 Task: Search one way flight ticket for 3 adults in first from Akron/canton: Akron-canton Regional Airport to Jacksonville: Albert J. Ellis Airport on 5-3-2023. Choice of flights is United. Number of bags: 2 checked bags. Price is upto 35000. Outbound departure time preference is 22:15.
Action: Mouse moved to (397, 153)
Screenshot: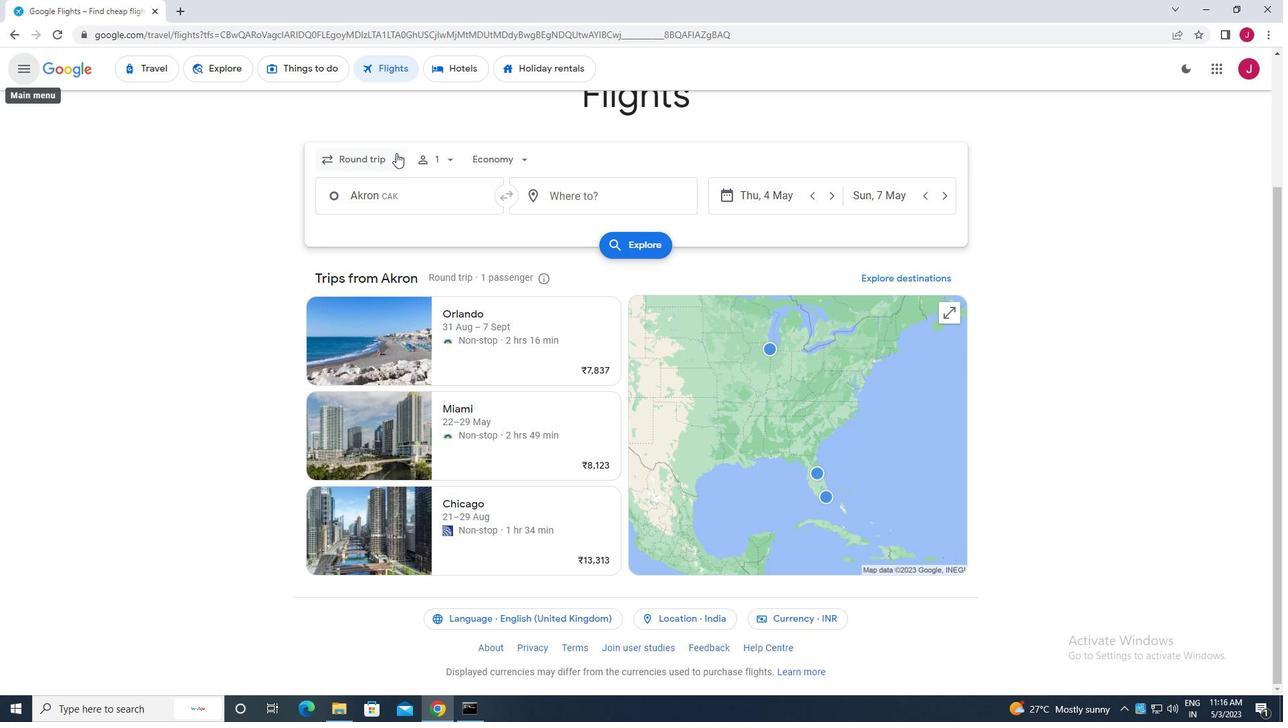 
Action: Mouse pressed left at (397, 153)
Screenshot: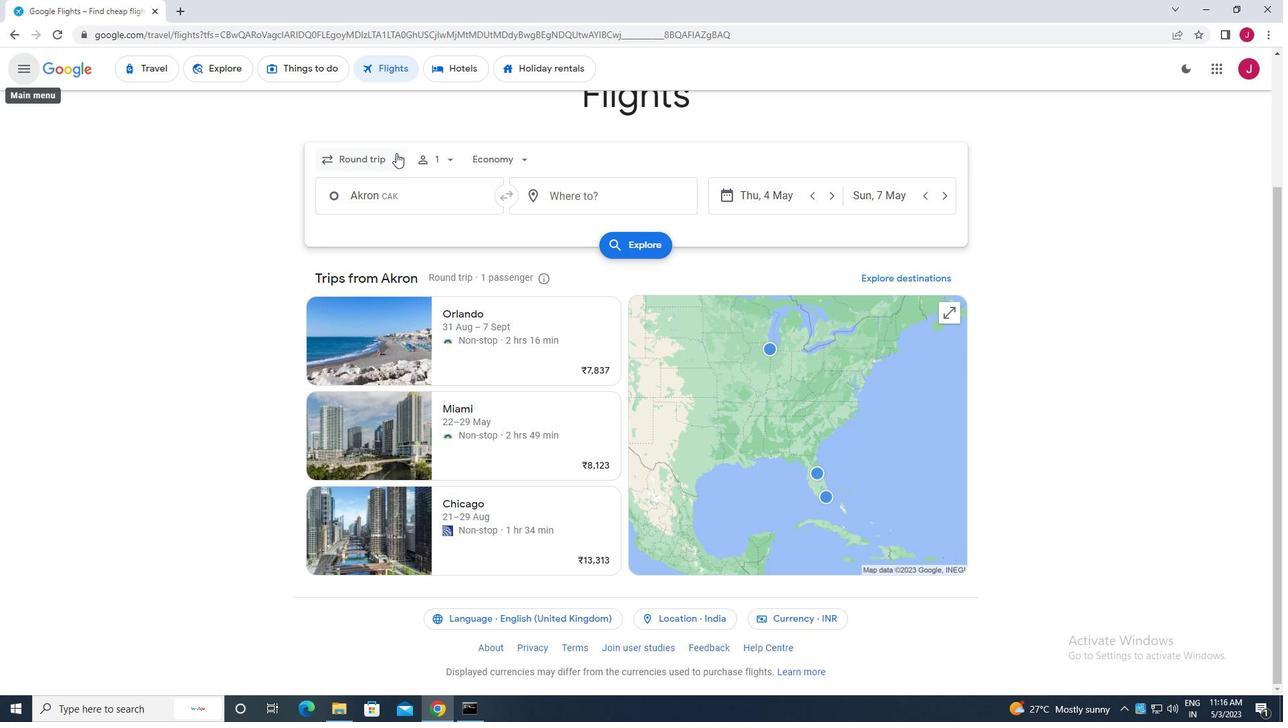 
Action: Mouse moved to (388, 223)
Screenshot: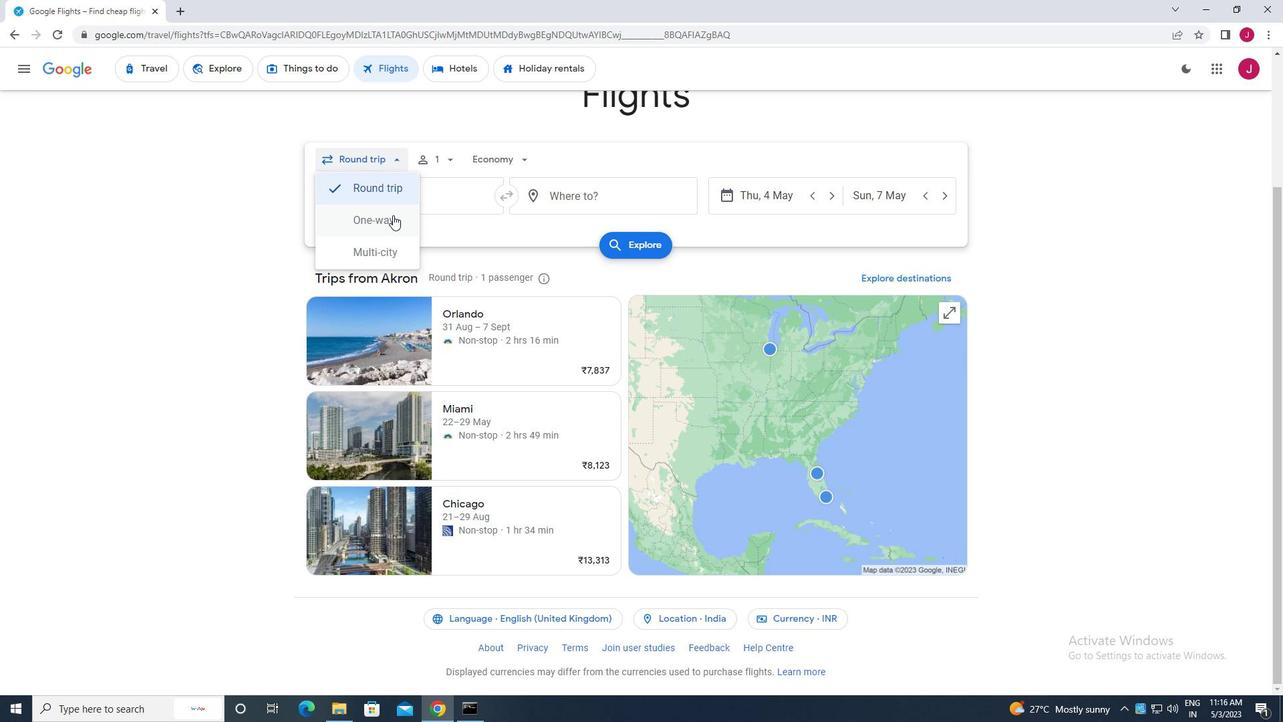 
Action: Mouse pressed left at (388, 223)
Screenshot: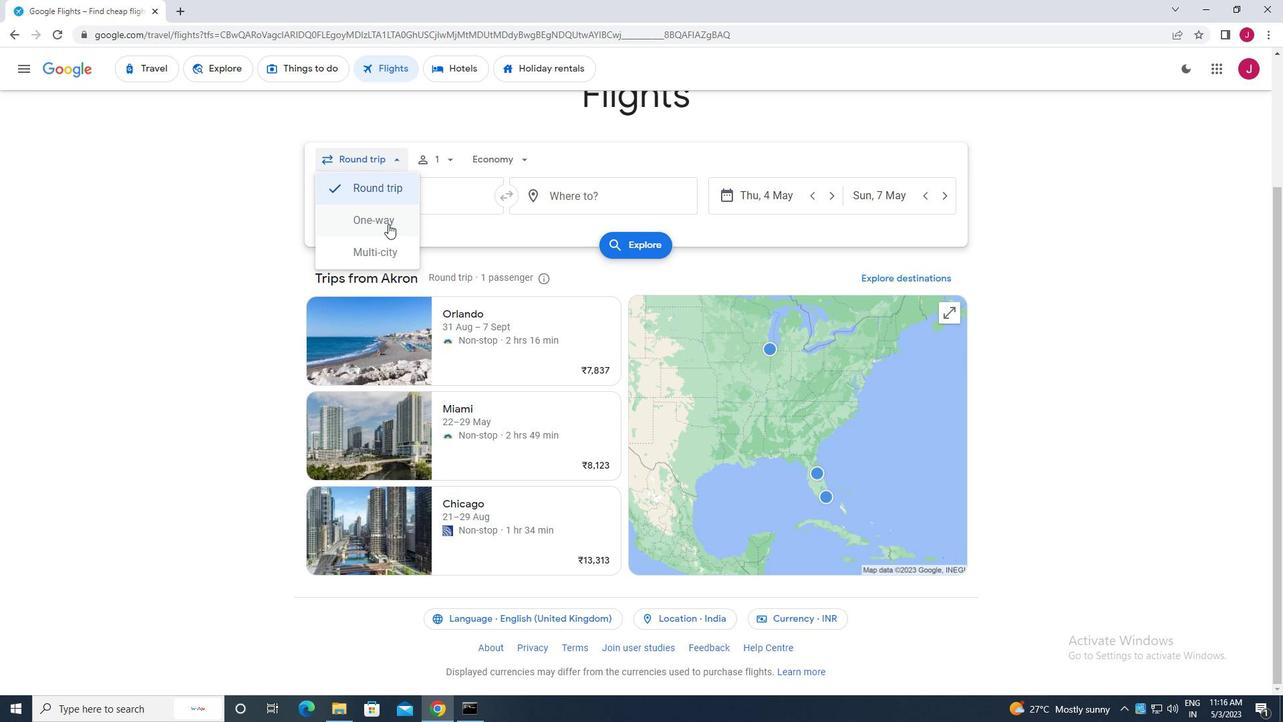 
Action: Mouse moved to (441, 158)
Screenshot: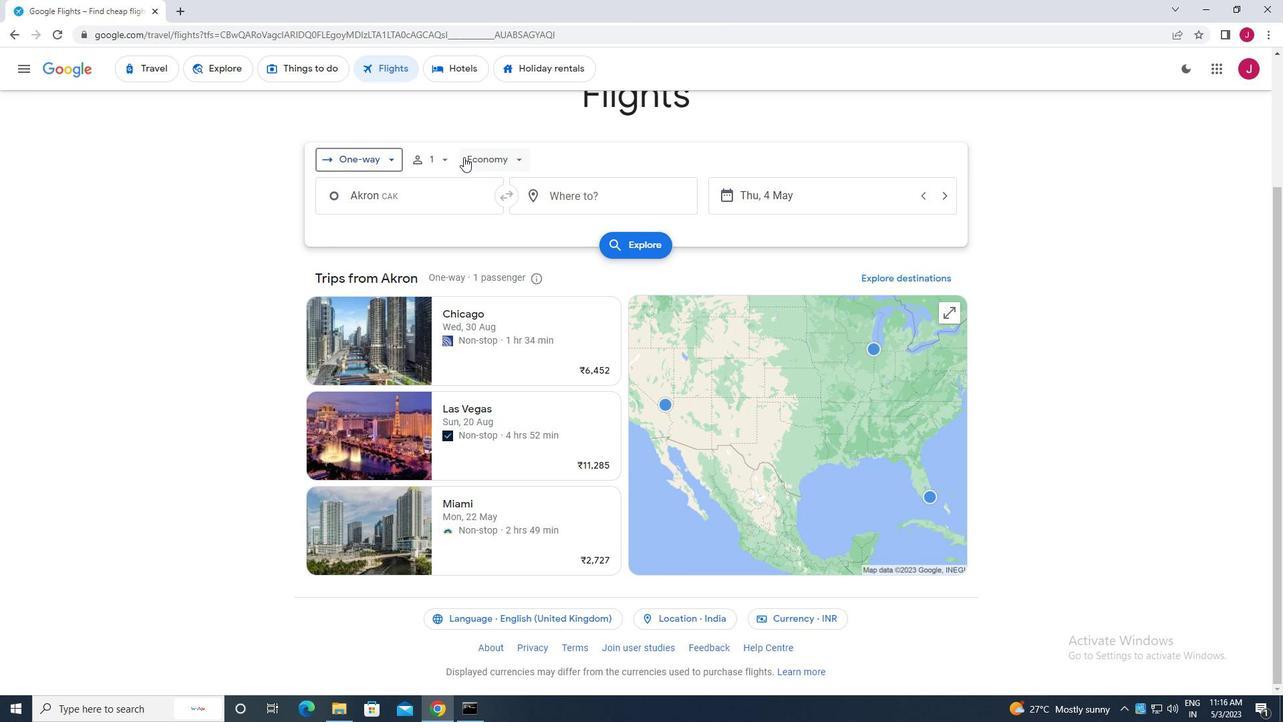 
Action: Mouse pressed left at (441, 158)
Screenshot: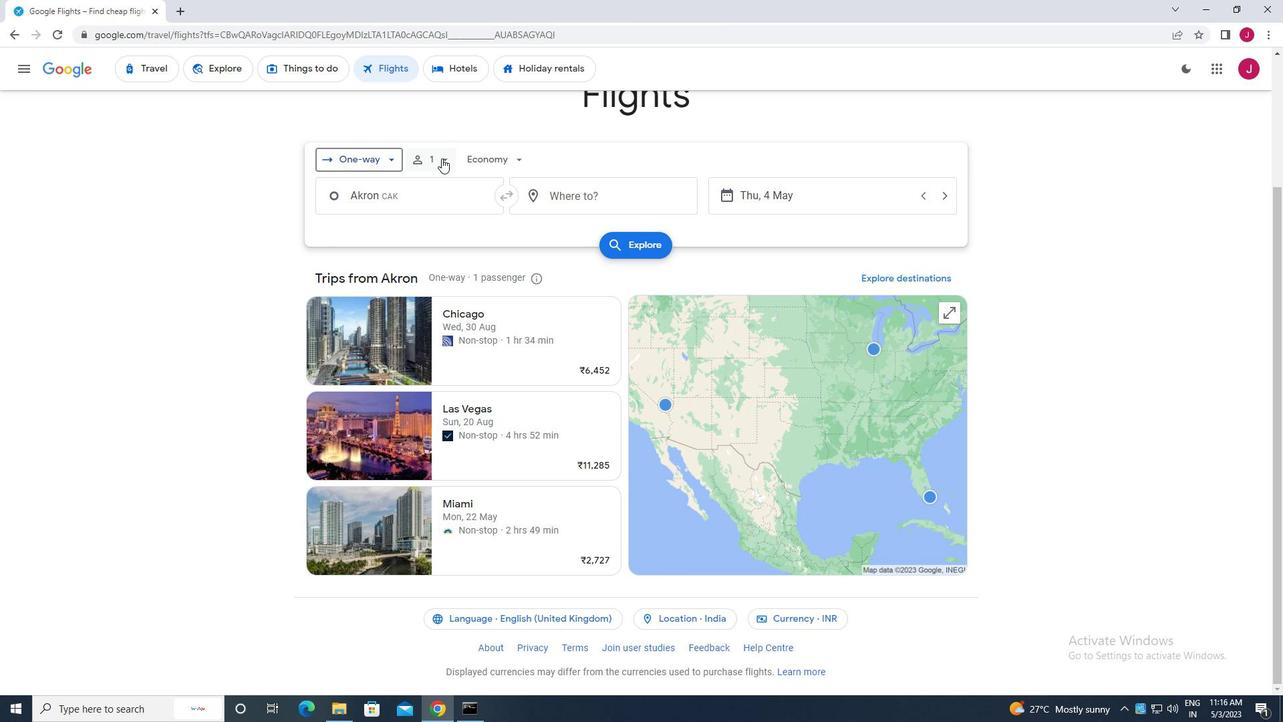 
Action: Mouse moved to (541, 195)
Screenshot: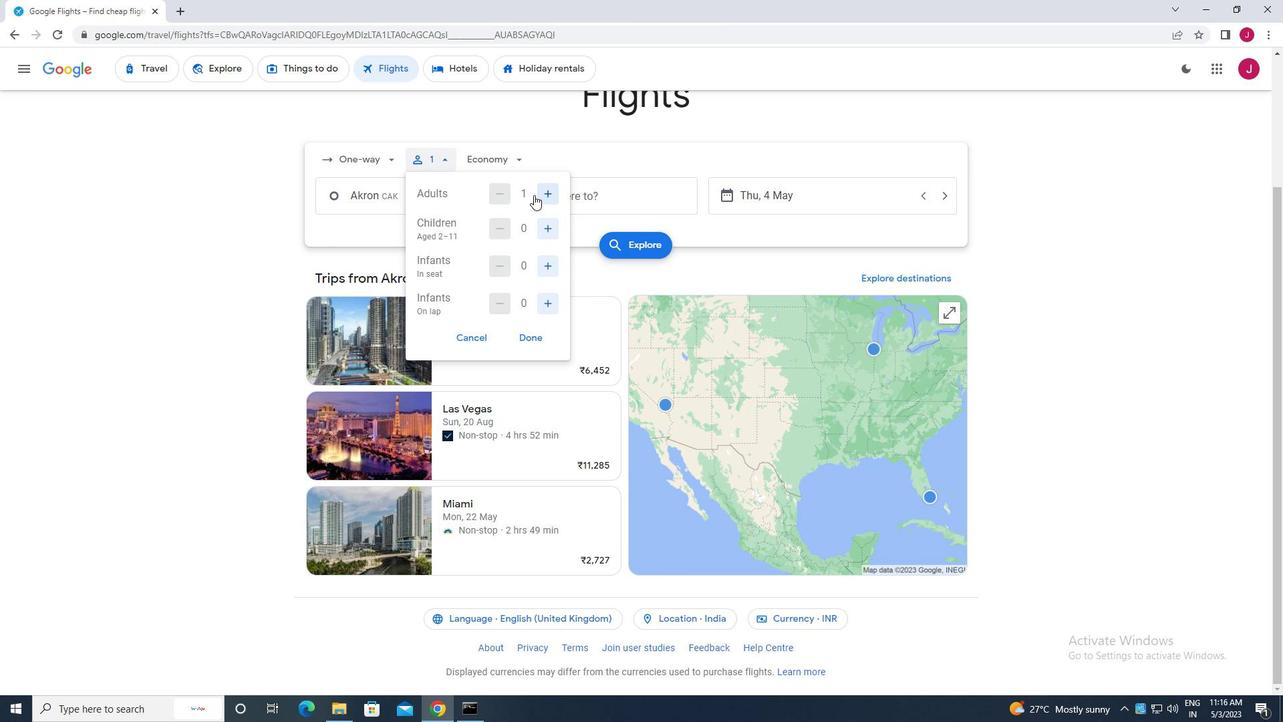 
Action: Mouse pressed left at (541, 195)
Screenshot: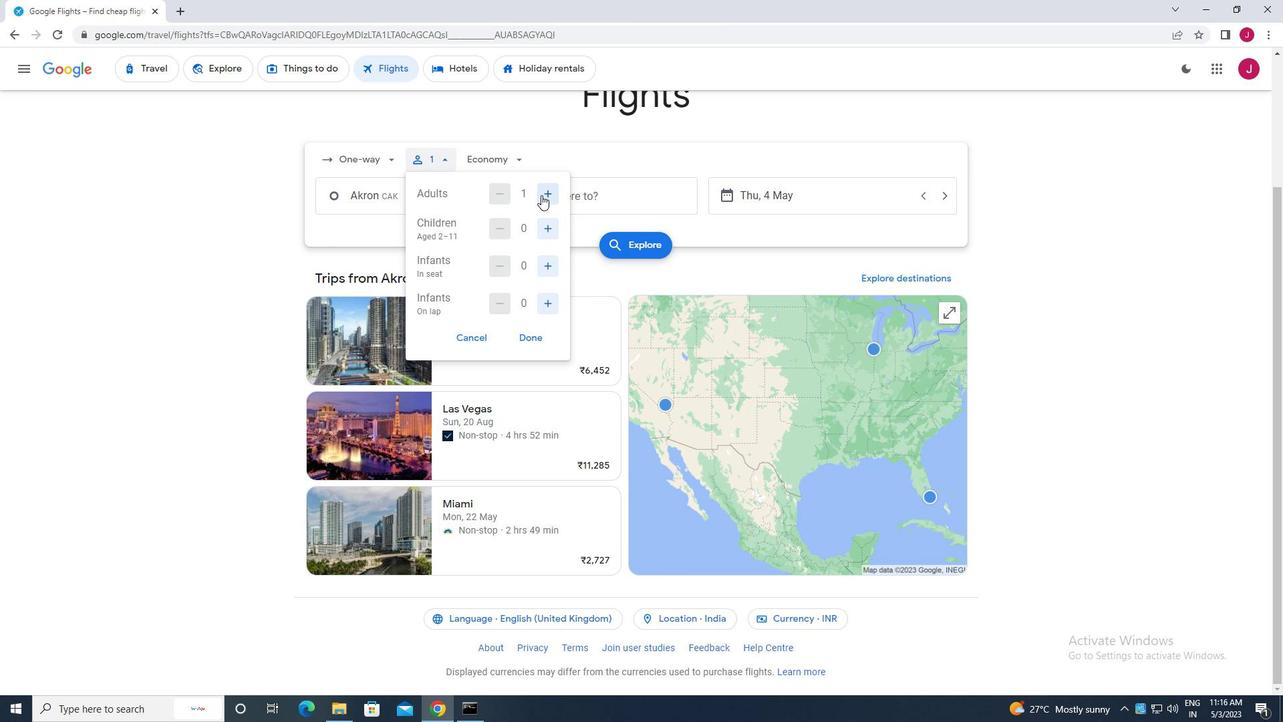 
Action: Mouse pressed left at (541, 195)
Screenshot: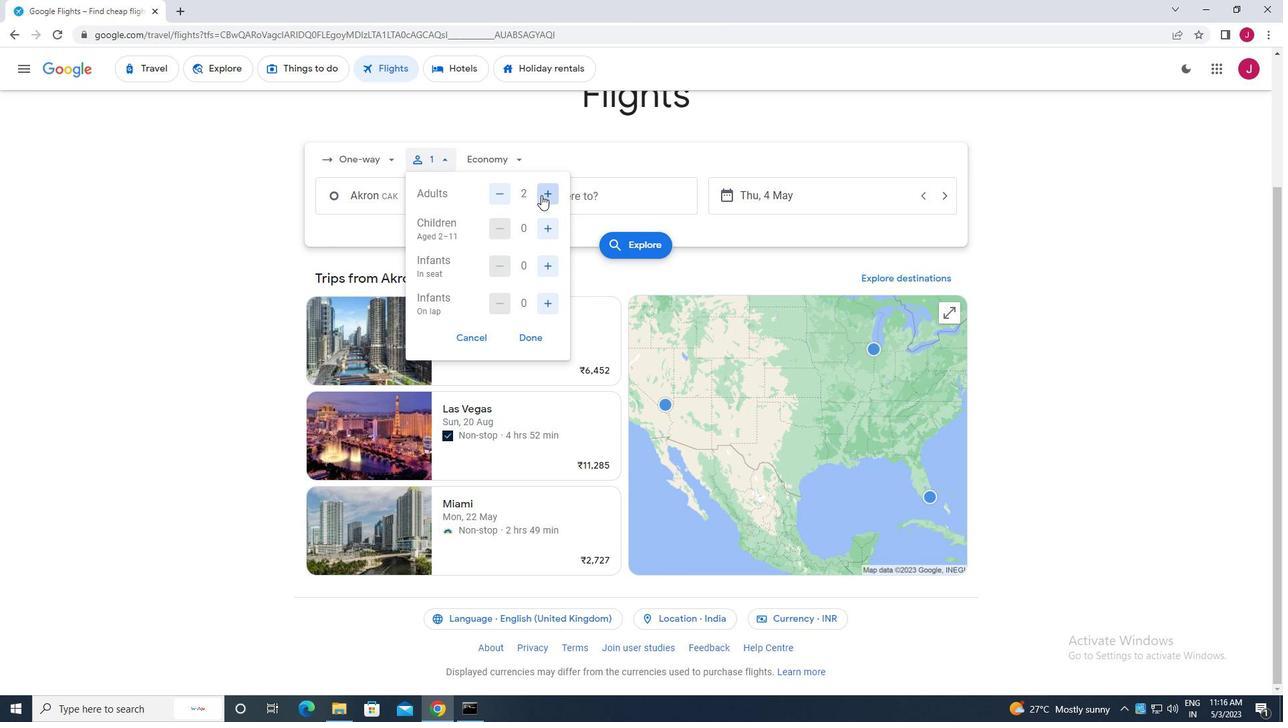 
Action: Mouse moved to (528, 332)
Screenshot: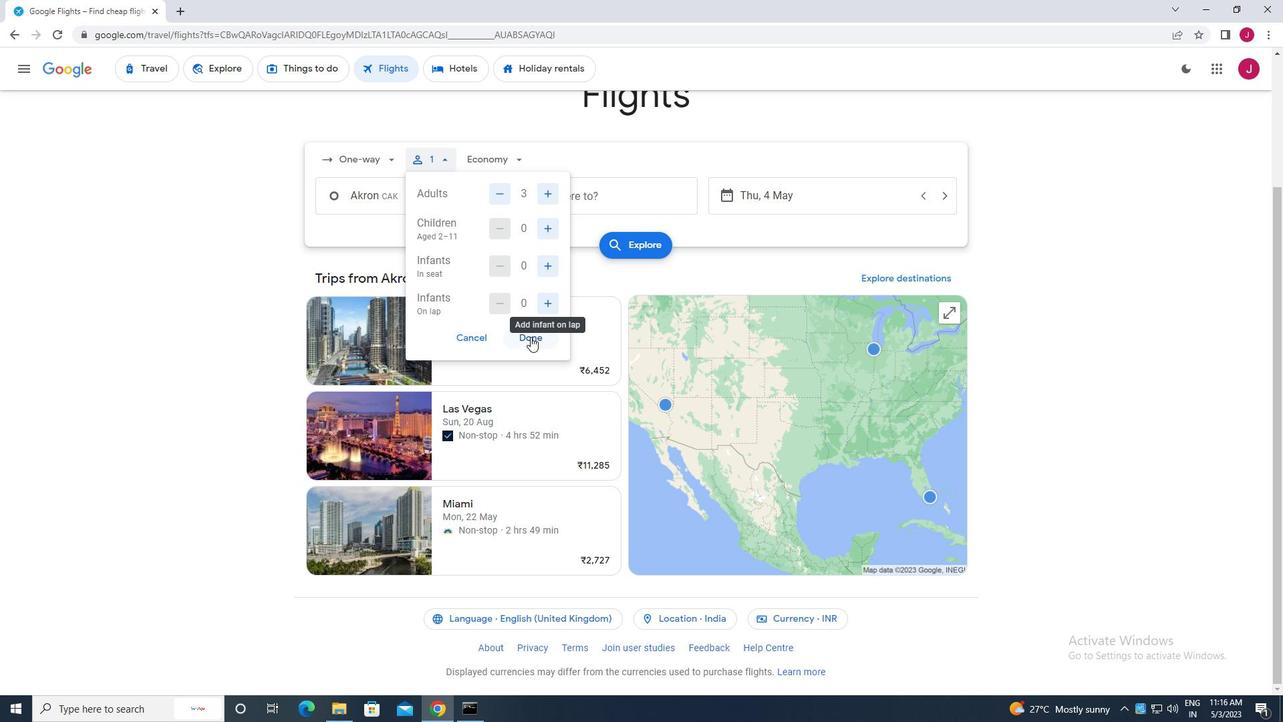 
Action: Mouse pressed left at (528, 332)
Screenshot: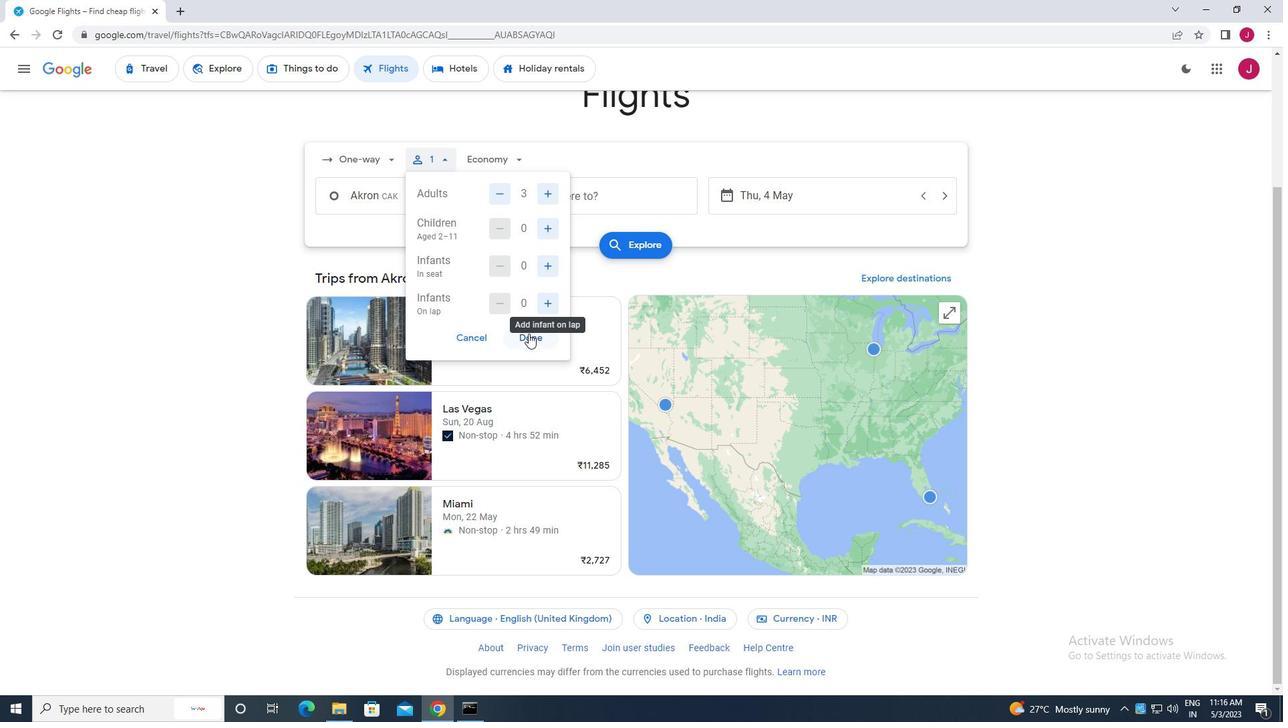 
Action: Mouse moved to (495, 162)
Screenshot: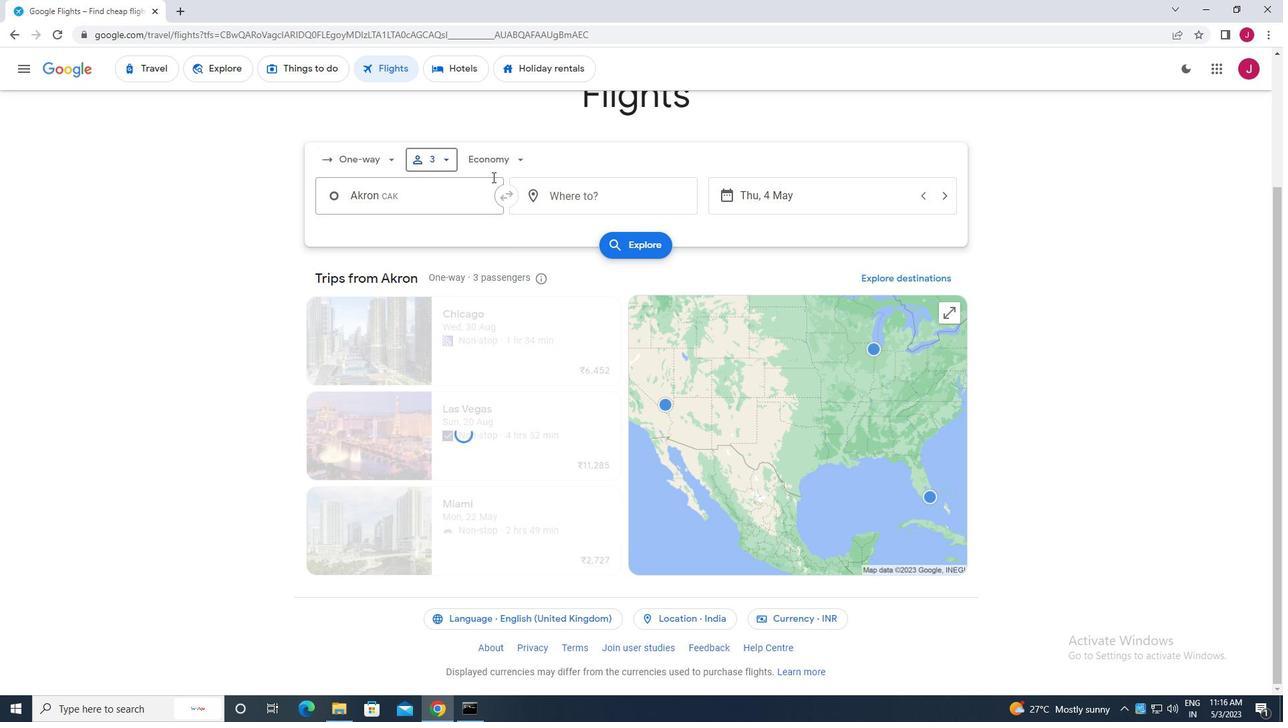 
Action: Mouse pressed left at (495, 162)
Screenshot: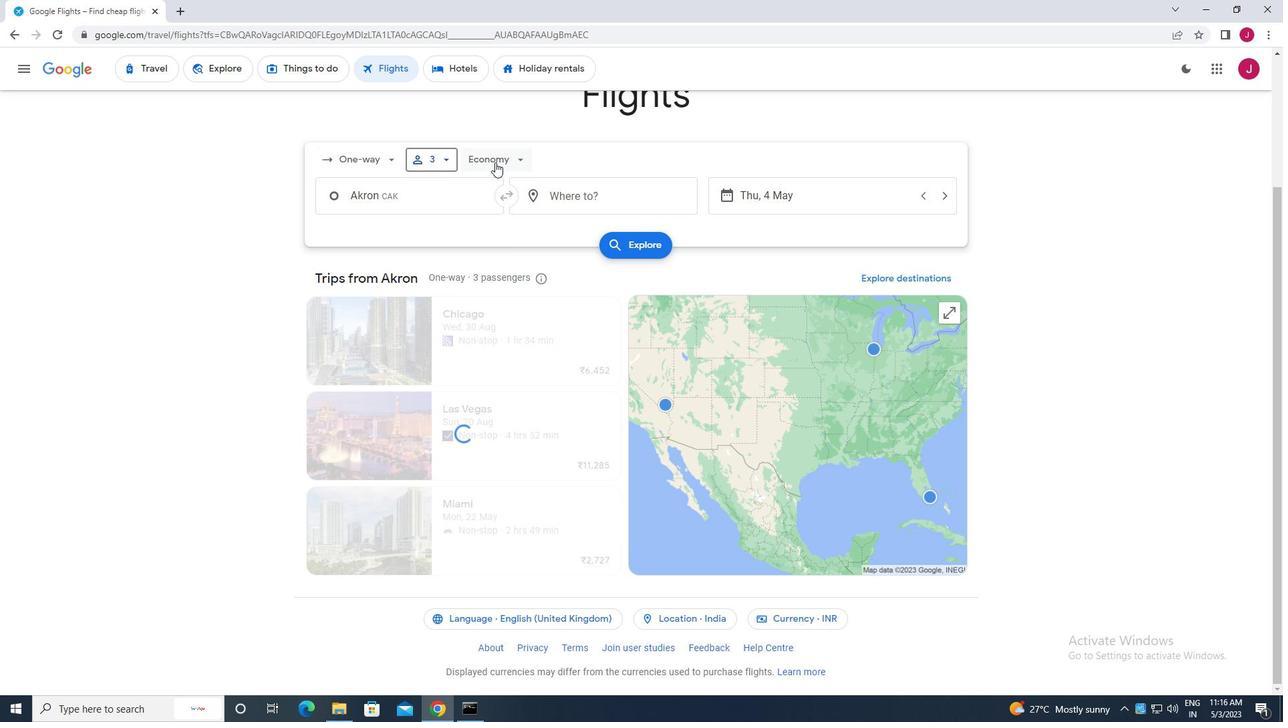 
Action: Mouse moved to (507, 286)
Screenshot: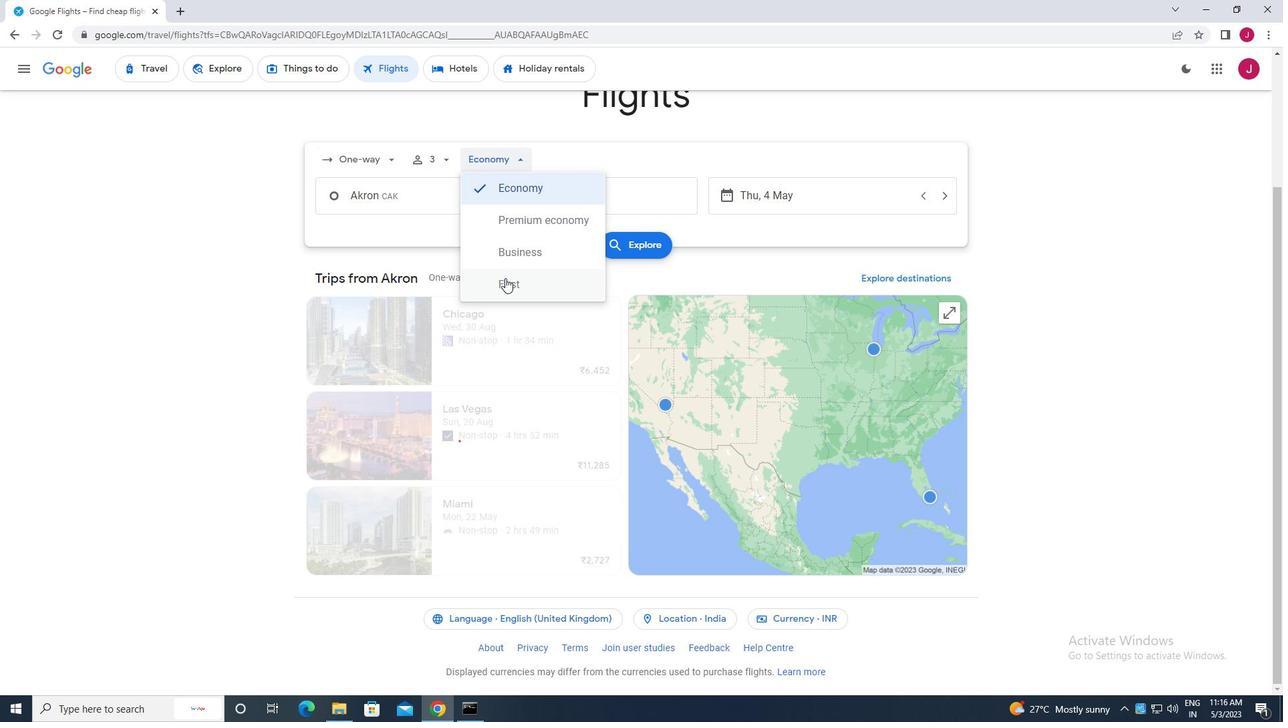 
Action: Mouse pressed left at (507, 286)
Screenshot: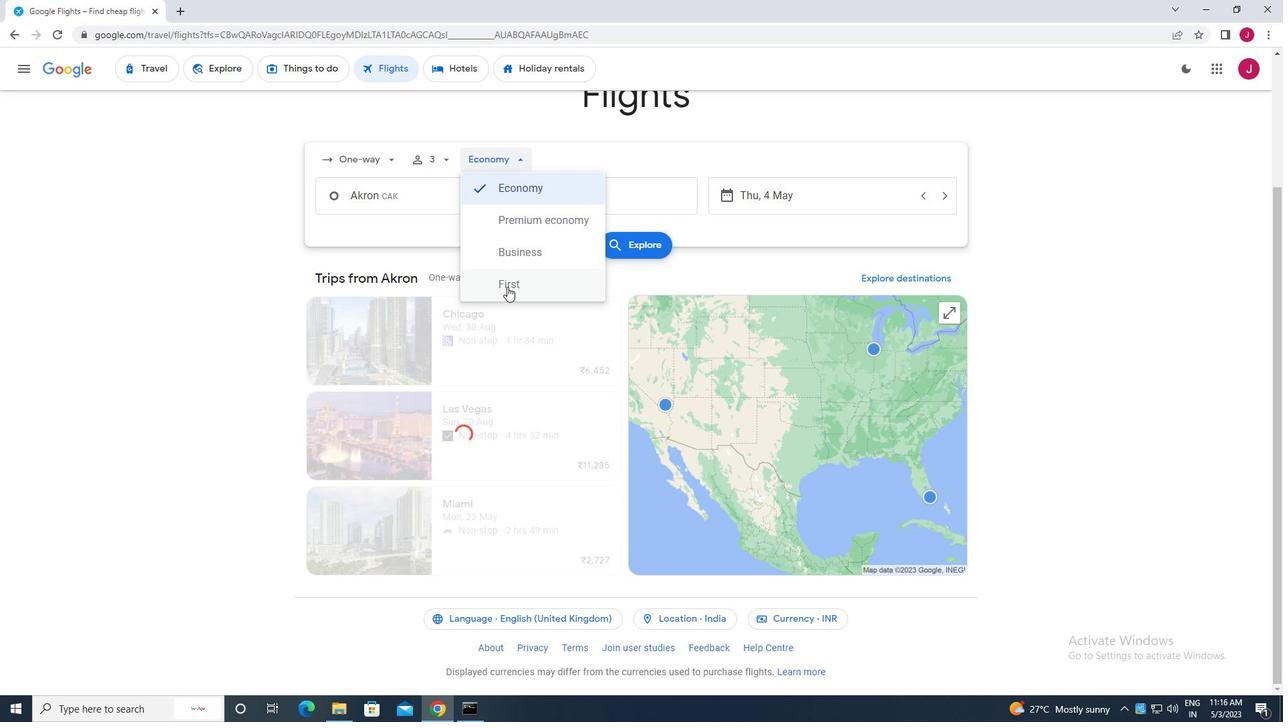 
Action: Mouse moved to (441, 199)
Screenshot: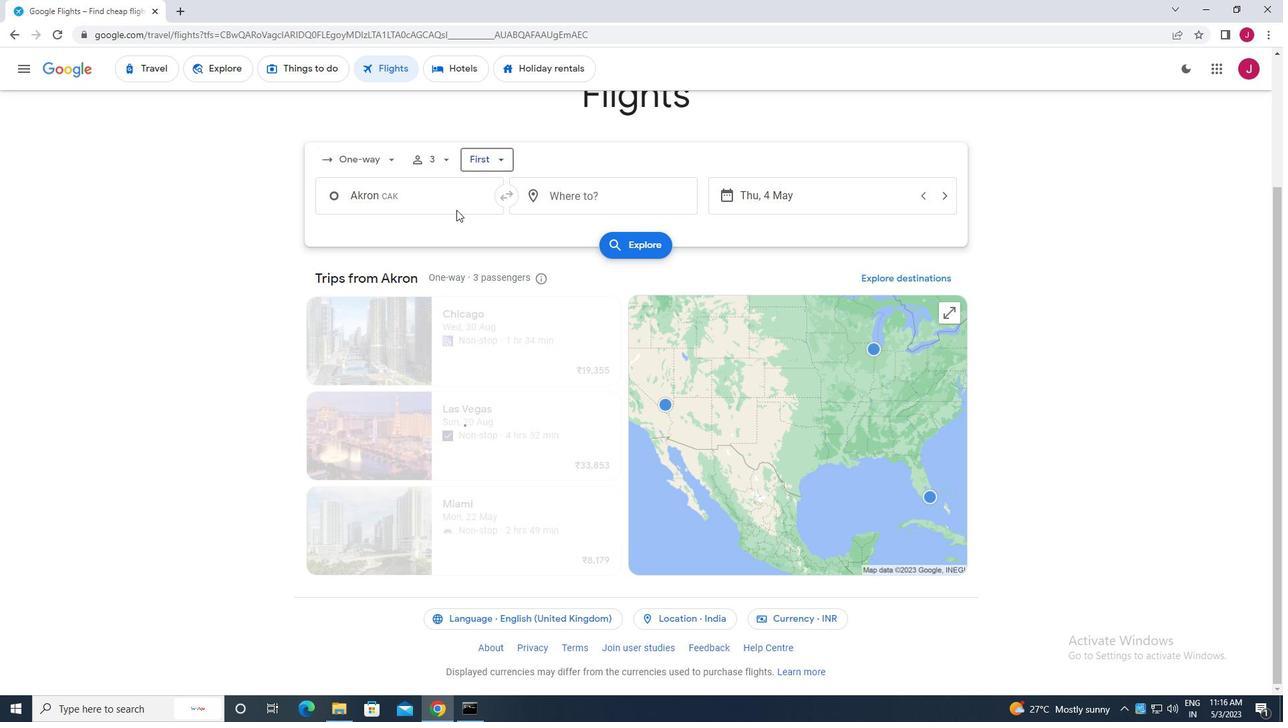 
Action: Mouse pressed left at (441, 199)
Screenshot: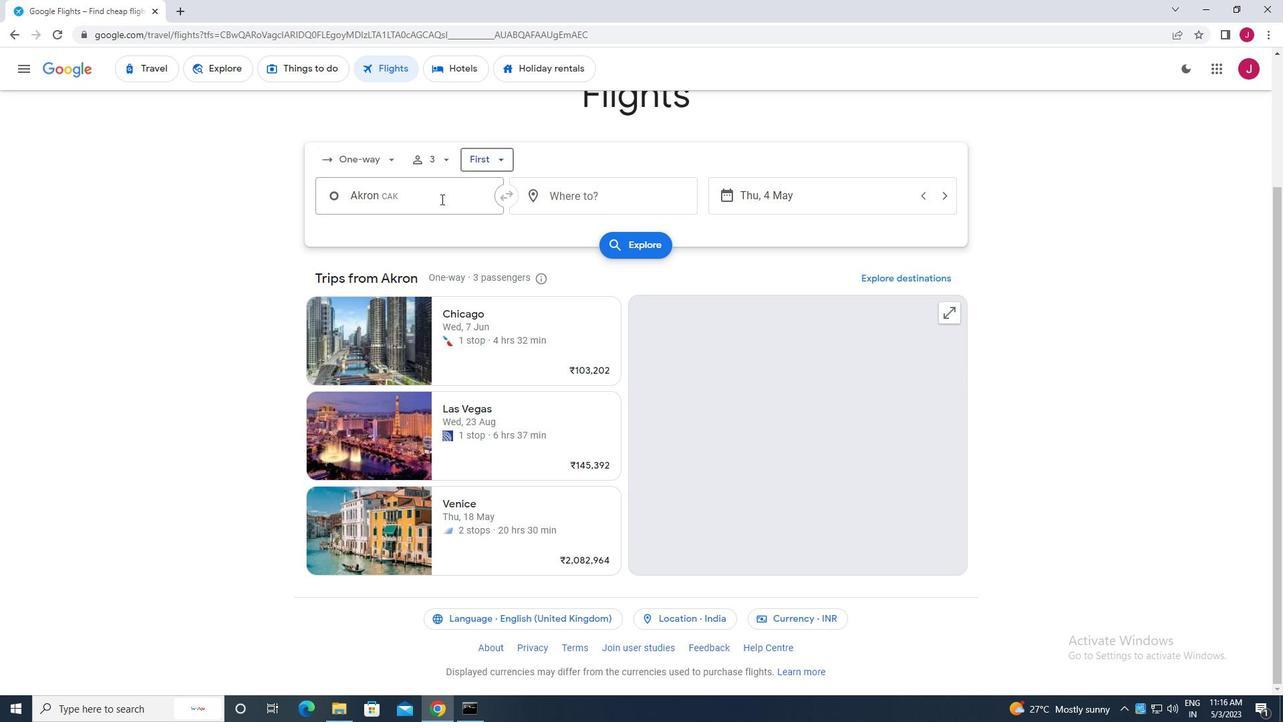 
Action: Mouse moved to (444, 196)
Screenshot: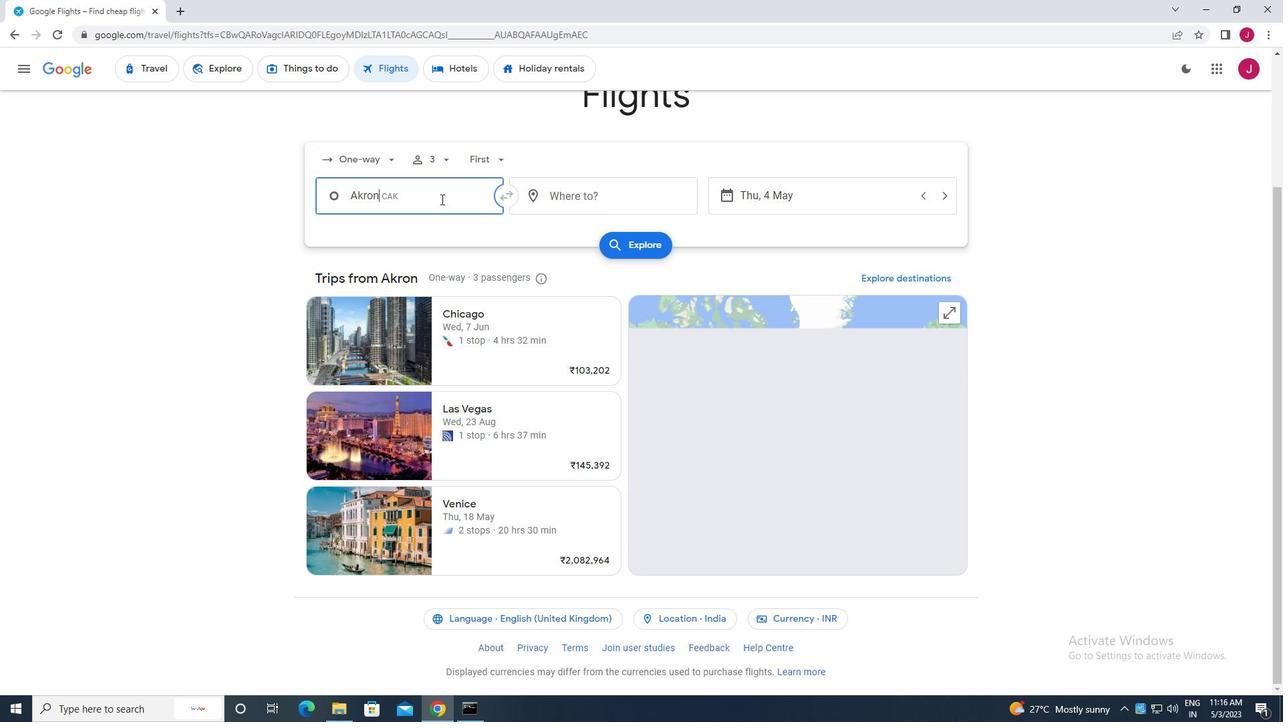 
Action: Key pressed akron
Screenshot: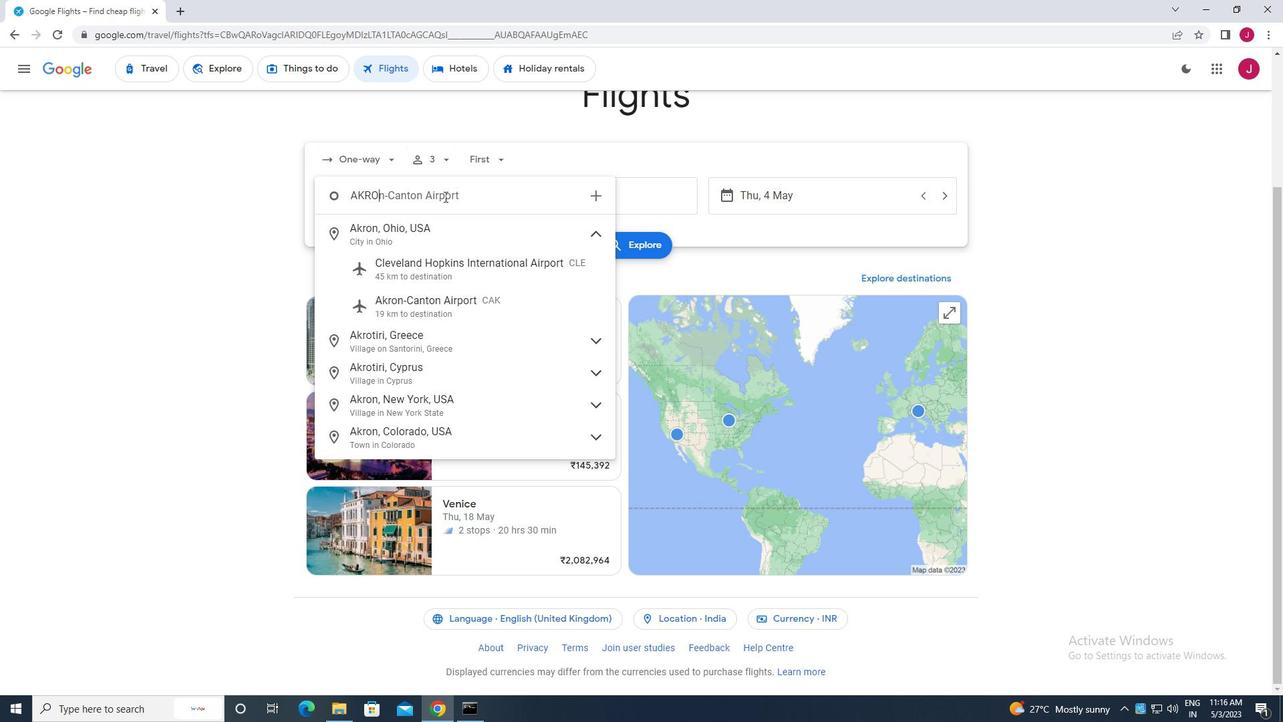 
Action: Mouse moved to (433, 296)
Screenshot: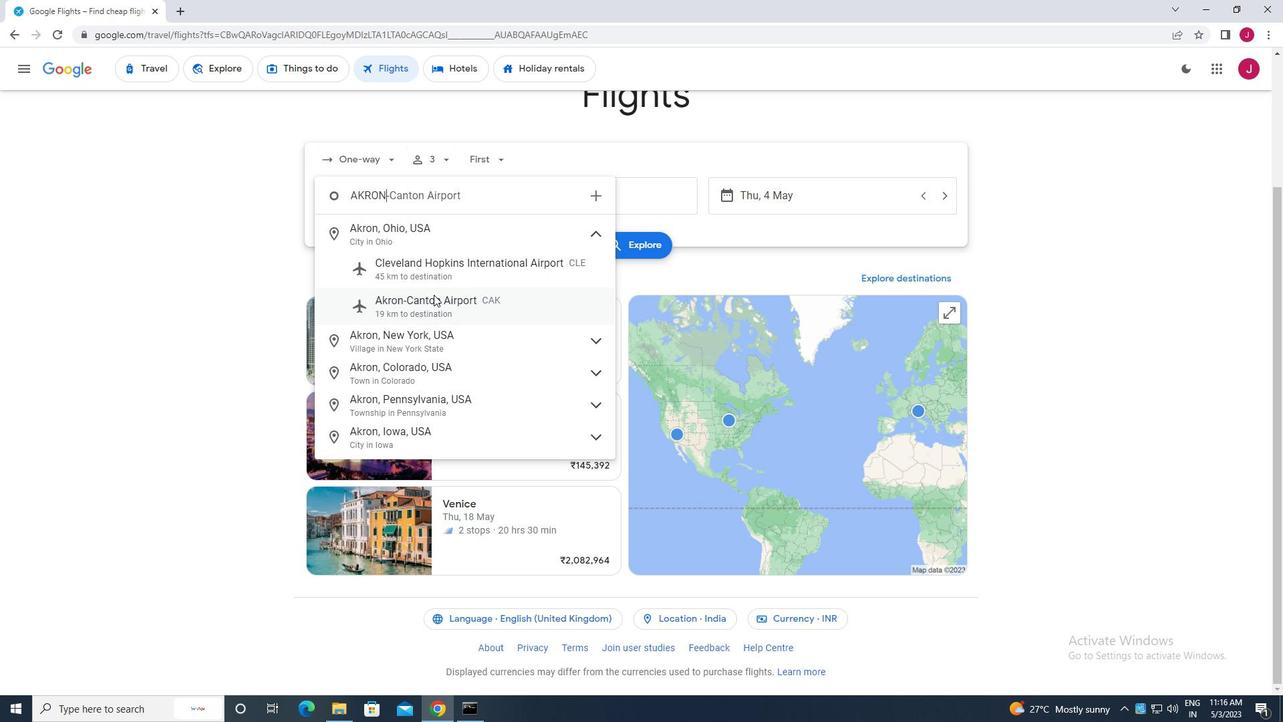 
Action: Mouse pressed left at (433, 296)
Screenshot: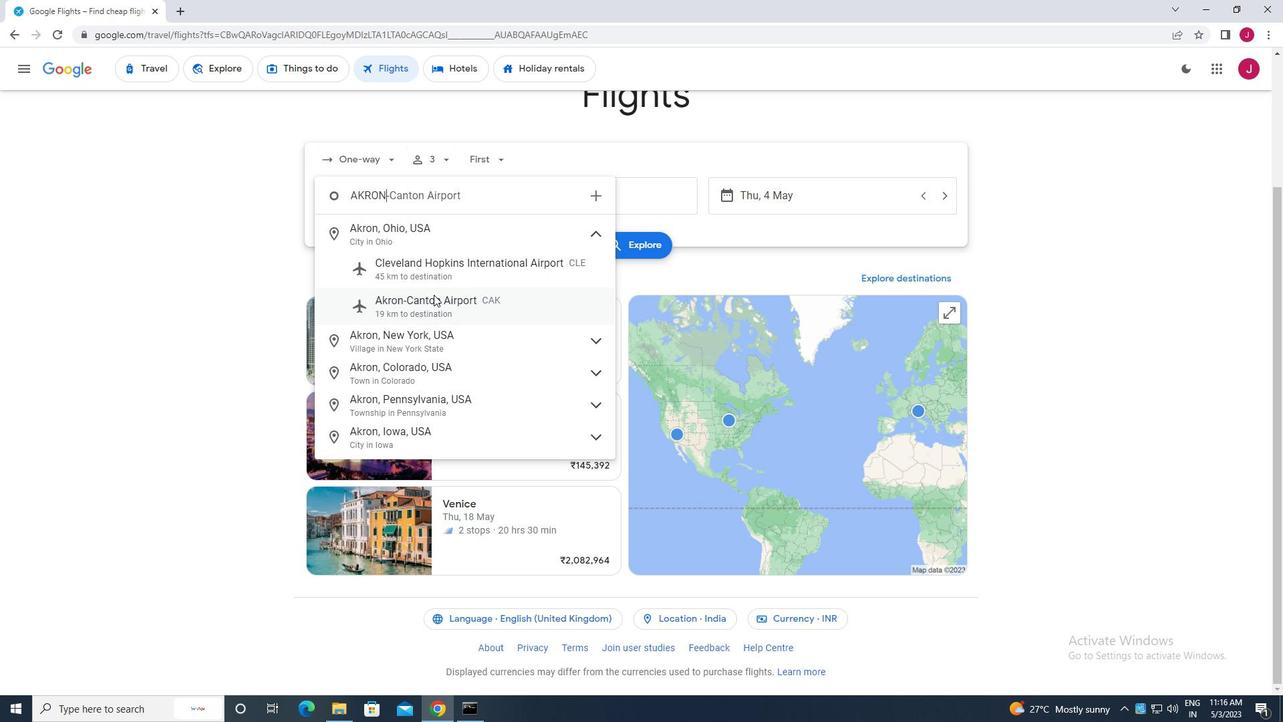 
Action: Mouse moved to (610, 197)
Screenshot: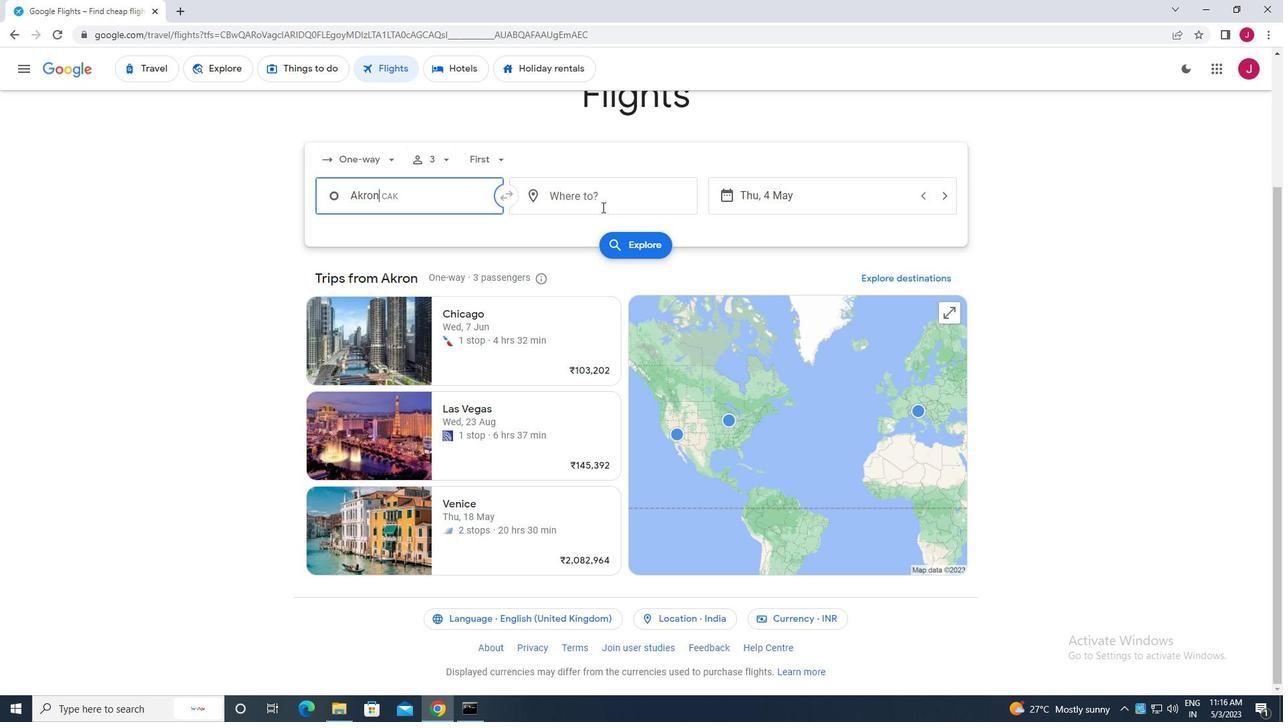 
Action: Mouse pressed left at (610, 197)
Screenshot: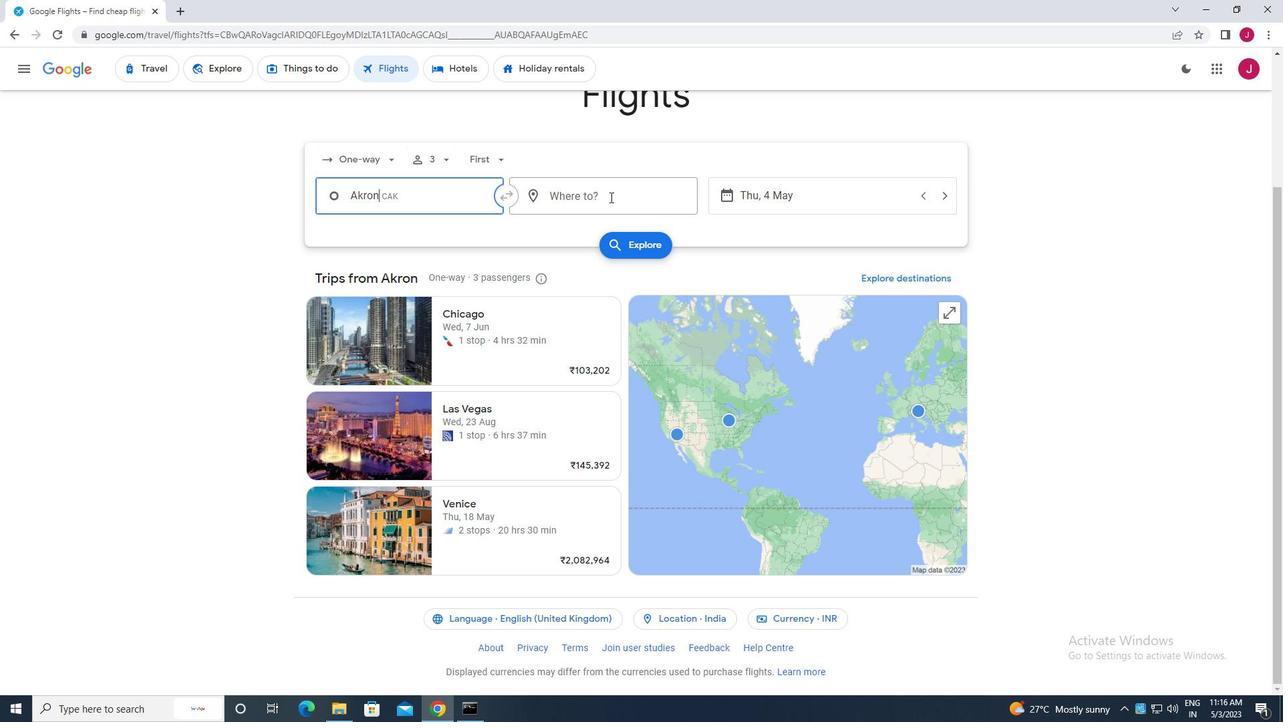 
Action: Mouse moved to (609, 197)
Screenshot: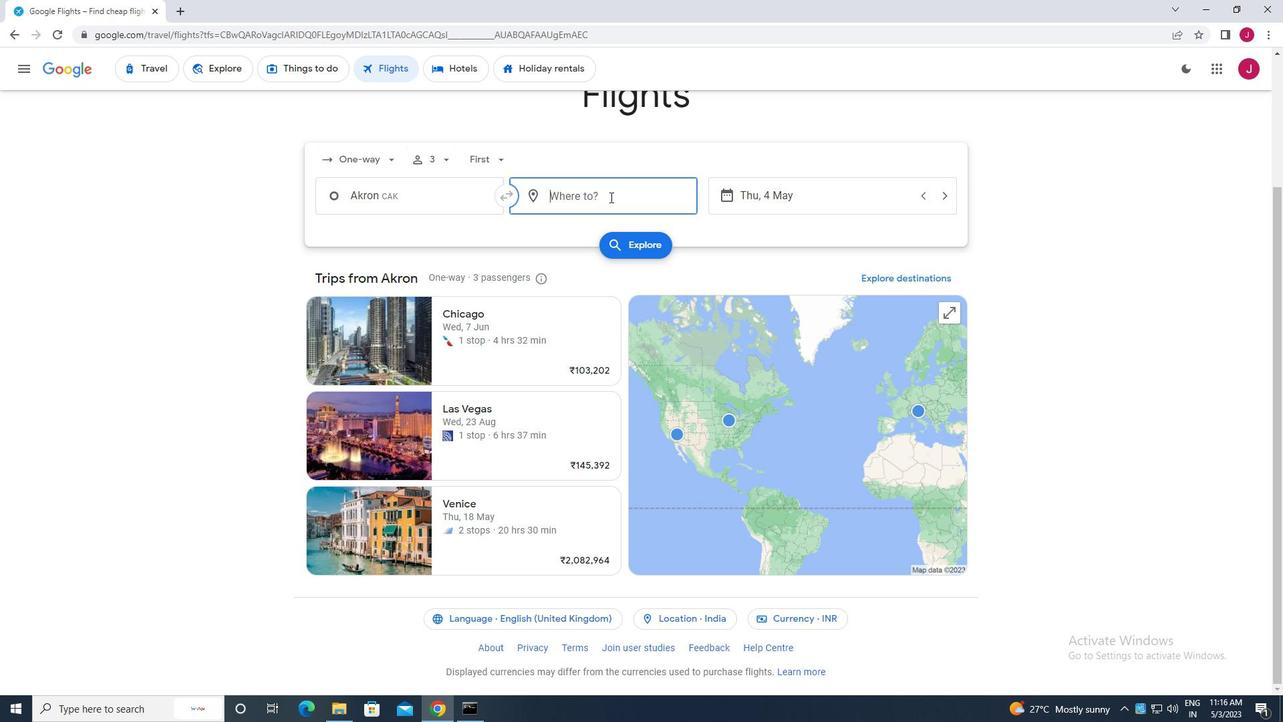 
Action: Key pressed albert<Key.space>j
Screenshot: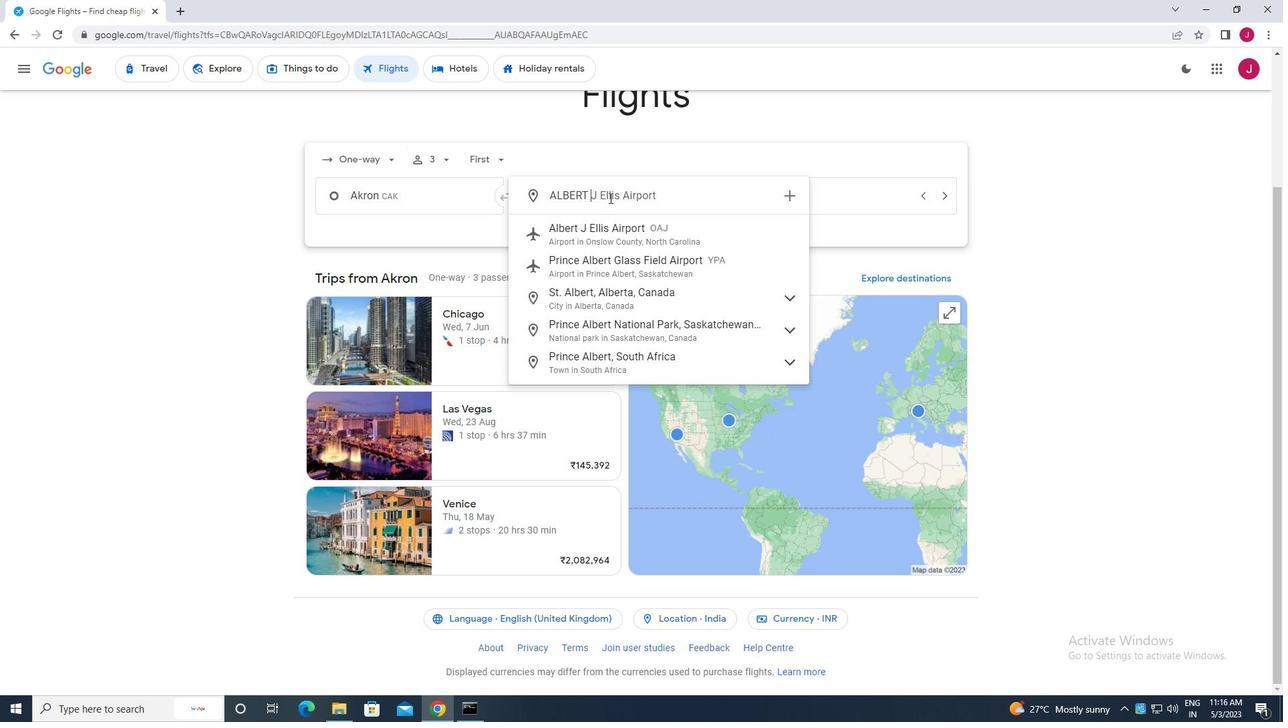 
Action: Mouse moved to (624, 235)
Screenshot: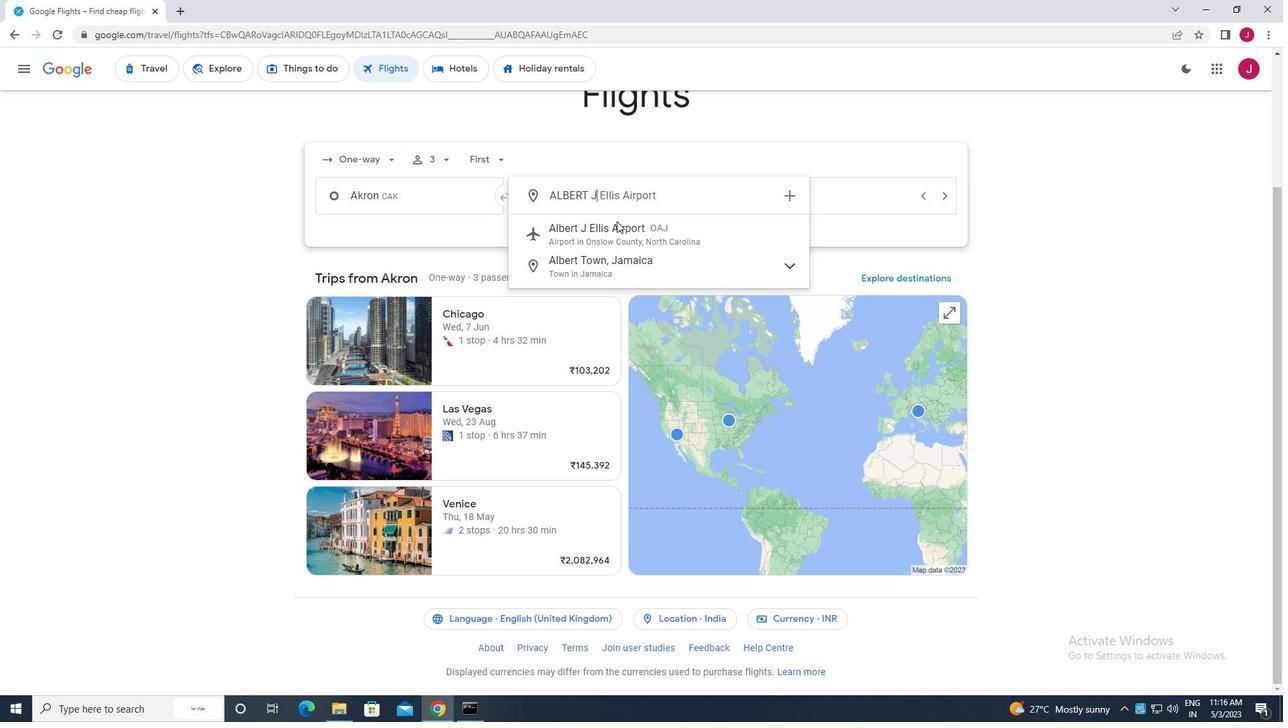 
Action: Mouse pressed left at (624, 235)
Screenshot: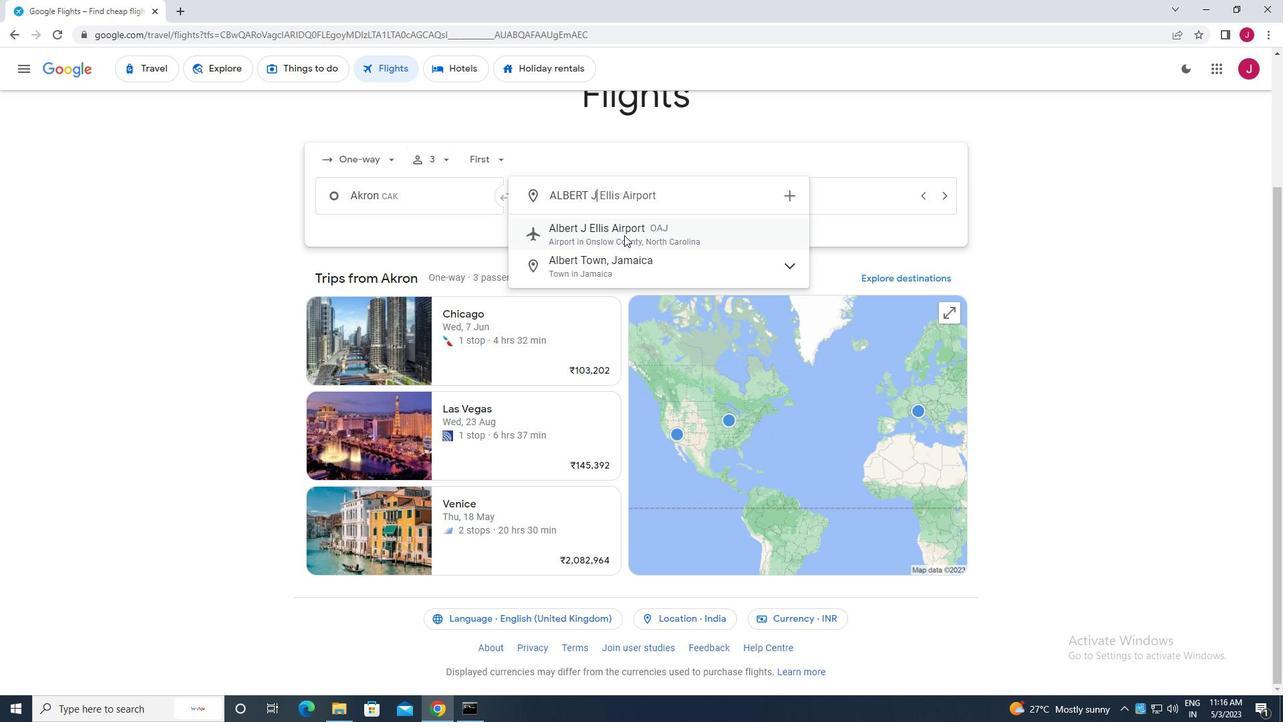 
Action: Mouse moved to (788, 195)
Screenshot: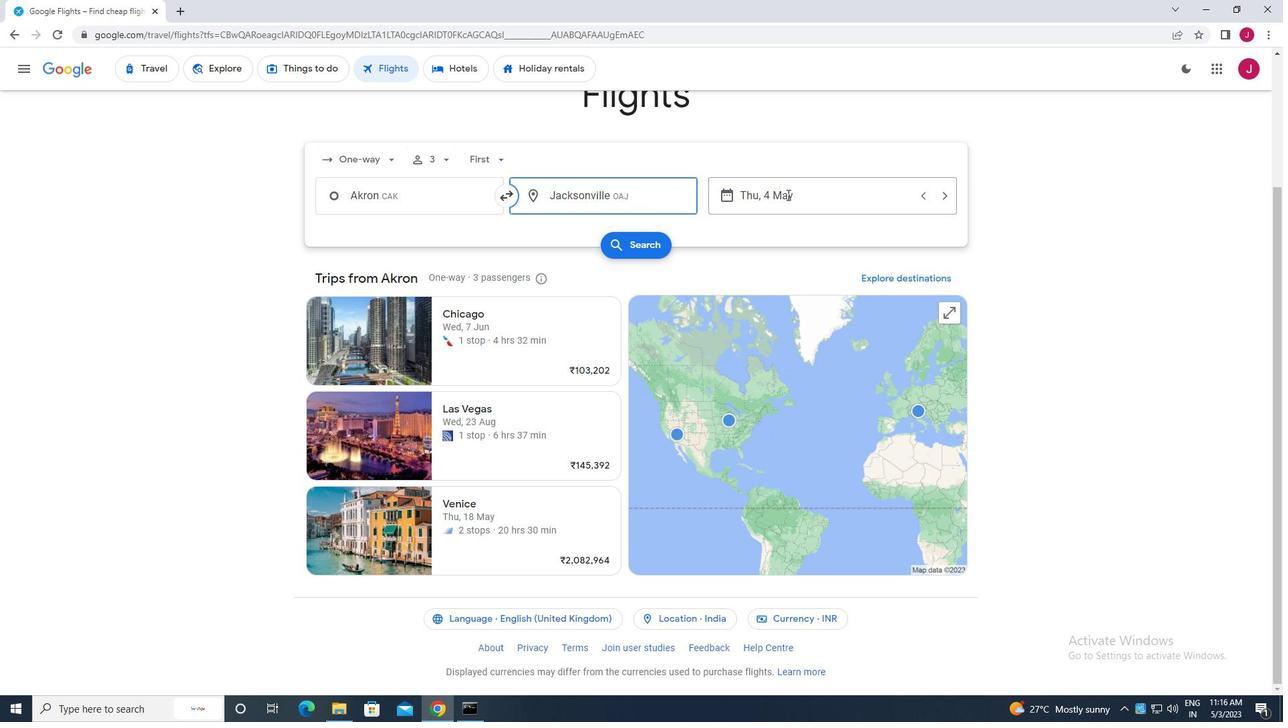 
Action: Mouse pressed left at (788, 195)
Screenshot: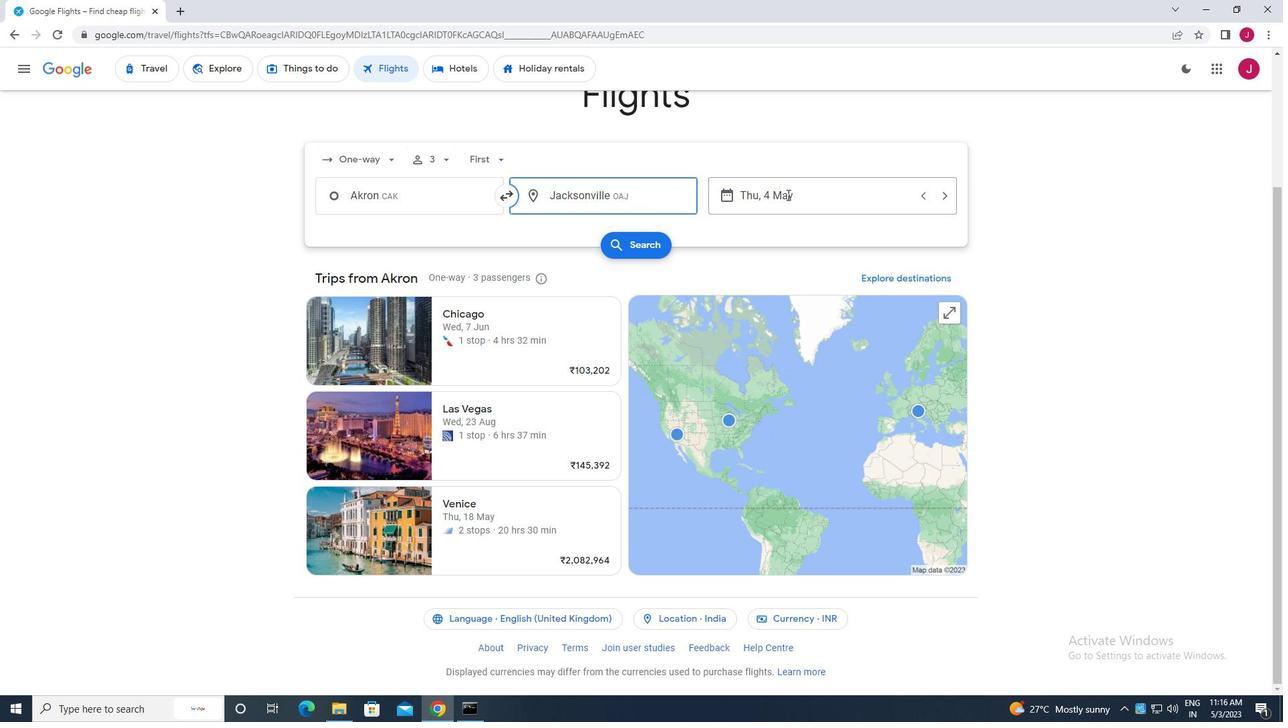 
Action: Mouse moved to (581, 301)
Screenshot: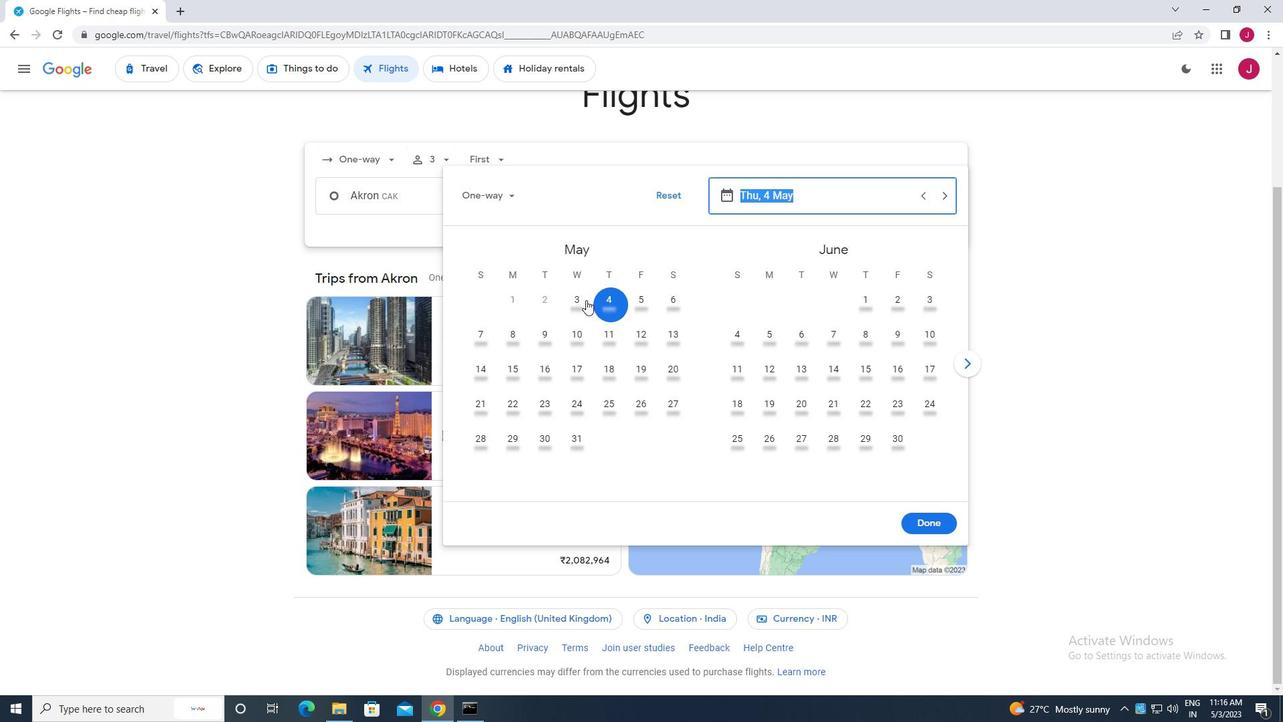 
Action: Mouse pressed left at (581, 301)
Screenshot: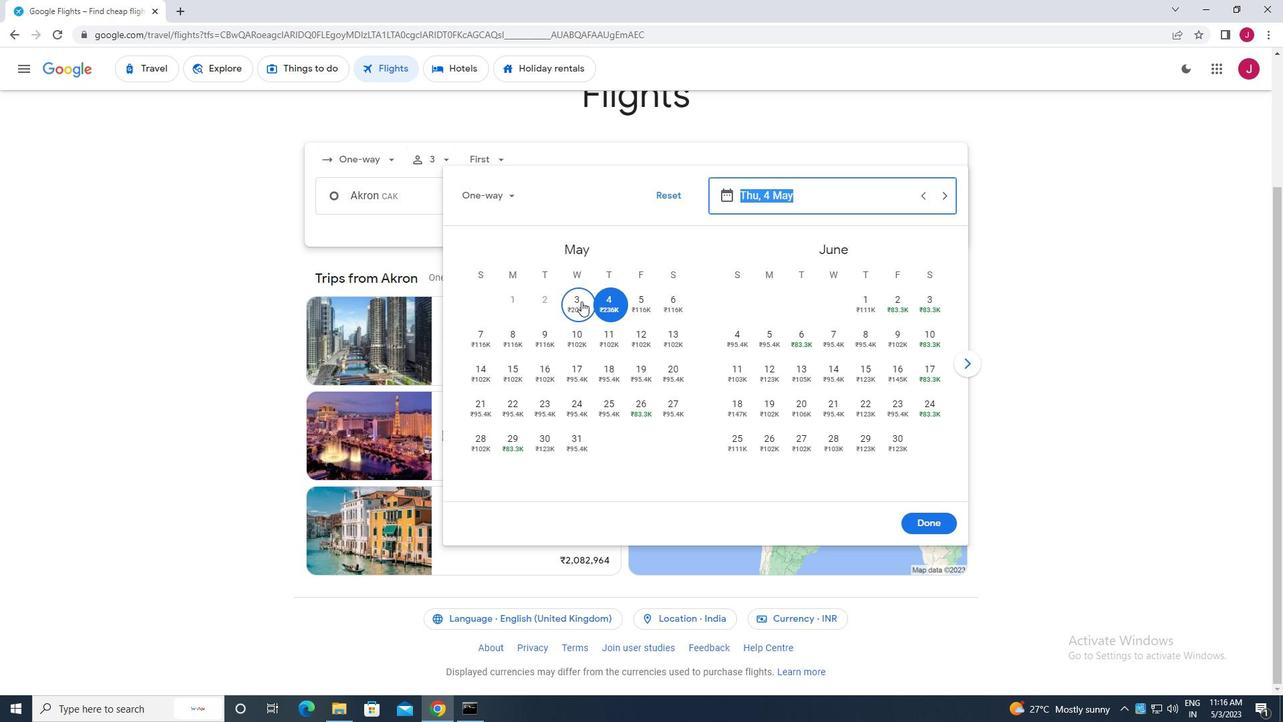 
Action: Mouse moved to (936, 524)
Screenshot: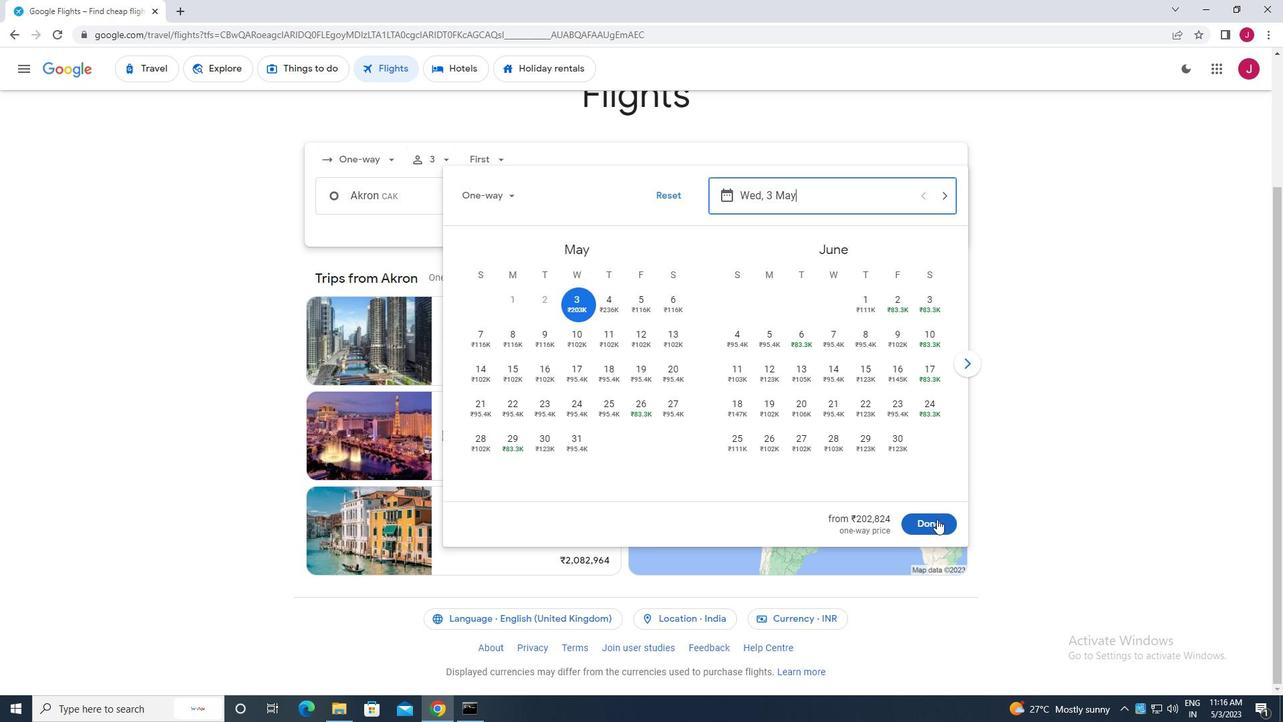 
Action: Mouse pressed left at (936, 524)
Screenshot: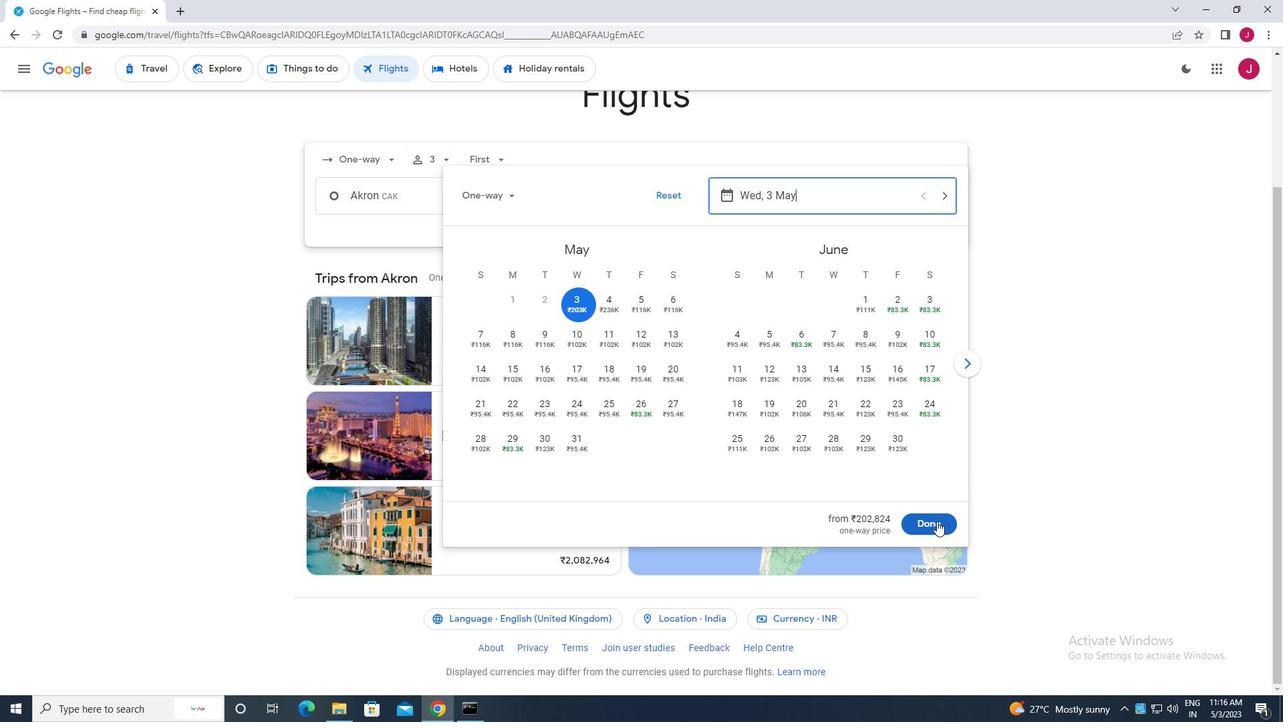 
Action: Mouse moved to (648, 239)
Screenshot: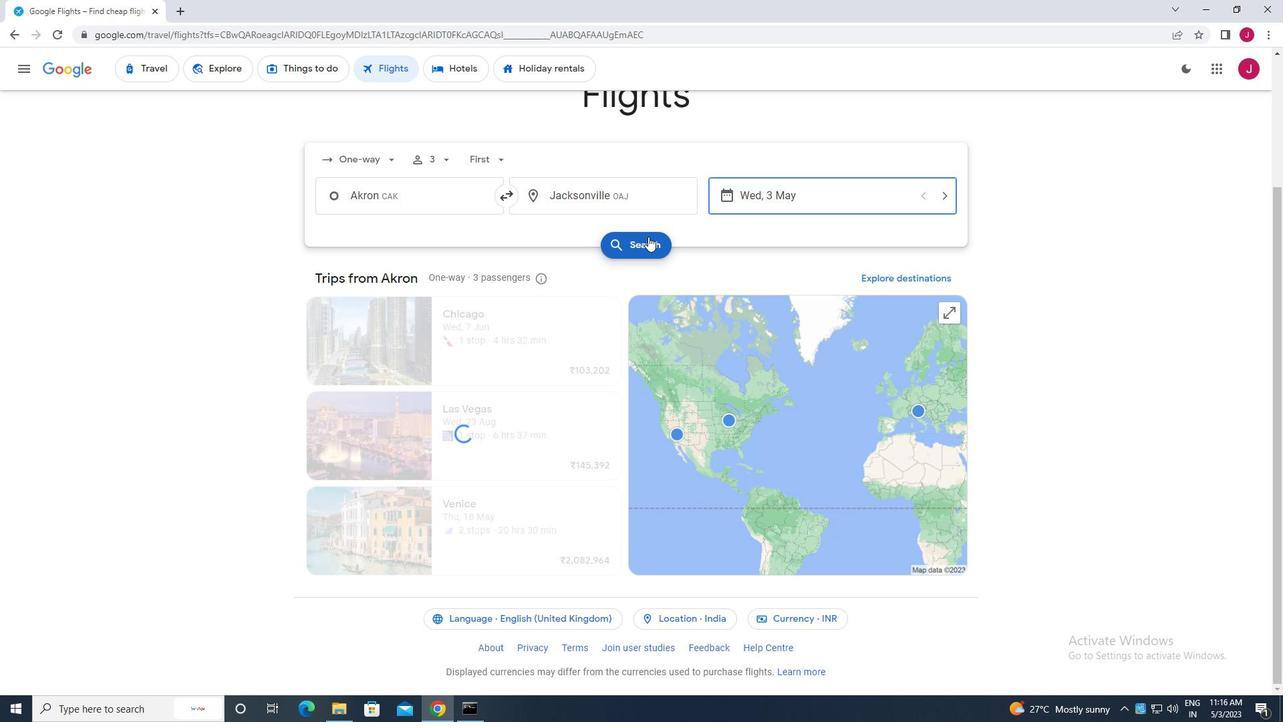 
Action: Mouse pressed left at (648, 239)
Screenshot: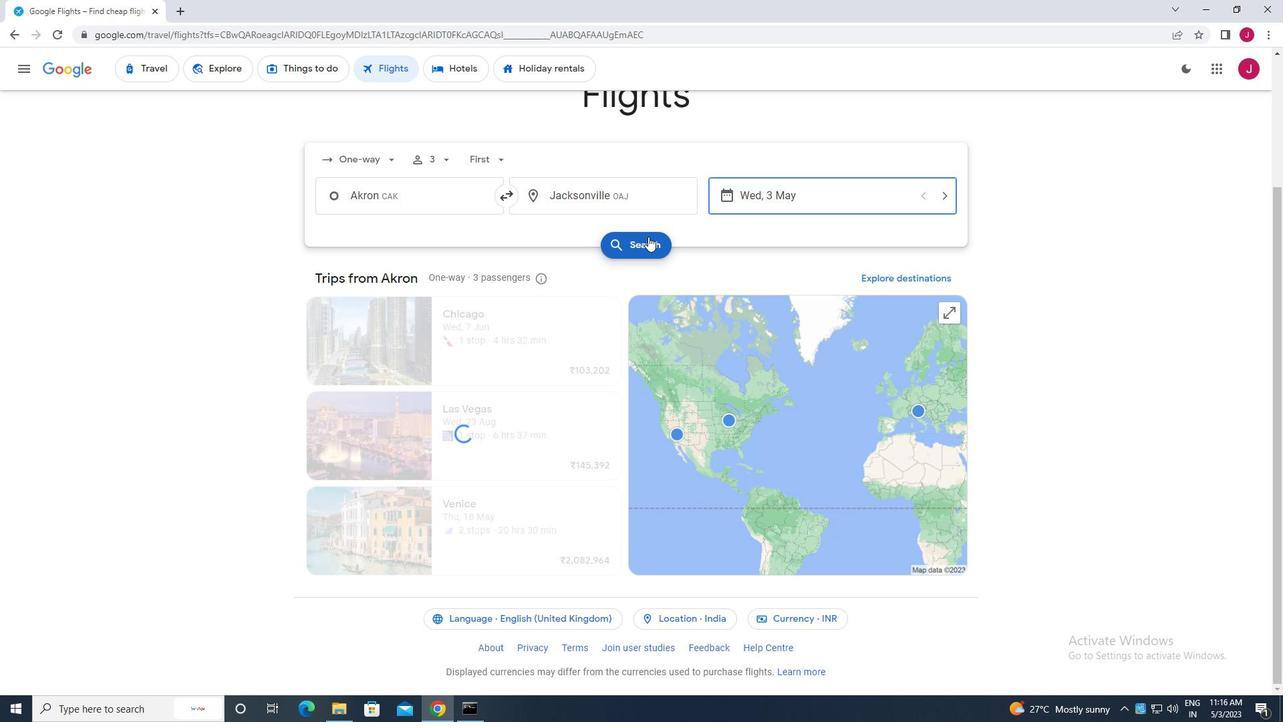 
Action: Mouse moved to (353, 193)
Screenshot: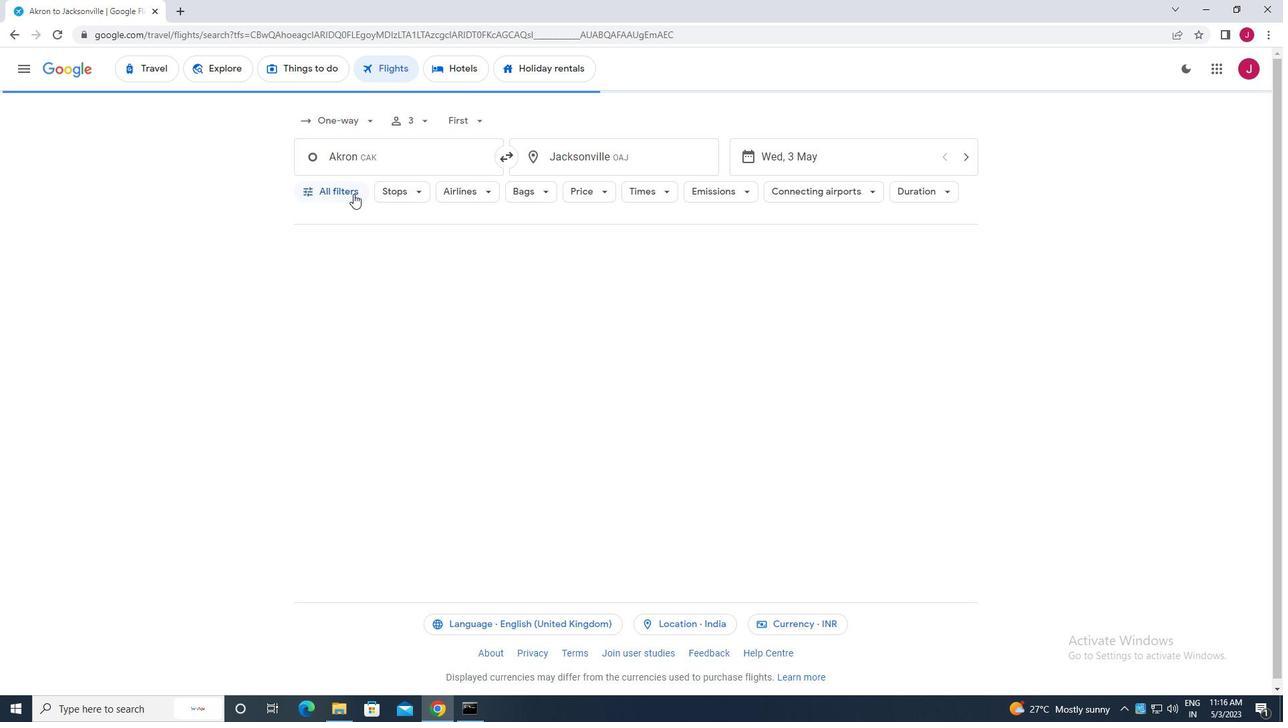 
Action: Mouse pressed left at (353, 193)
Screenshot: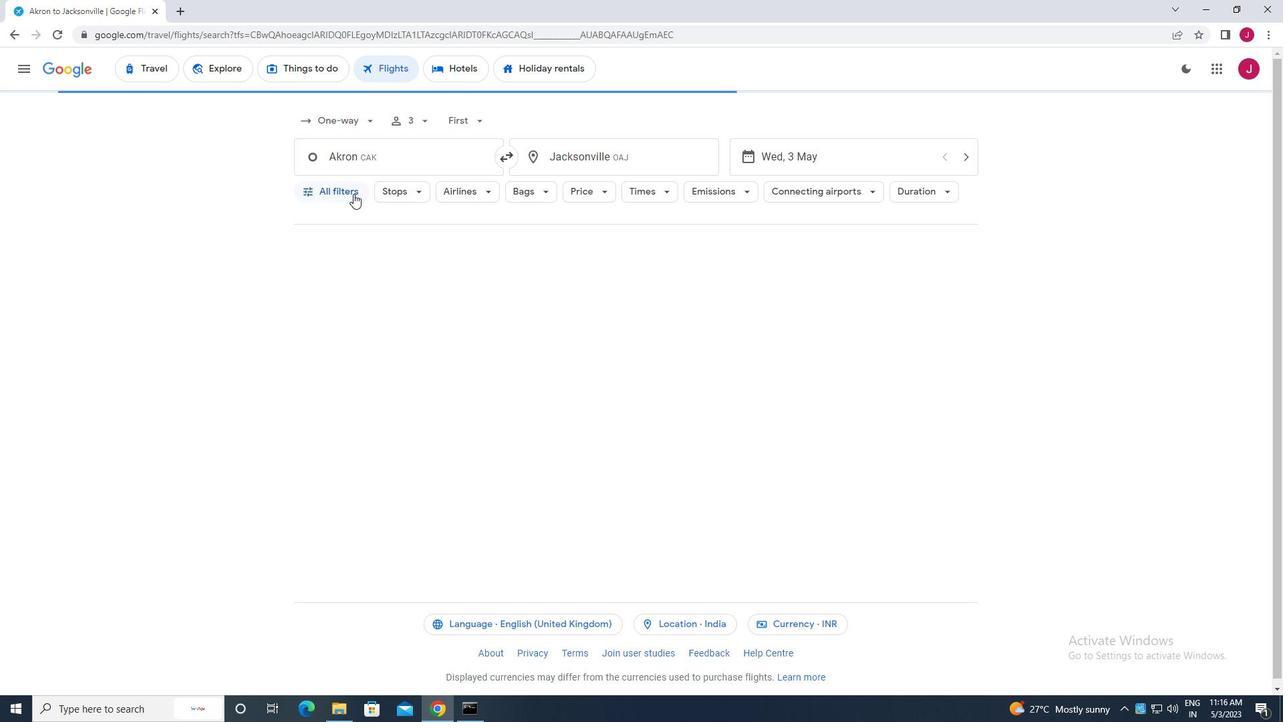 
Action: Mouse moved to (385, 286)
Screenshot: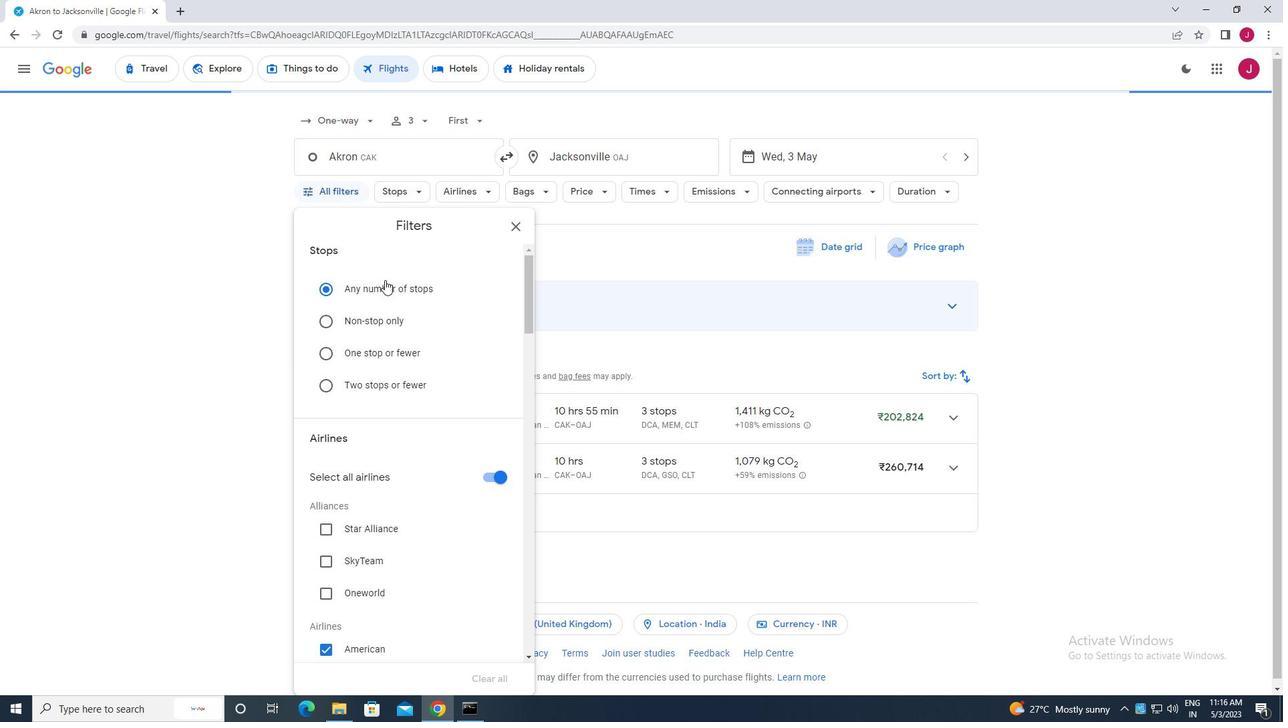
Action: Mouse scrolled (385, 286) with delta (0, 0)
Screenshot: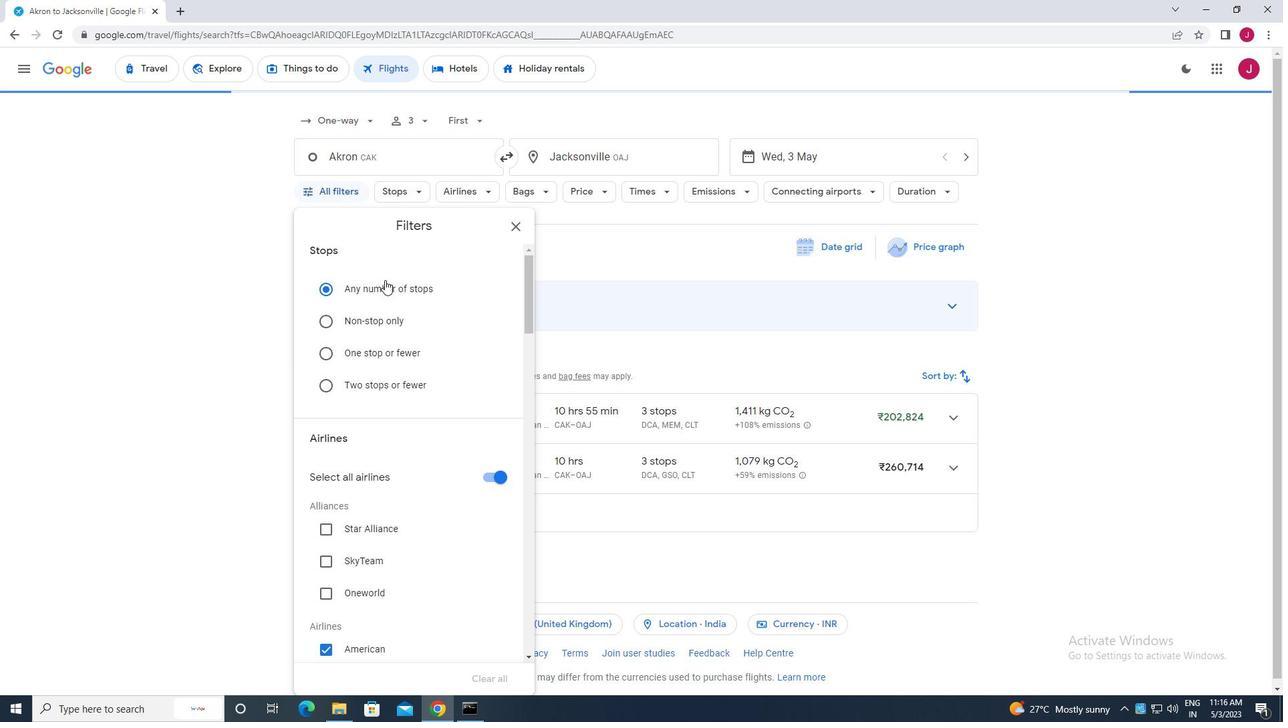 
Action: Mouse moved to (385, 290)
Screenshot: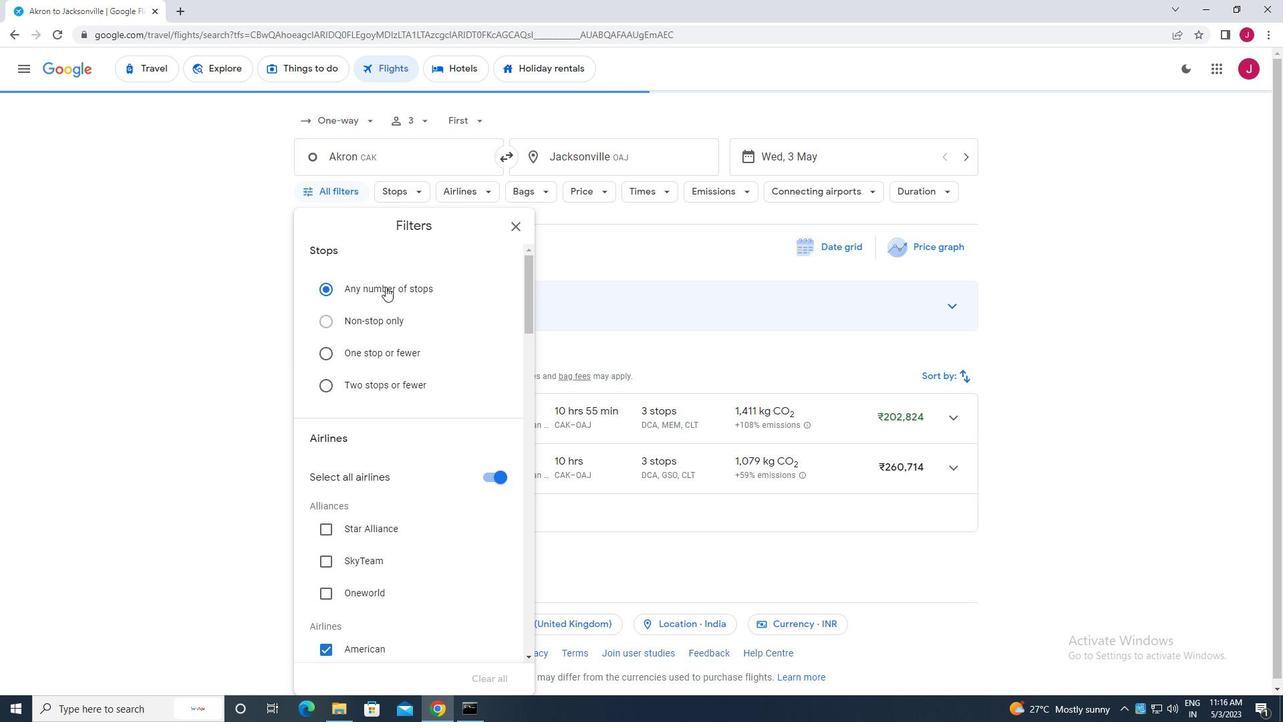 
Action: Mouse scrolled (385, 289) with delta (0, 0)
Screenshot: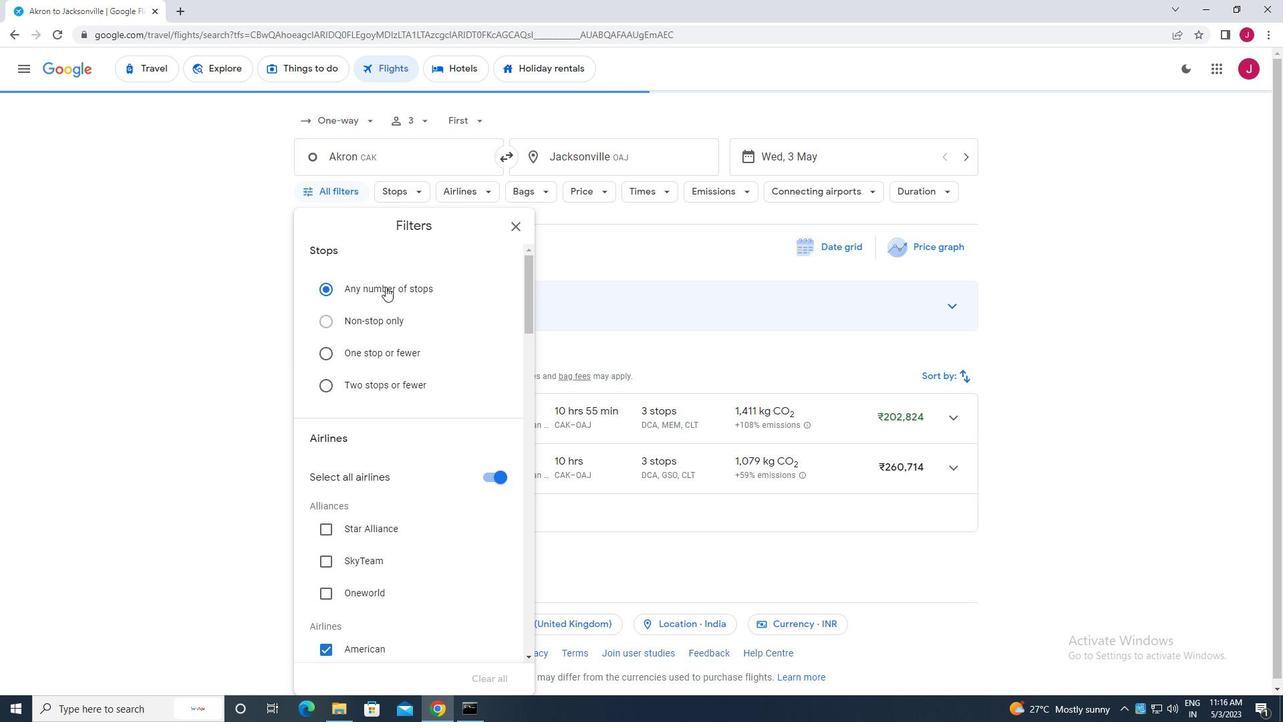 
Action: Mouse moved to (386, 290)
Screenshot: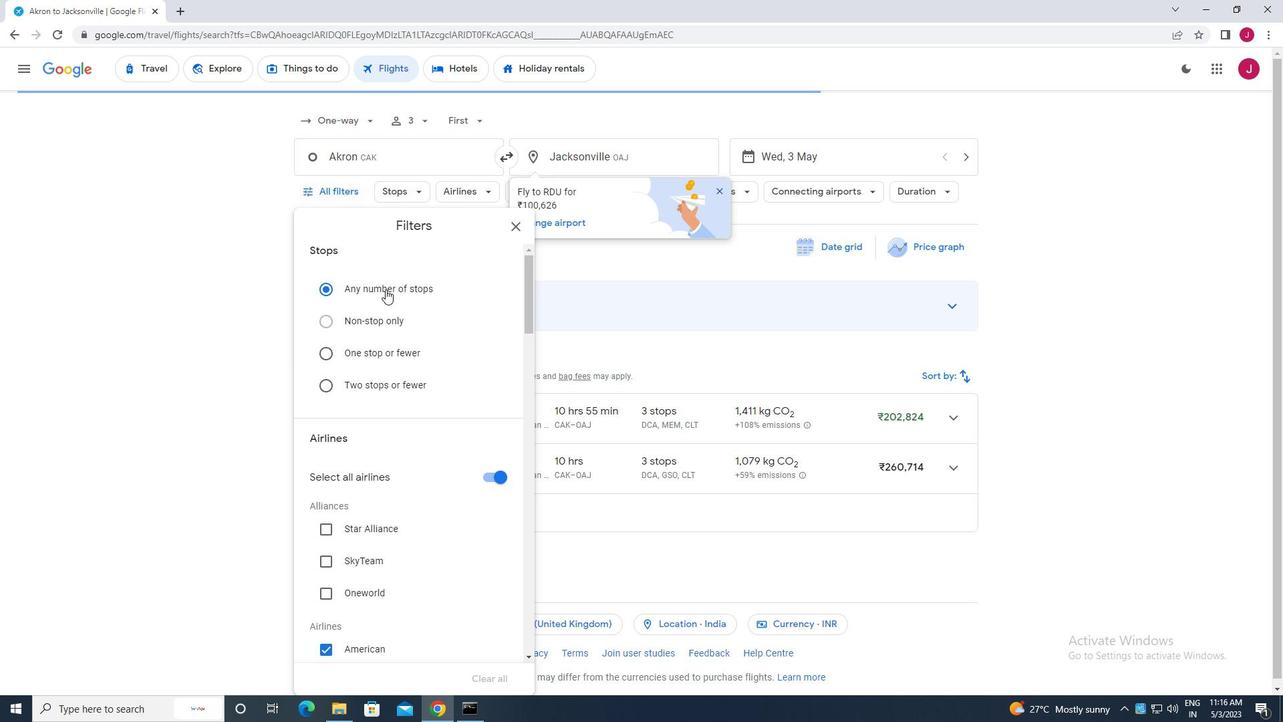 
Action: Mouse scrolled (386, 290) with delta (0, 0)
Screenshot: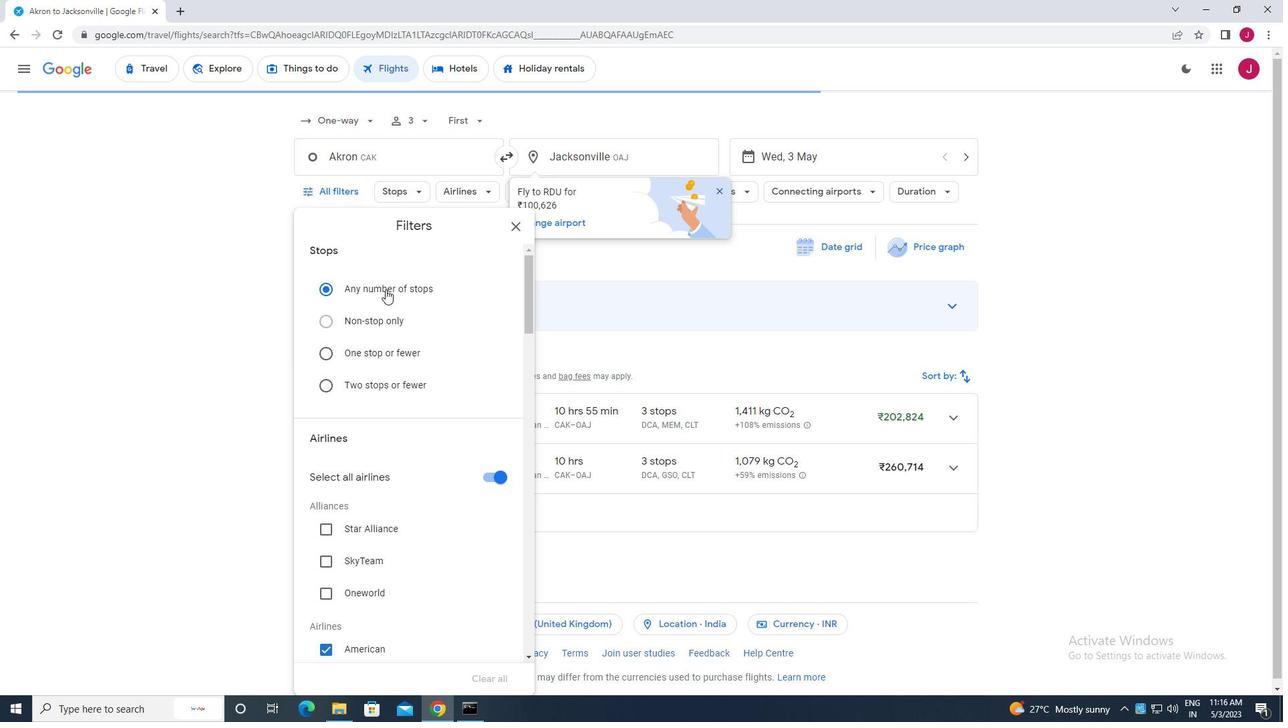 
Action: Mouse moved to (490, 277)
Screenshot: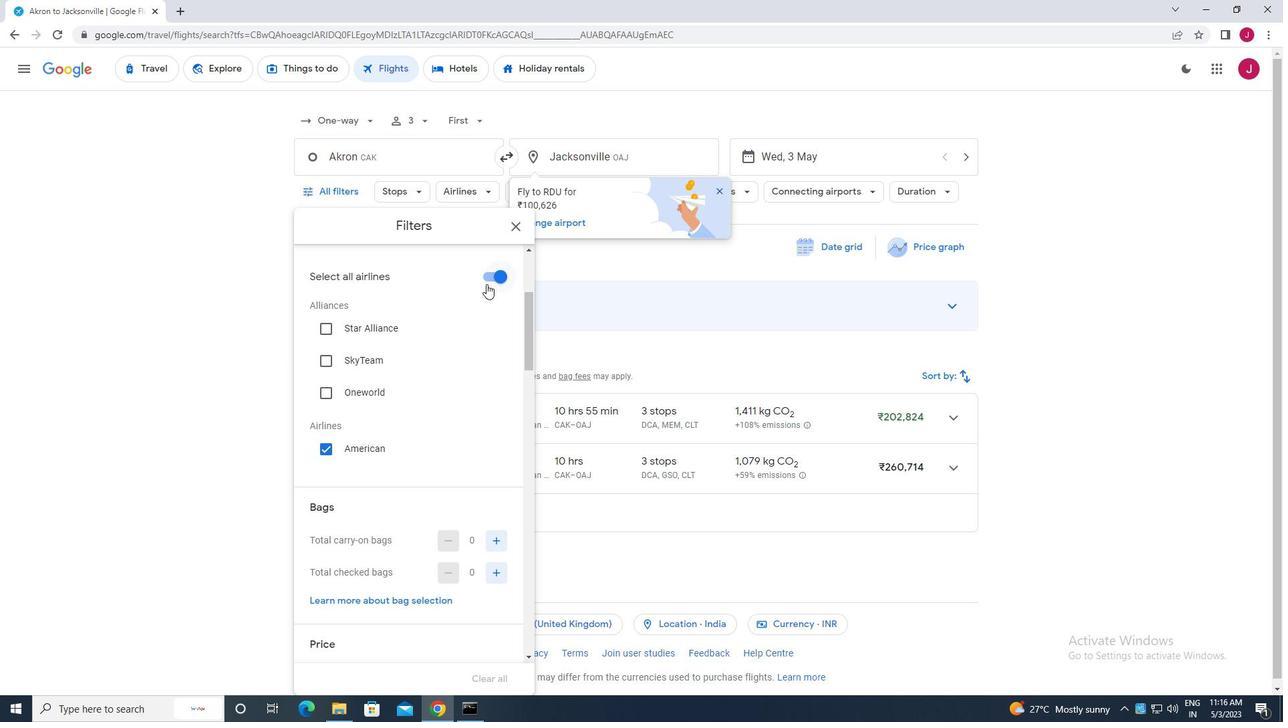 
Action: Mouse pressed left at (490, 277)
Screenshot: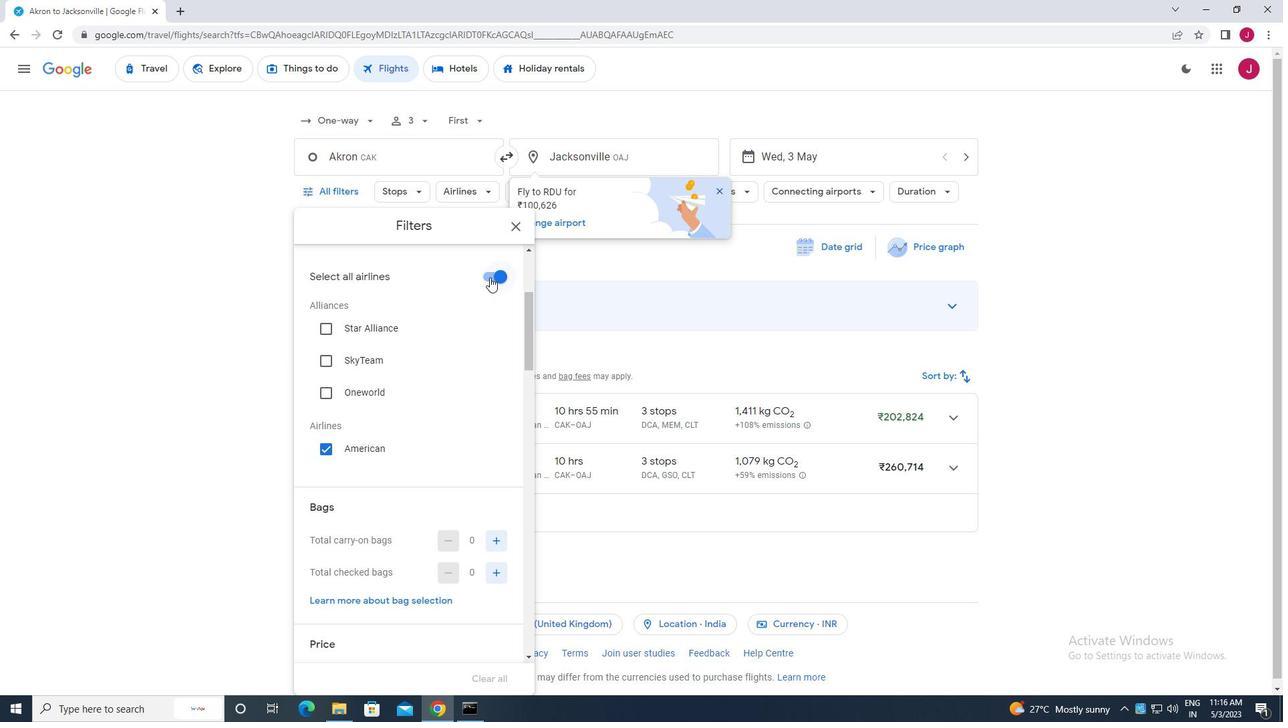 
Action: Mouse moved to (437, 385)
Screenshot: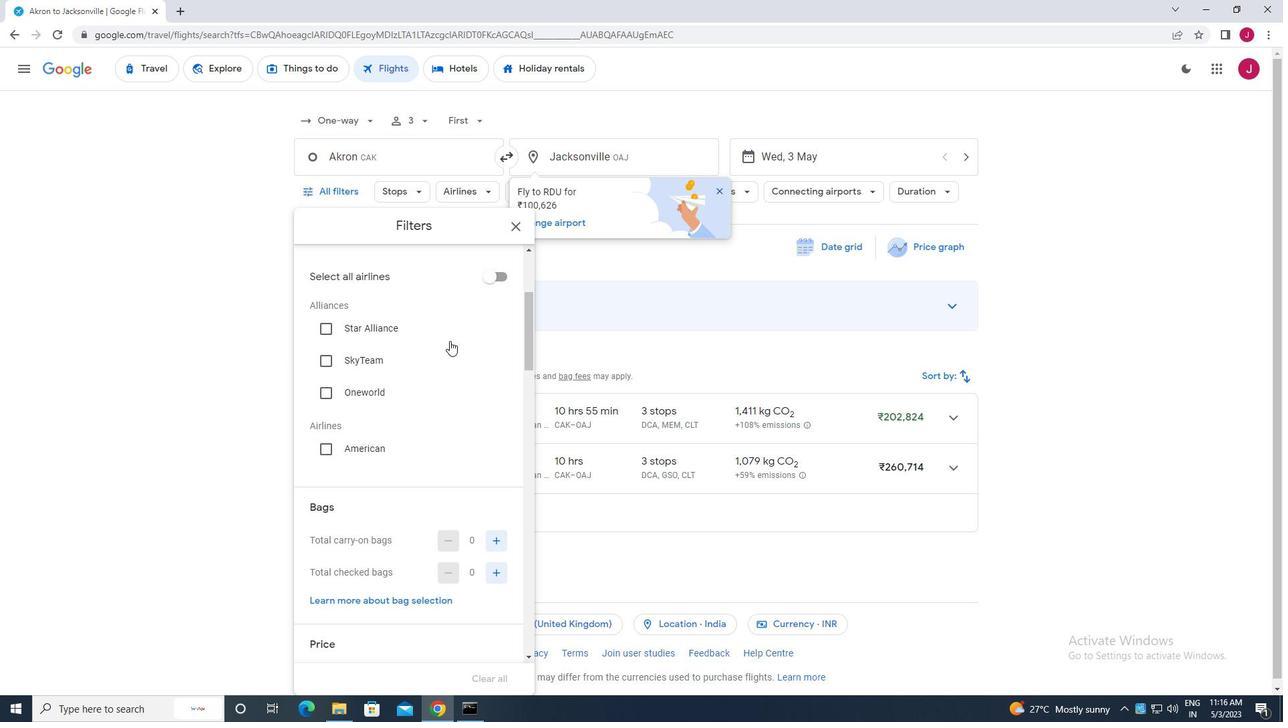 
Action: Mouse scrolled (437, 384) with delta (0, 0)
Screenshot: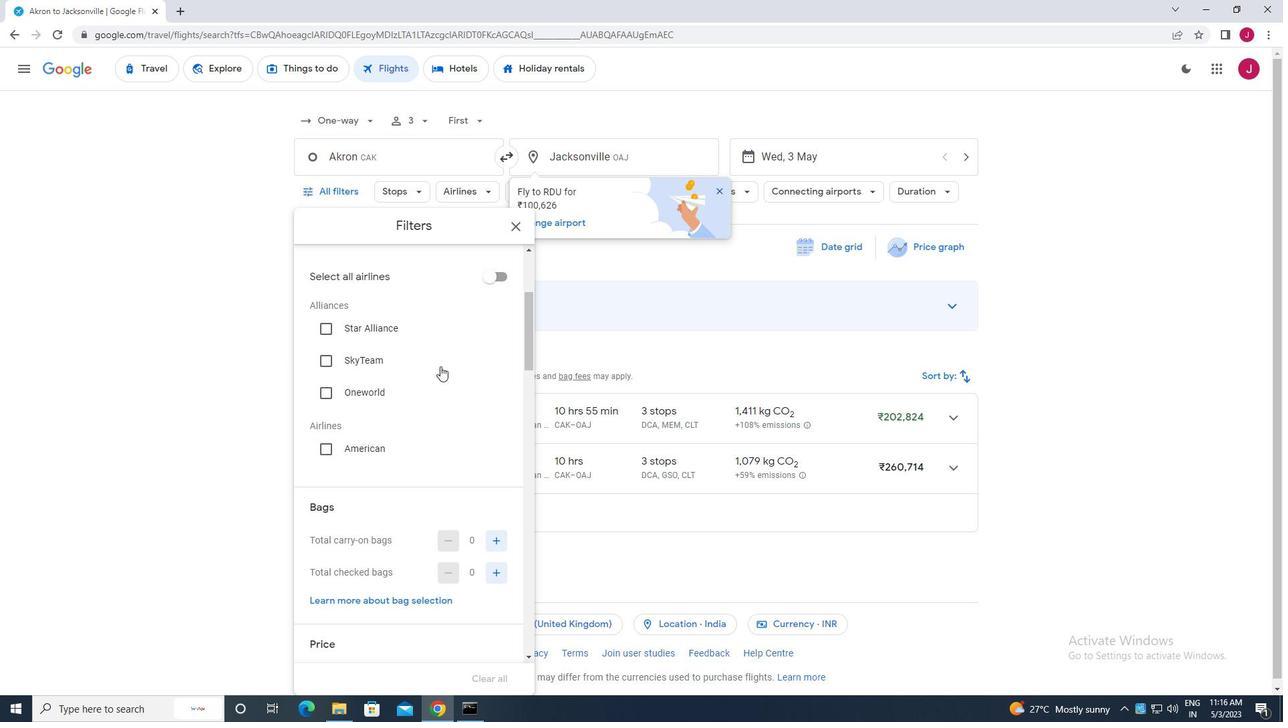 
Action: Mouse moved to (436, 389)
Screenshot: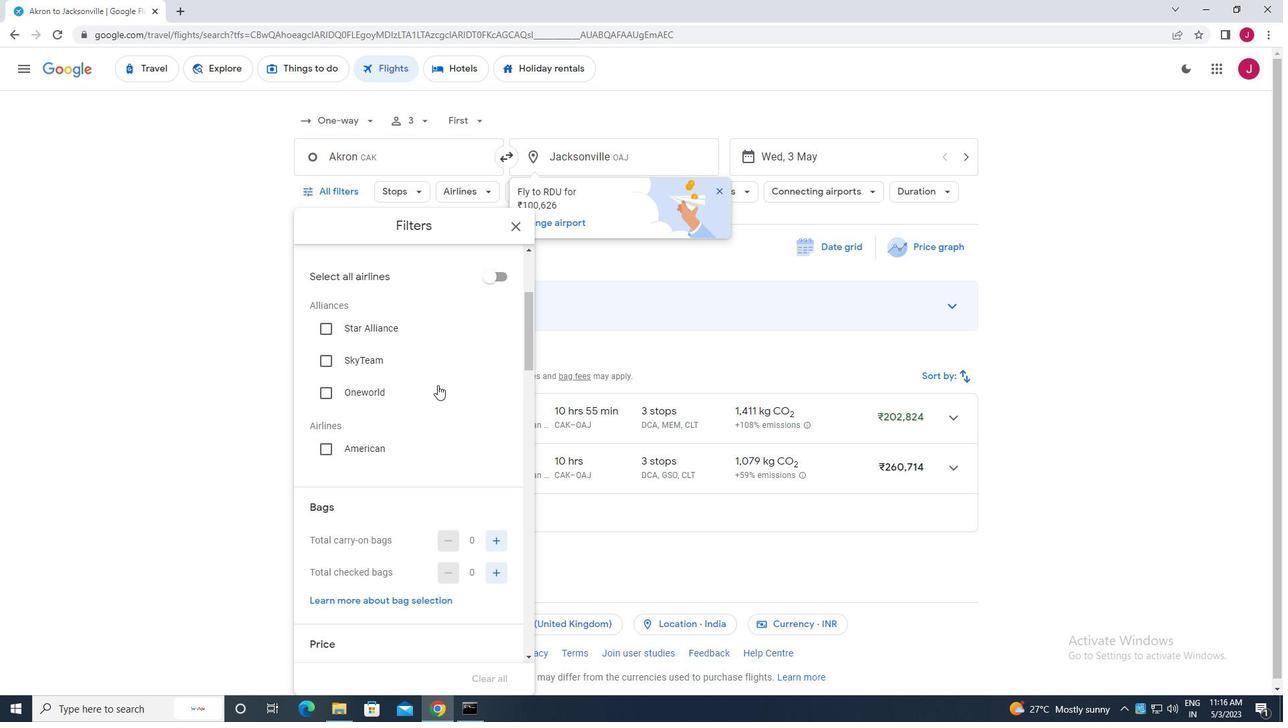 
Action: Mouse scrolled (436, 388) with delta (0, 0)
Screenshot: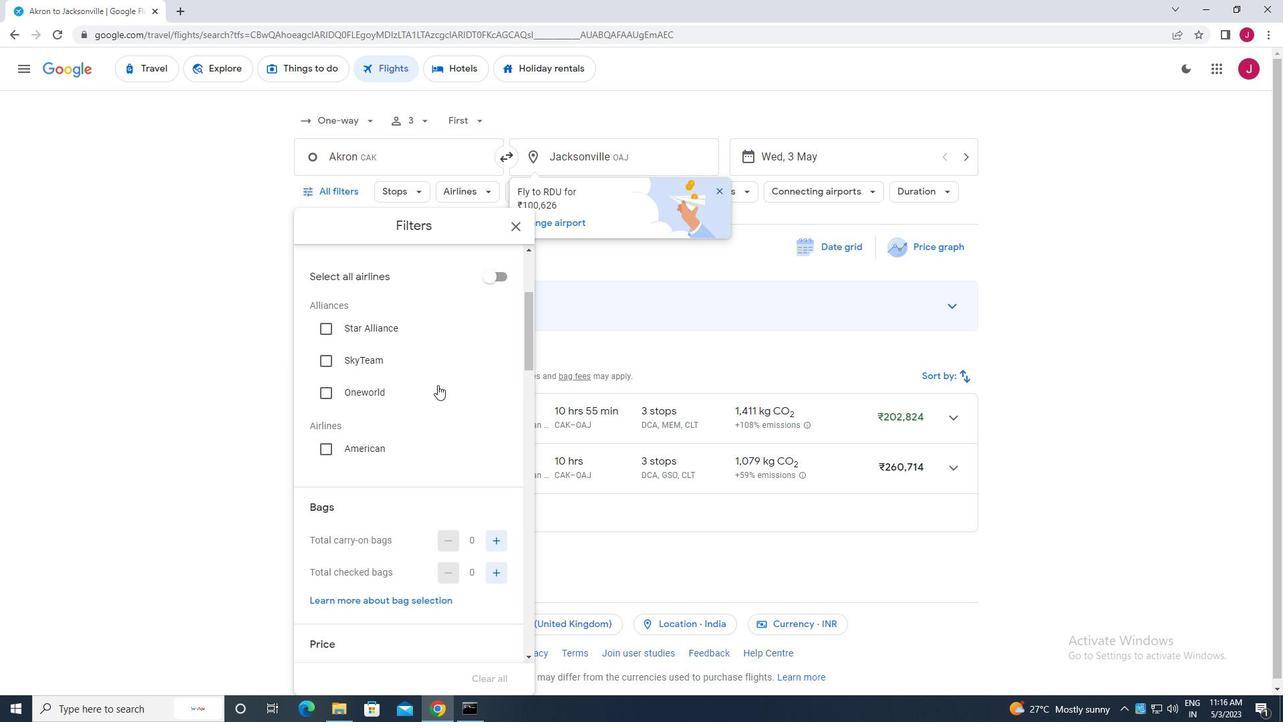 
Action: Mouse moved to (424, 377)
Screenshot: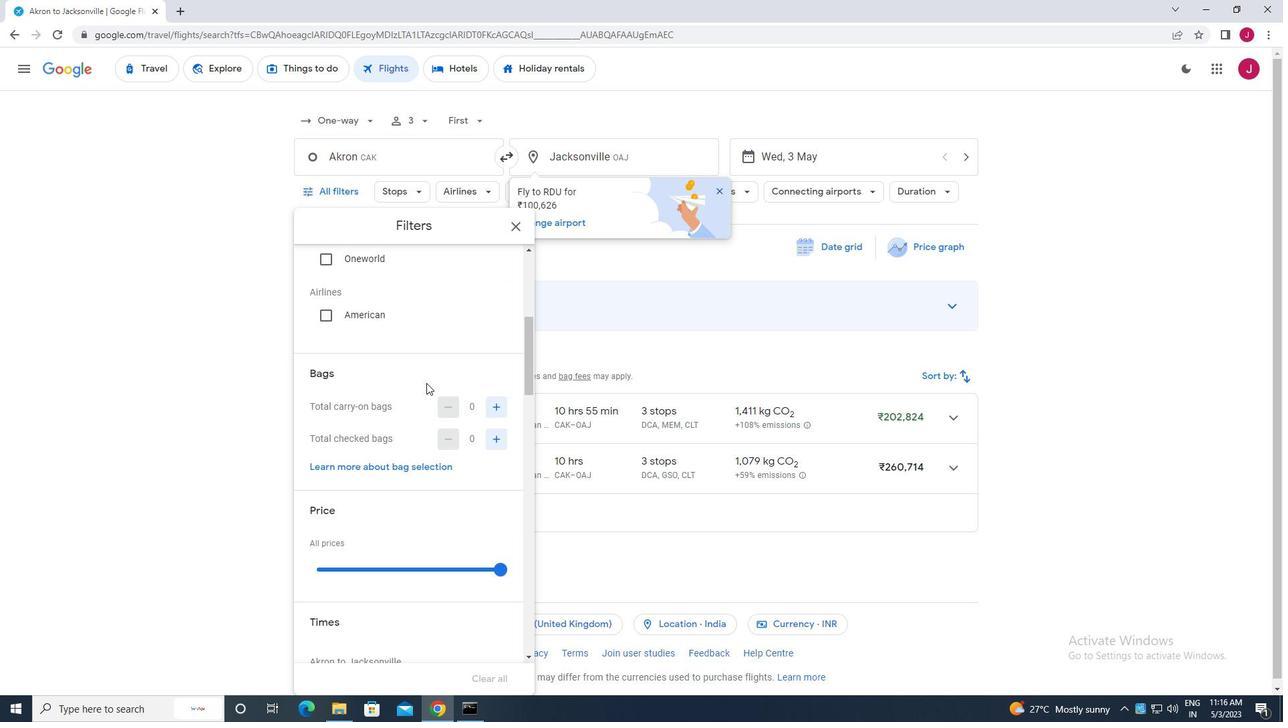 
Action: Mouse scrolled (424, 378) with delta (0, 0)
Screenshot: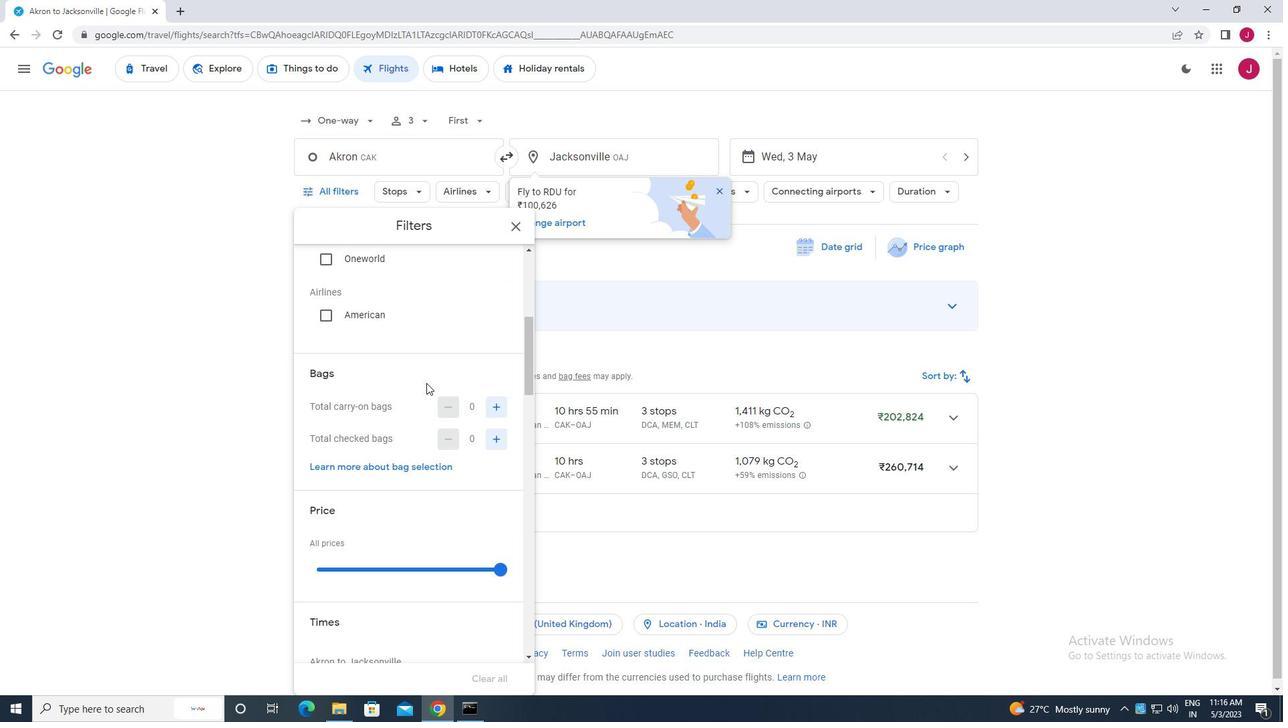 
Action: Mouse moved to (389, 282)
Screenshot: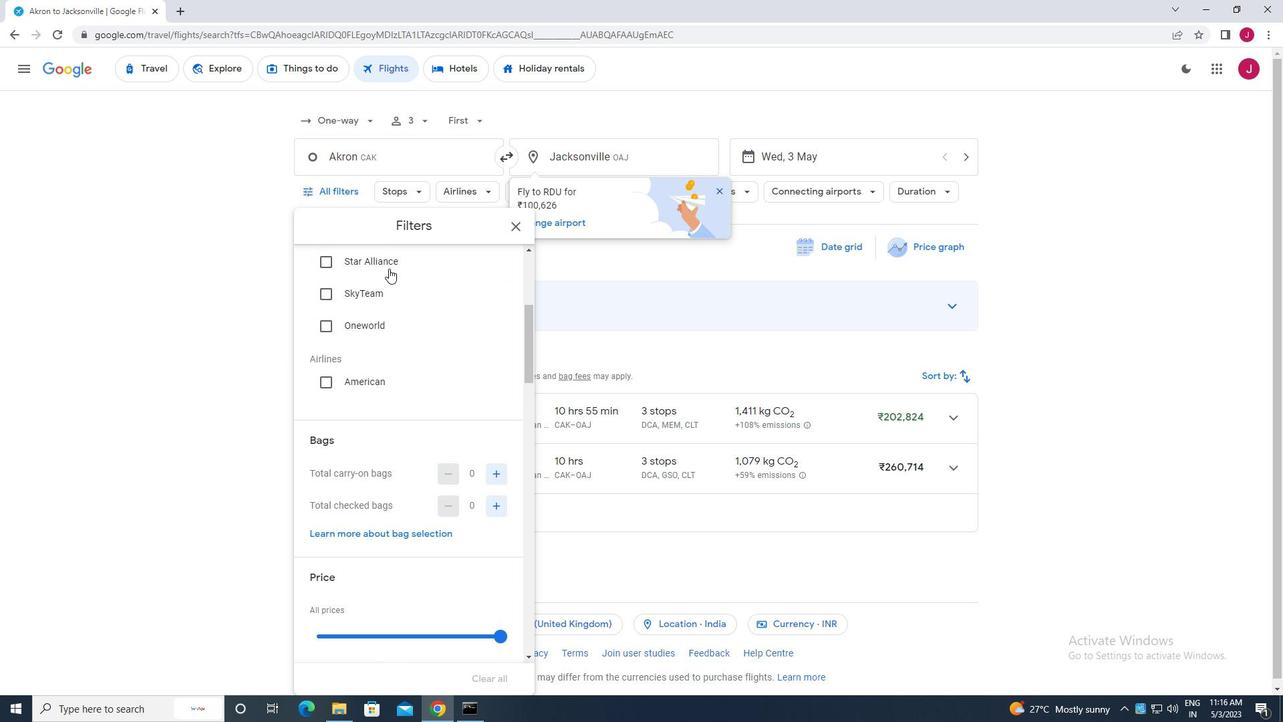 
Action: Mouse scrolled (389, 283) with delta (0, 0)
Screenshot: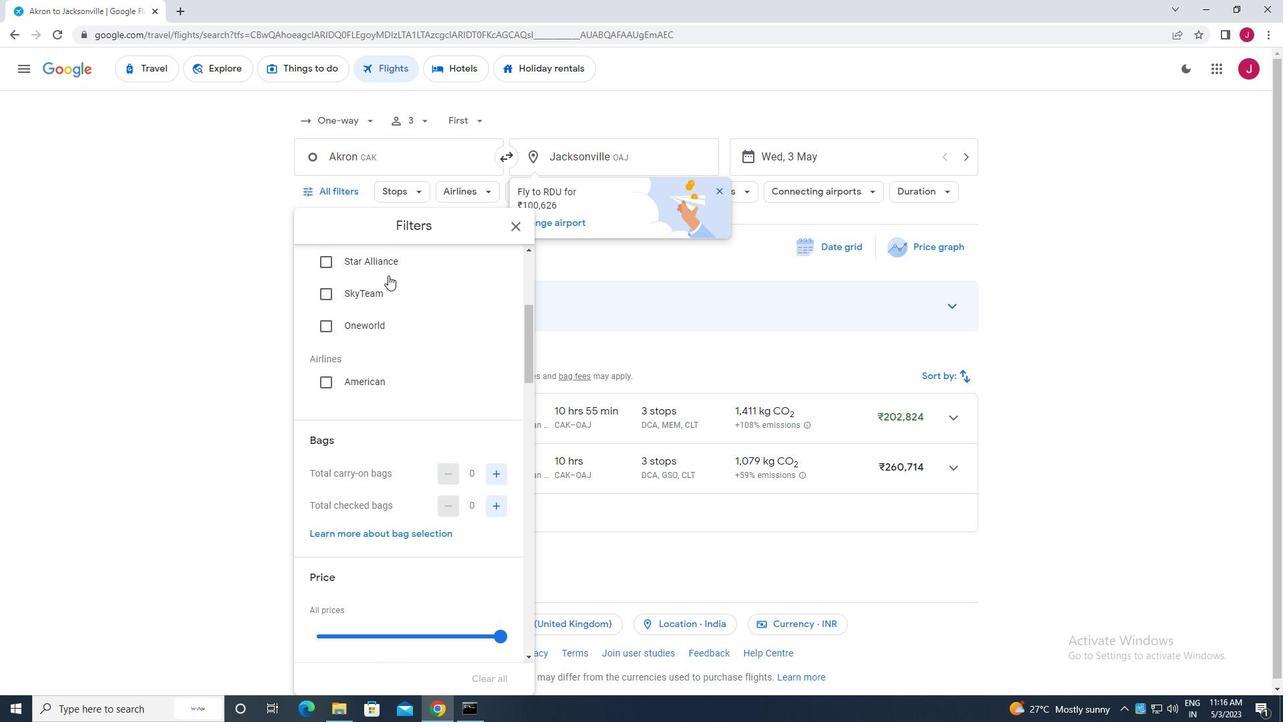 
Action: Mouse moved to (389, 286)
Screenshot: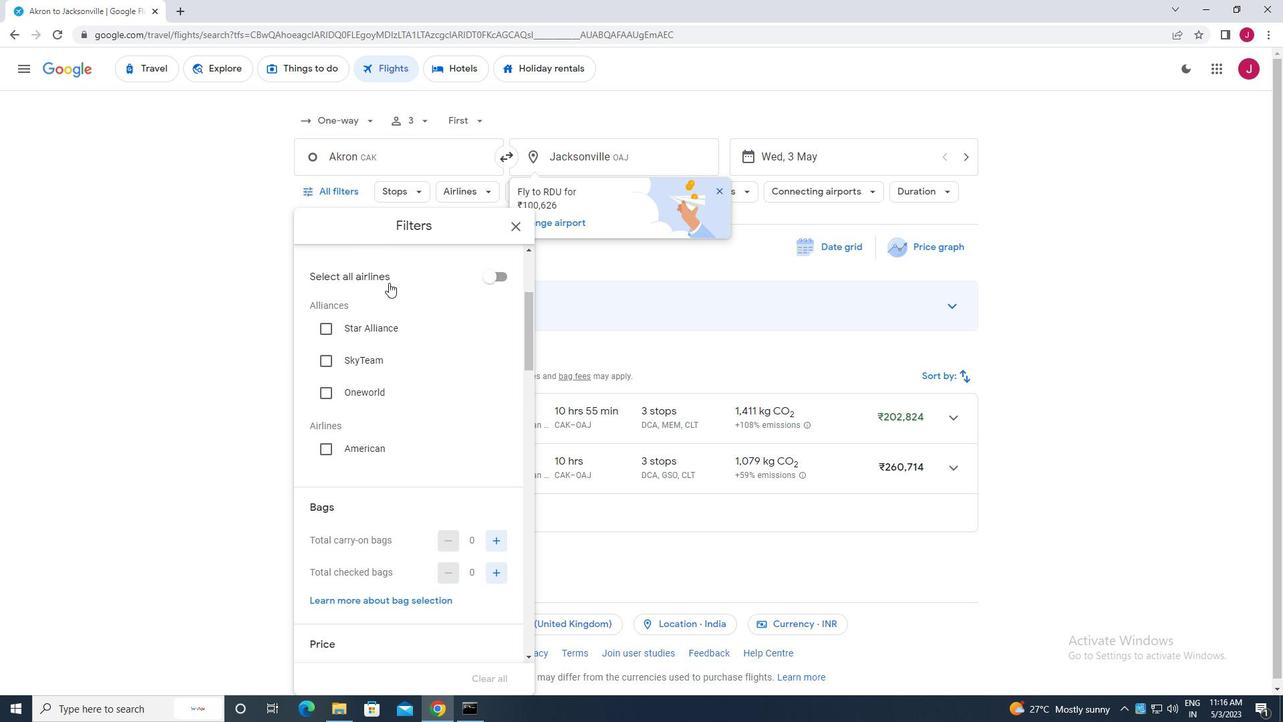 
Action: Mouse scrolled (389, 286) with delta (0, 0)
Screenshot: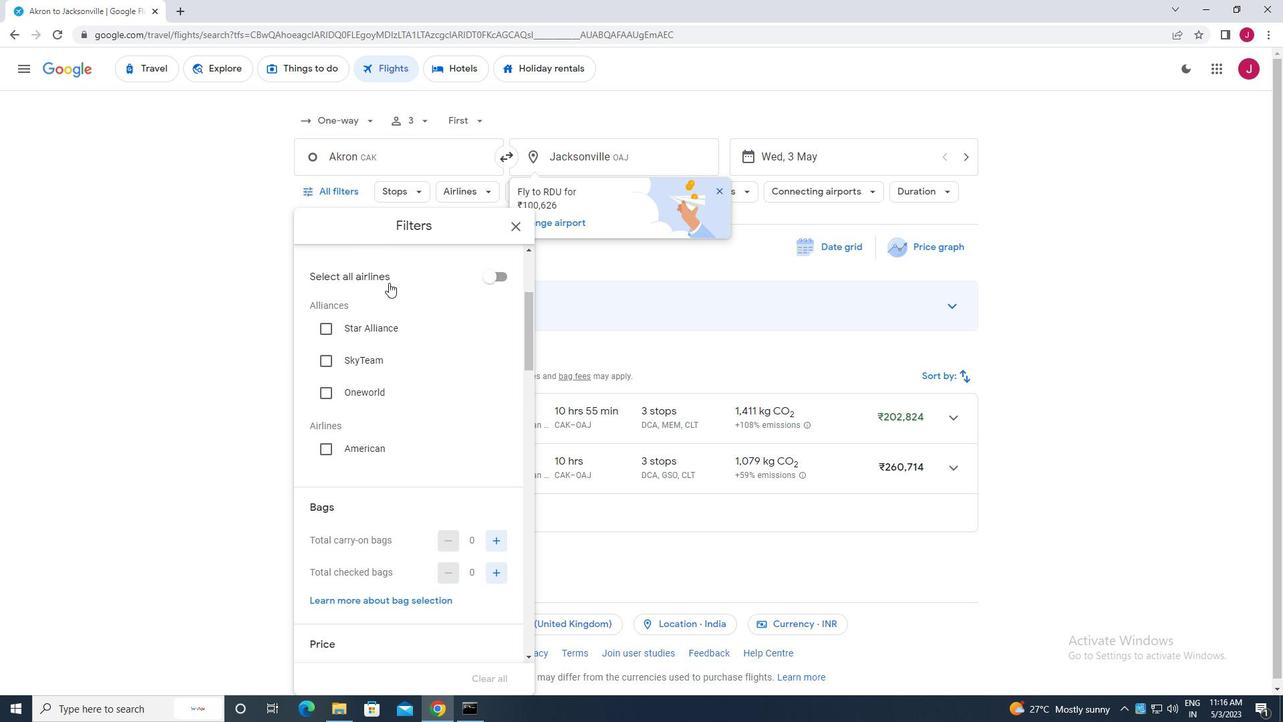 
Action: Mouse moved to (391, 293)
Screenshot: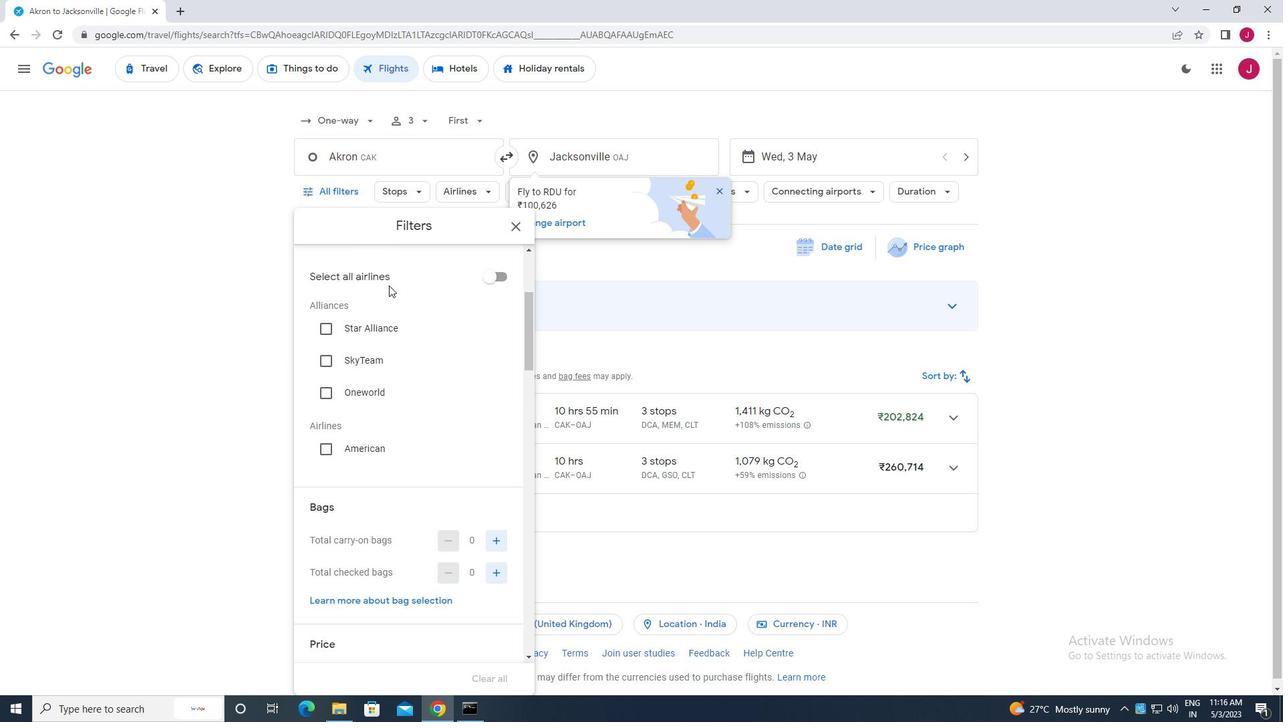 
Action: Mouse scrolled (391, 292) with delta (0, 0)
Screenshot: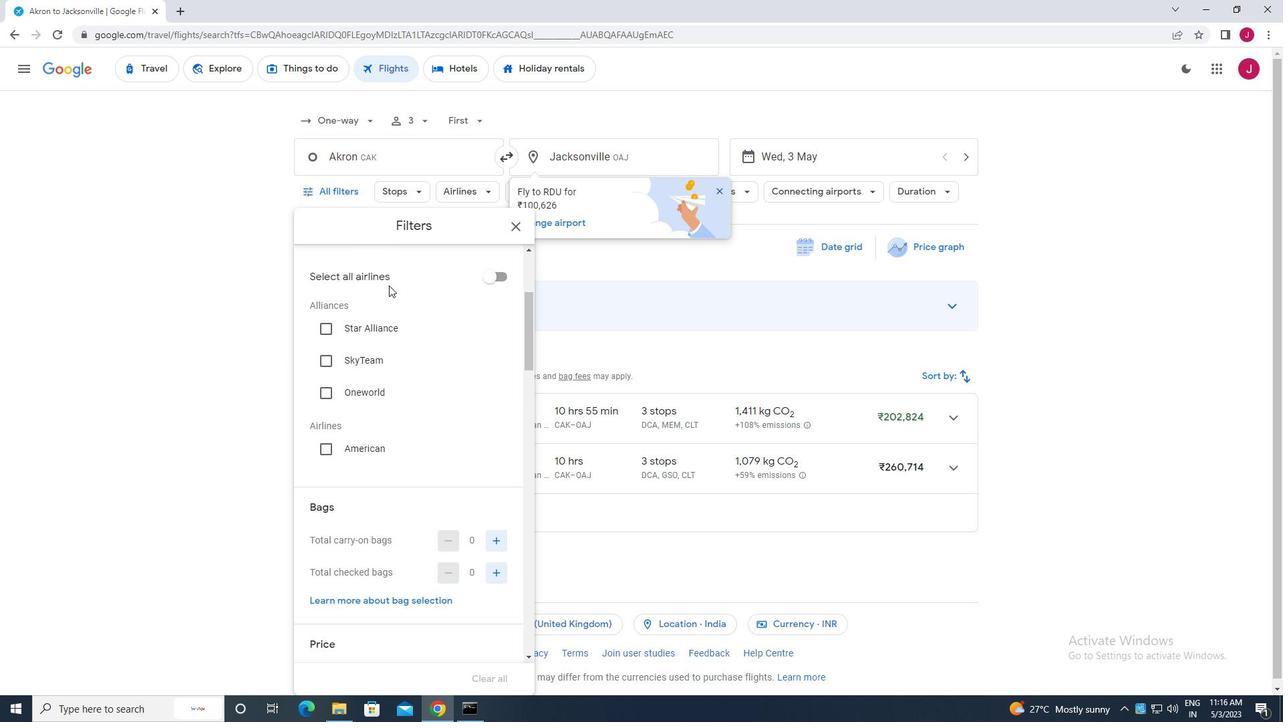 
Action: Mouse moved to (393, 296)
Screenshot: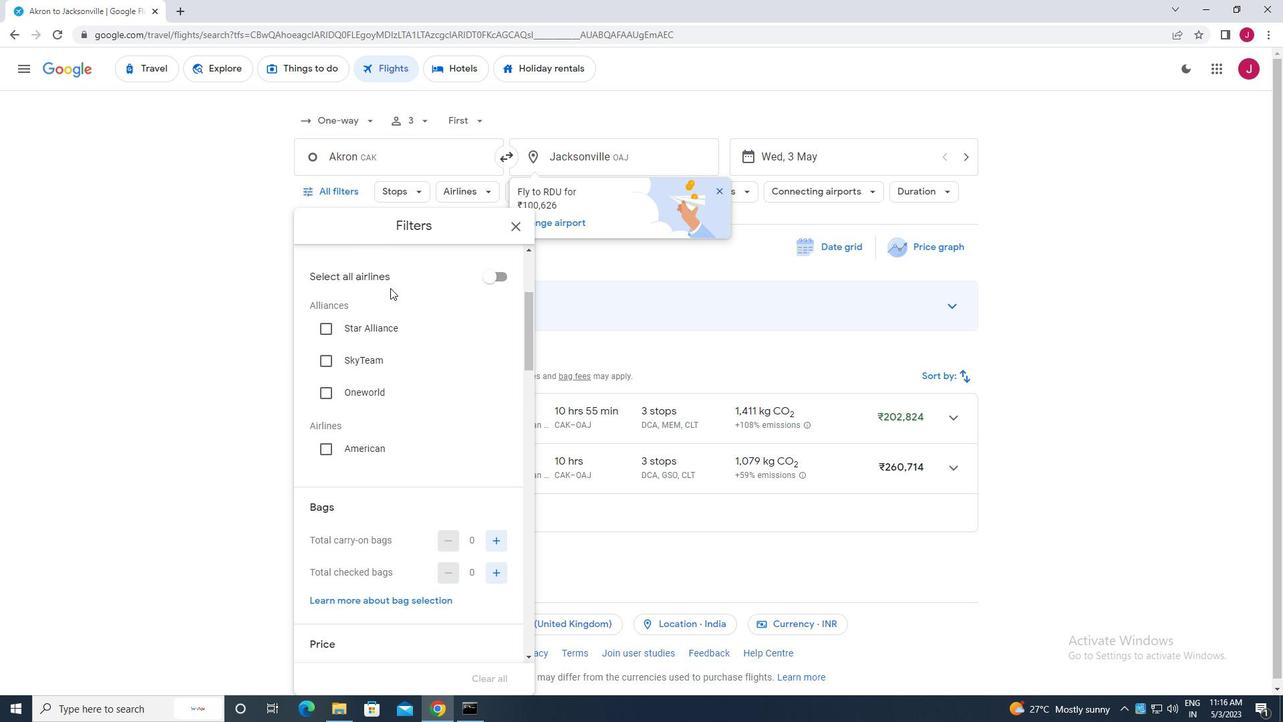 
Action: Mouse scrolled (393, 296) with delta (0, 0)
Screenshot: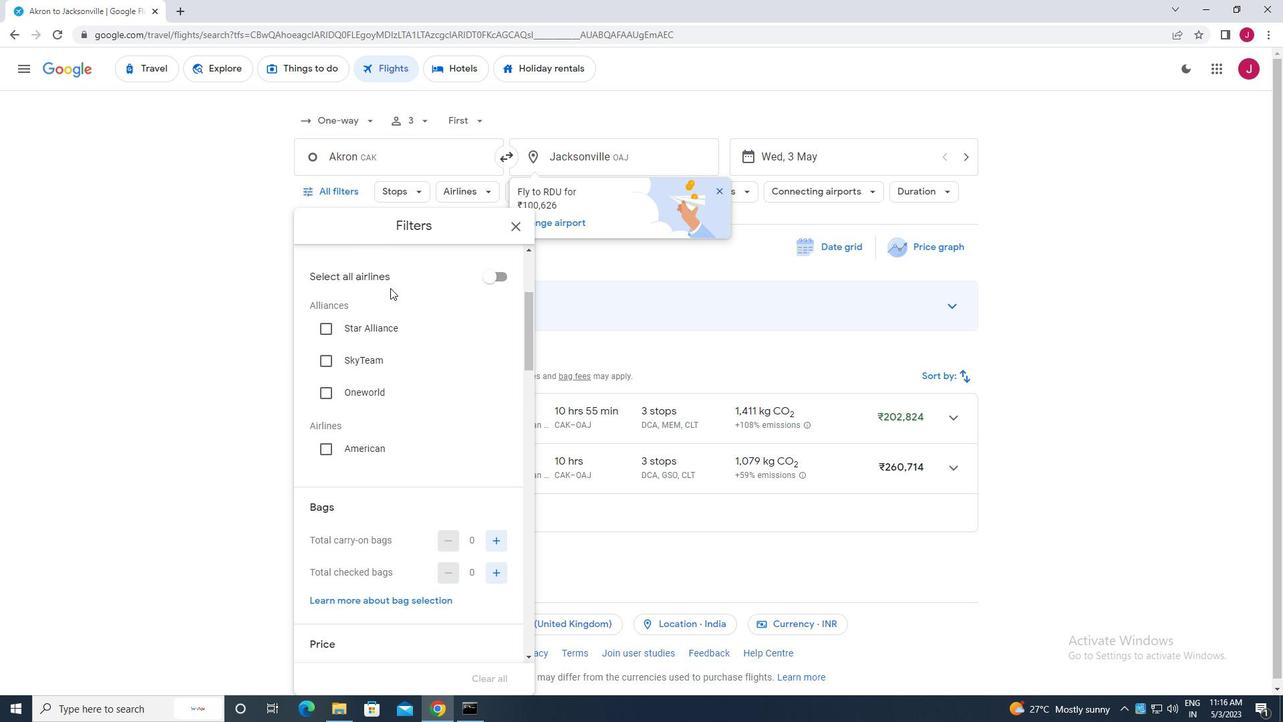 
Action: Mouse moved to (494, 371)
Screenshot: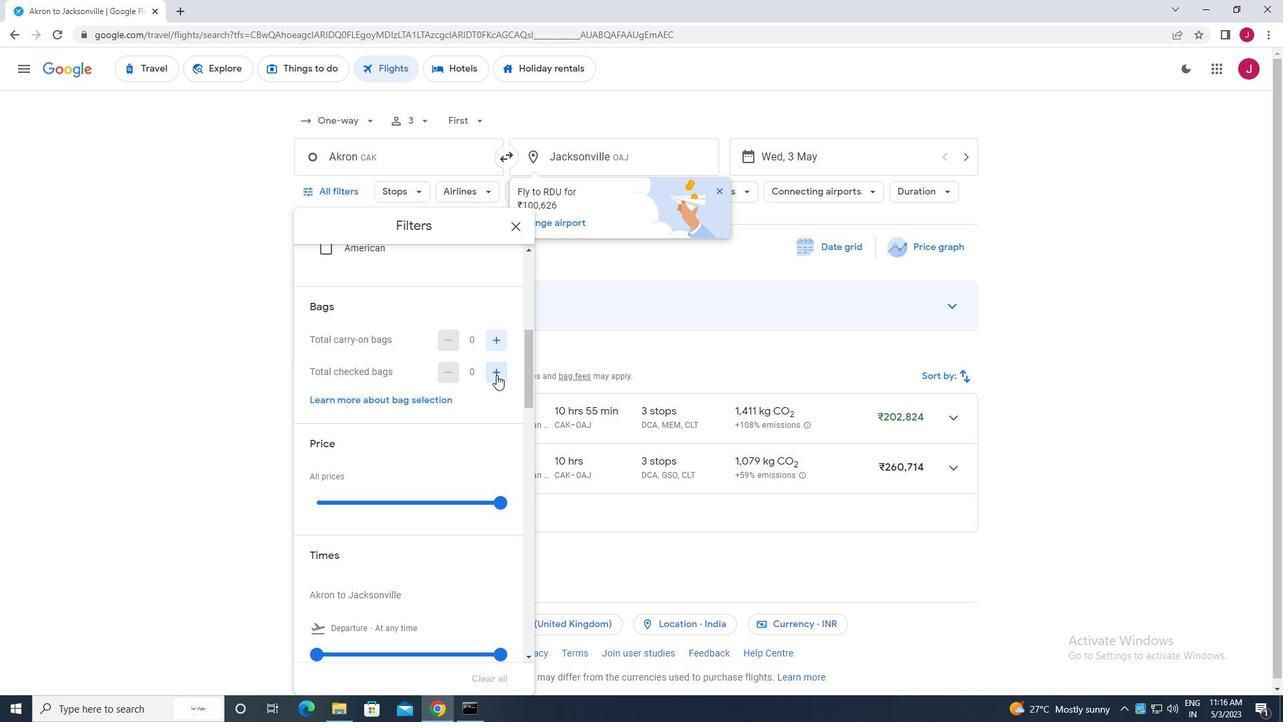 
Action: Mouse pressed left at (494, 371)
Screenshot: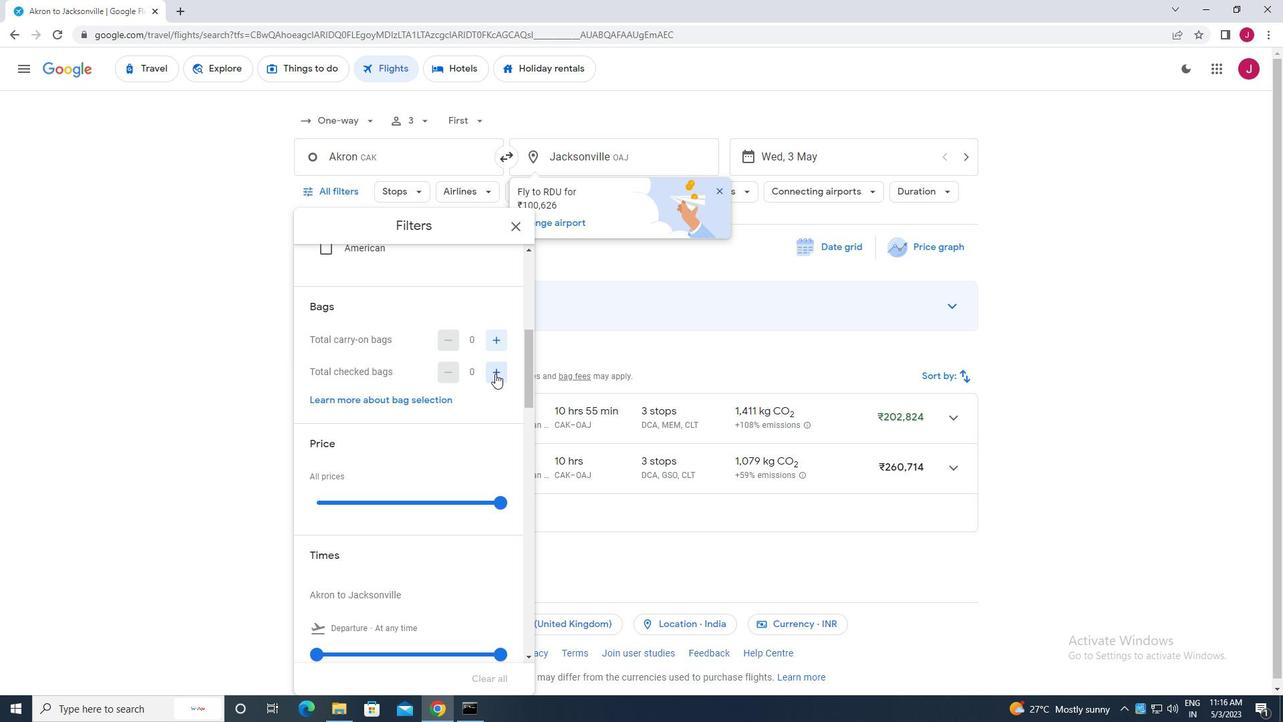 
Action: Mouse pressed left at (494, 371)
Screenshot: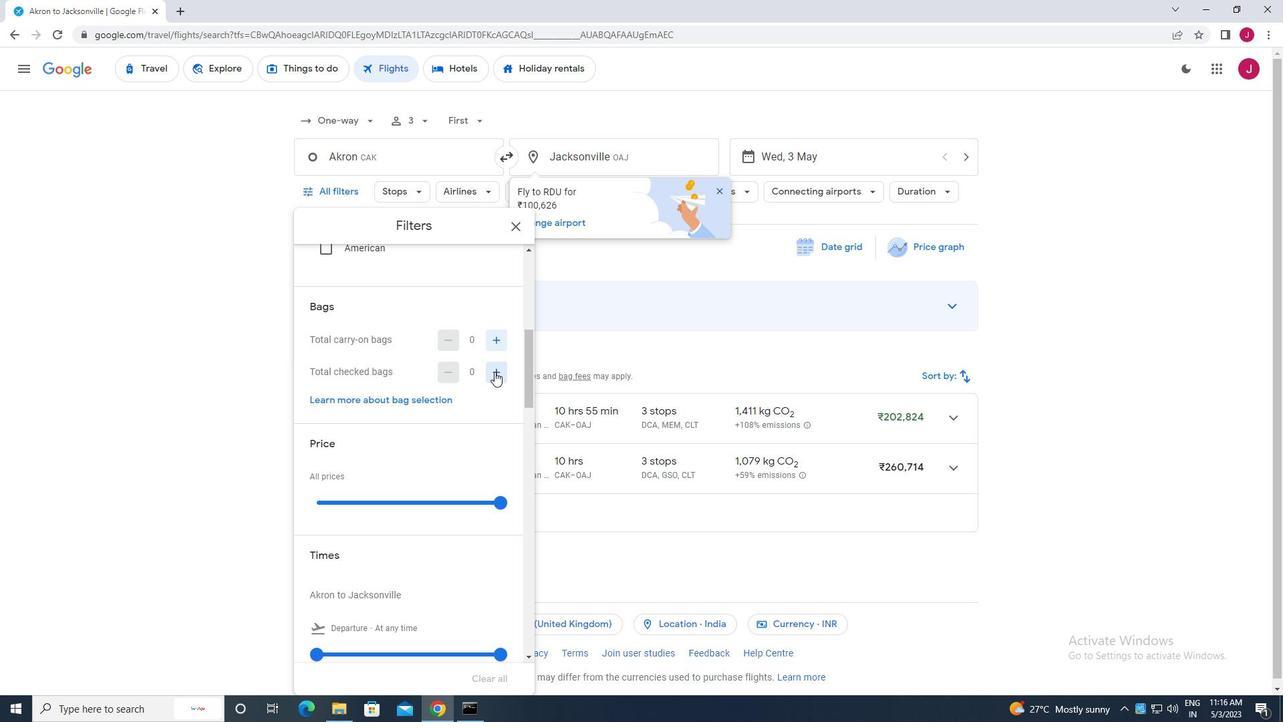 
Action: Mouse moved to (459, 379)
Screenshot: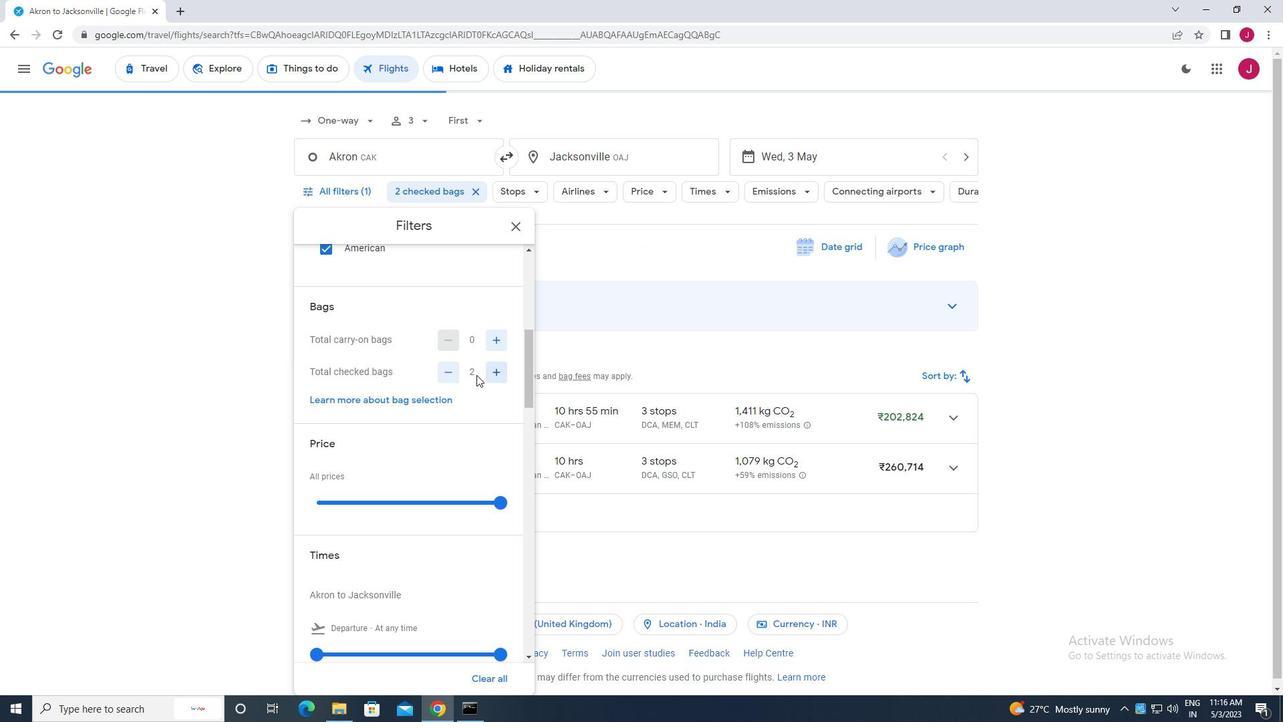 
Action: Mouse scrolled (459, 378) with delta (0, 0)
Screenshot: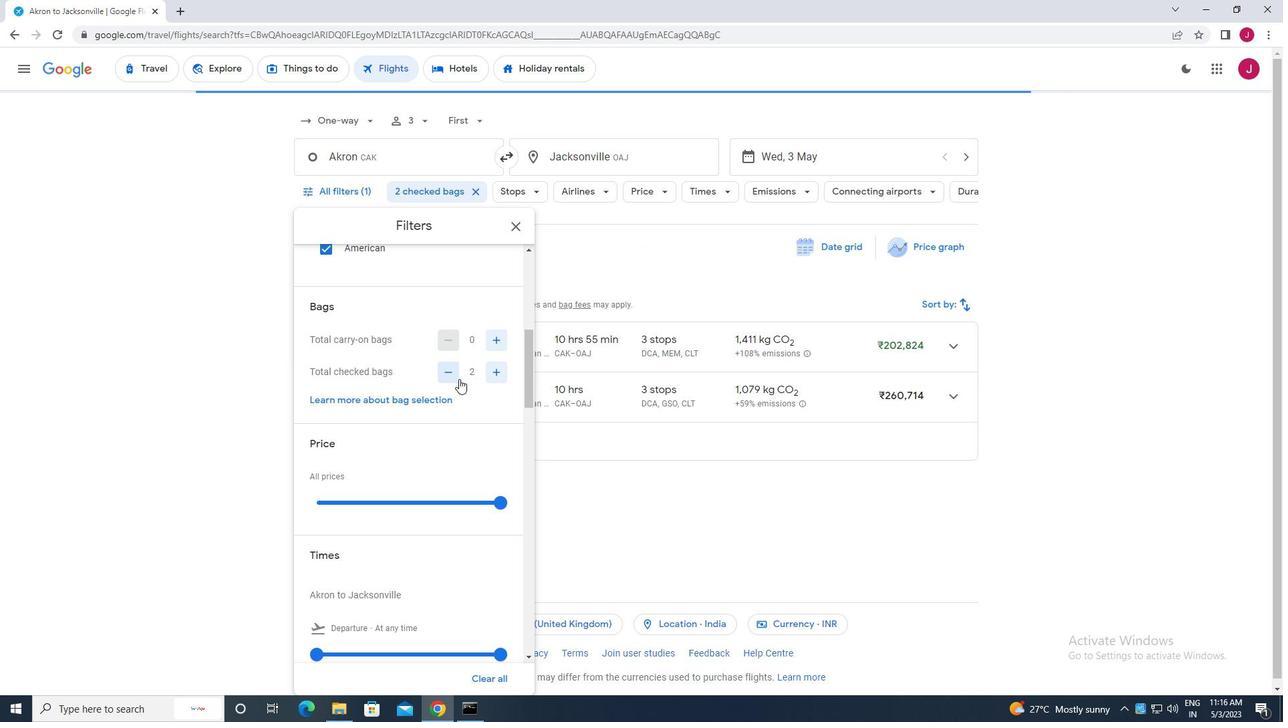 
Action: Mouse moved to (504, 432)
Screenshot: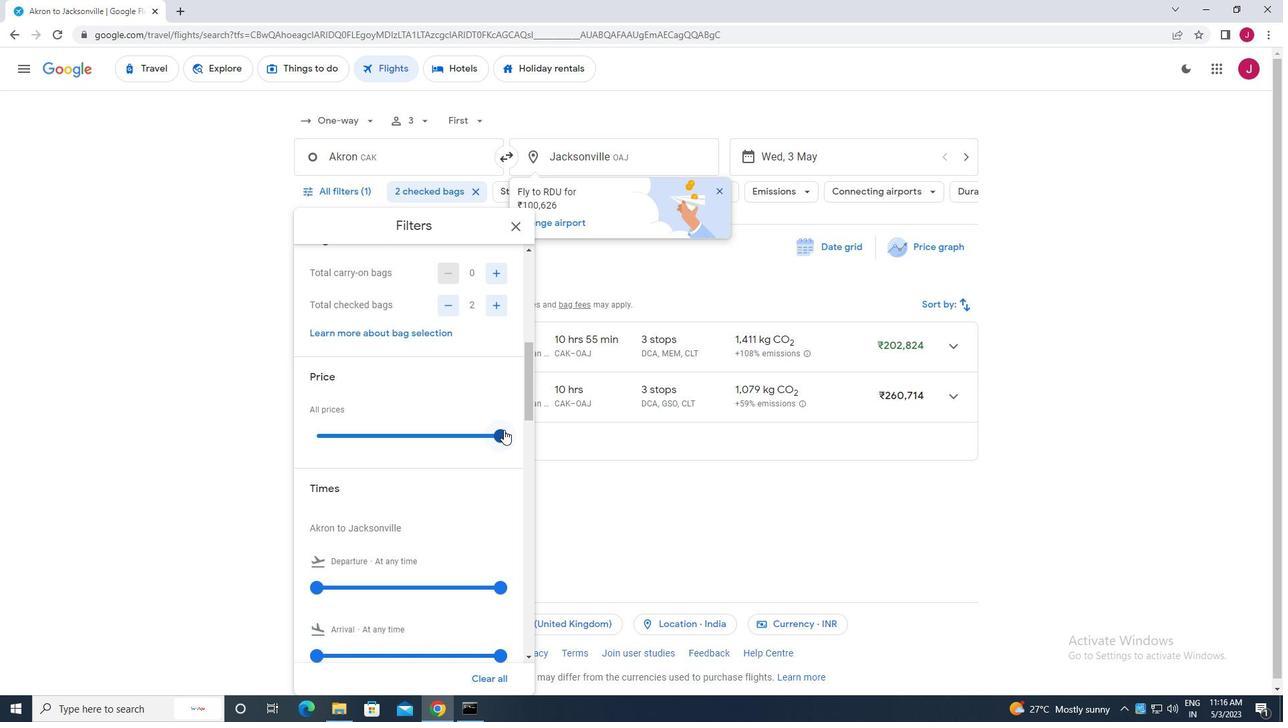 
Action: Mouse pressed left at (504, 432)
Screenshot: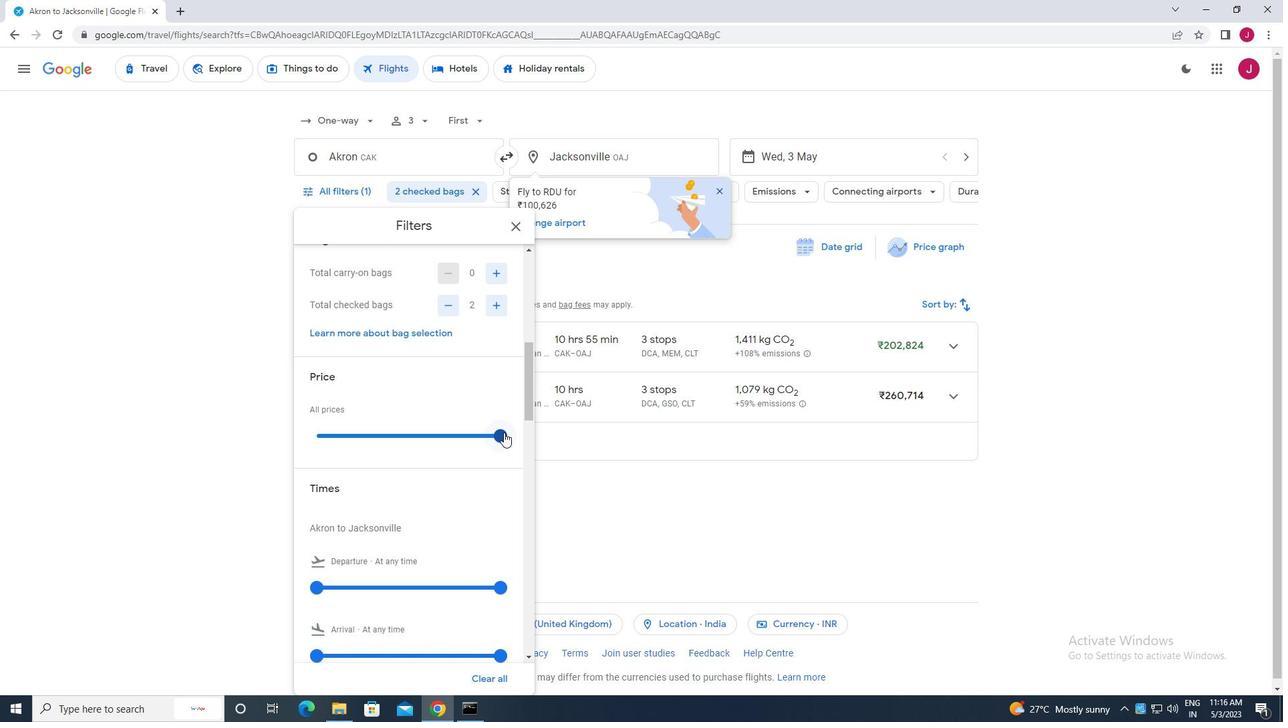 
Action: Mouse moved to (432, 397)
Screenshot: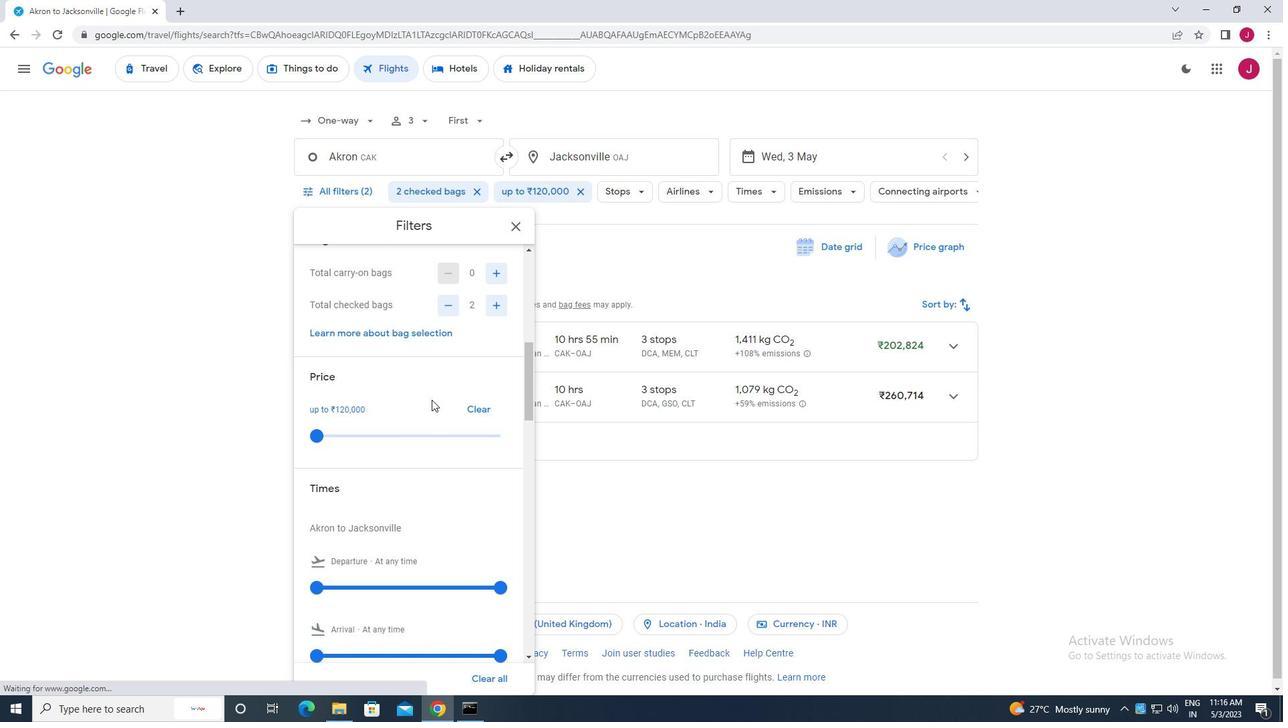 
Action: Mouse scrolled (432, 397) with delta (0, 0)
Screenshot: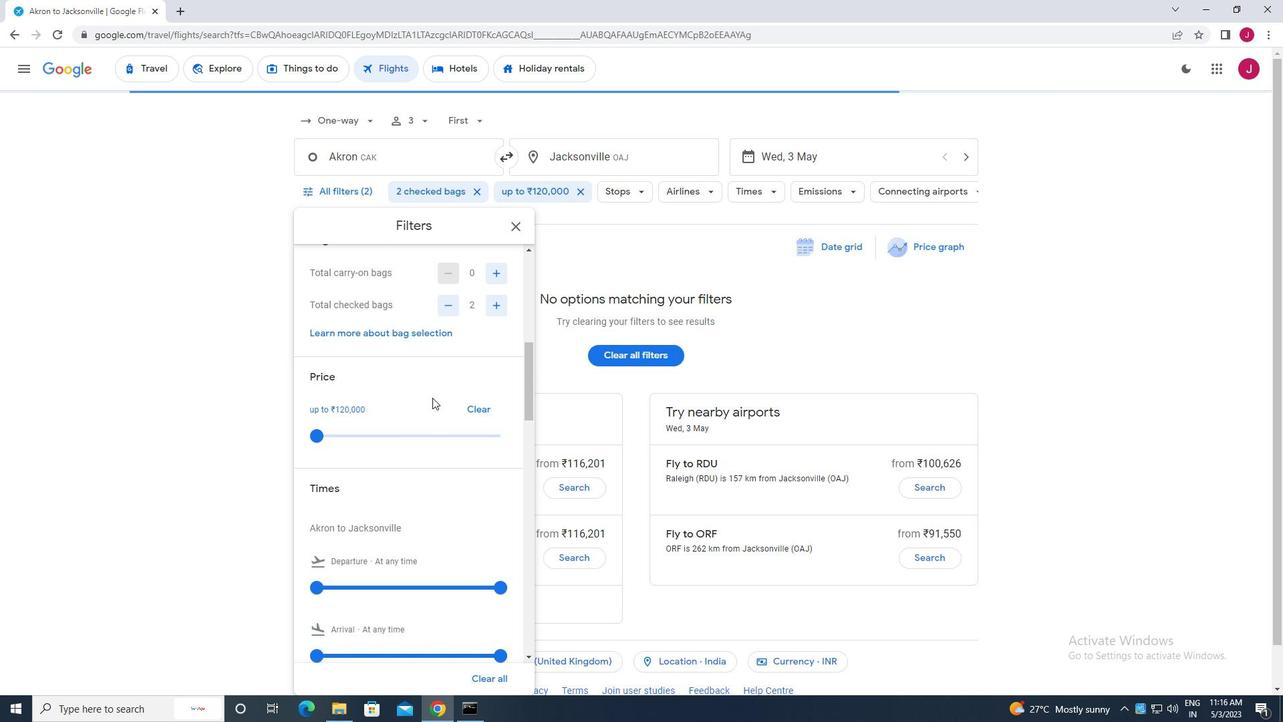 
Action: Mouse scrolled (432, 397) with delta (0, 0)
Screenshot: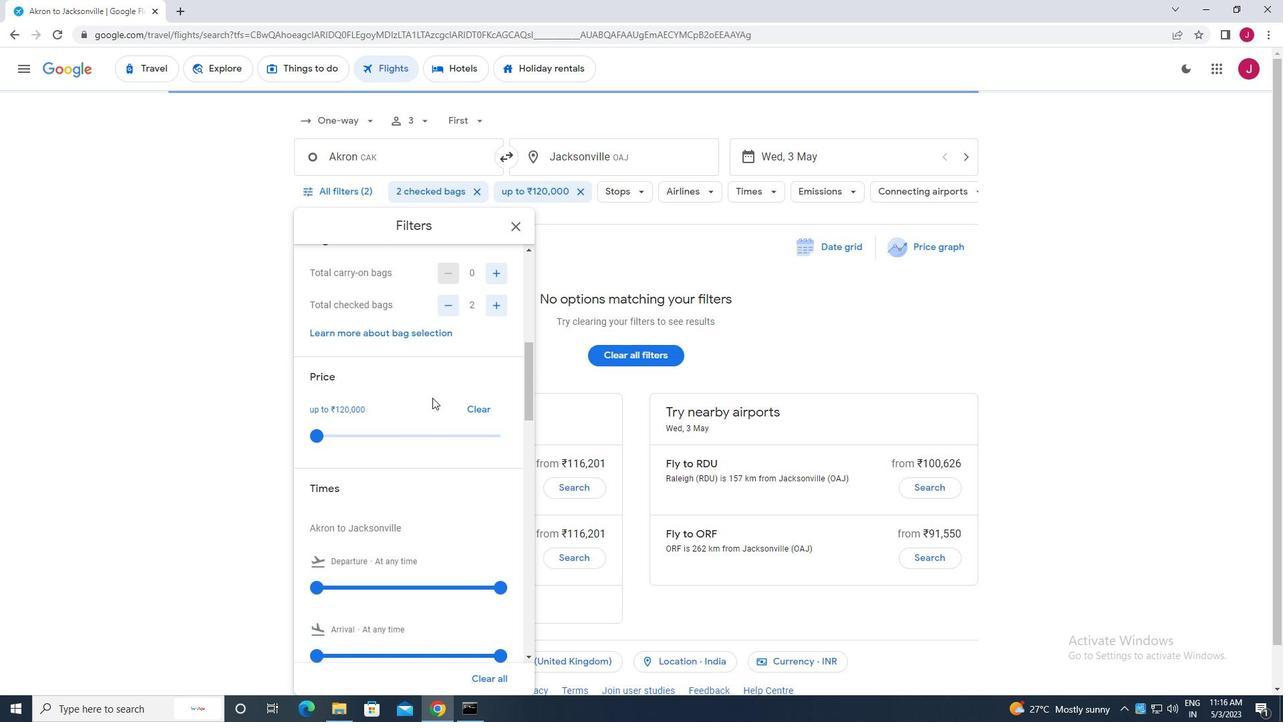 
Action: Mouse scrolled (432, 397) with delta (0, 0)
Screenshot: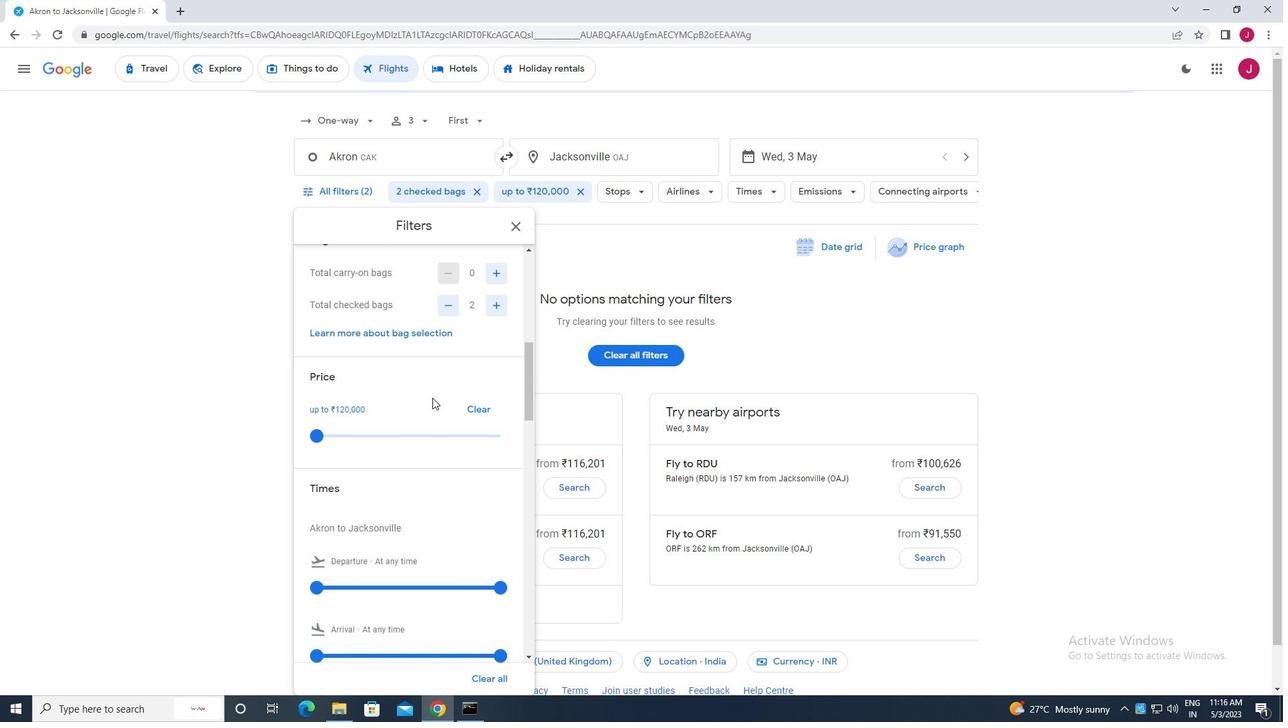 
Action: Mouse moved to (317, 388)
Screenshot: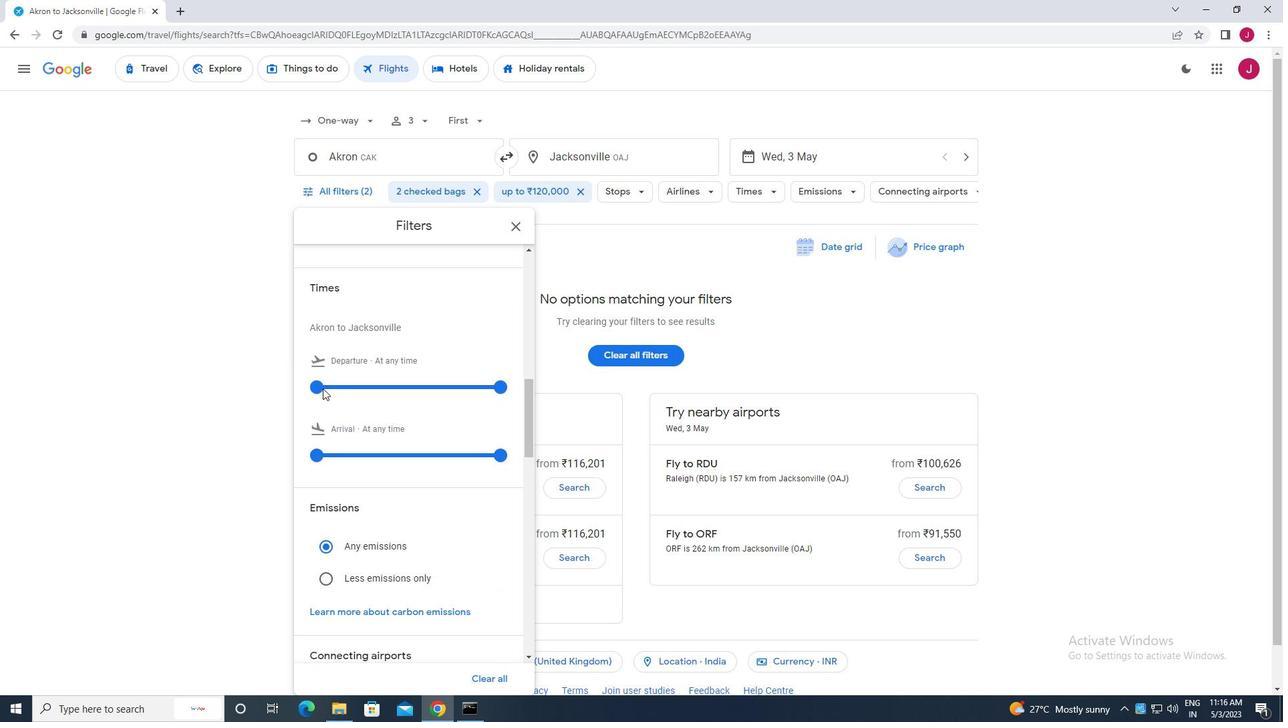 
Action: Mouse pressed left at (317, 388)
Screenshot: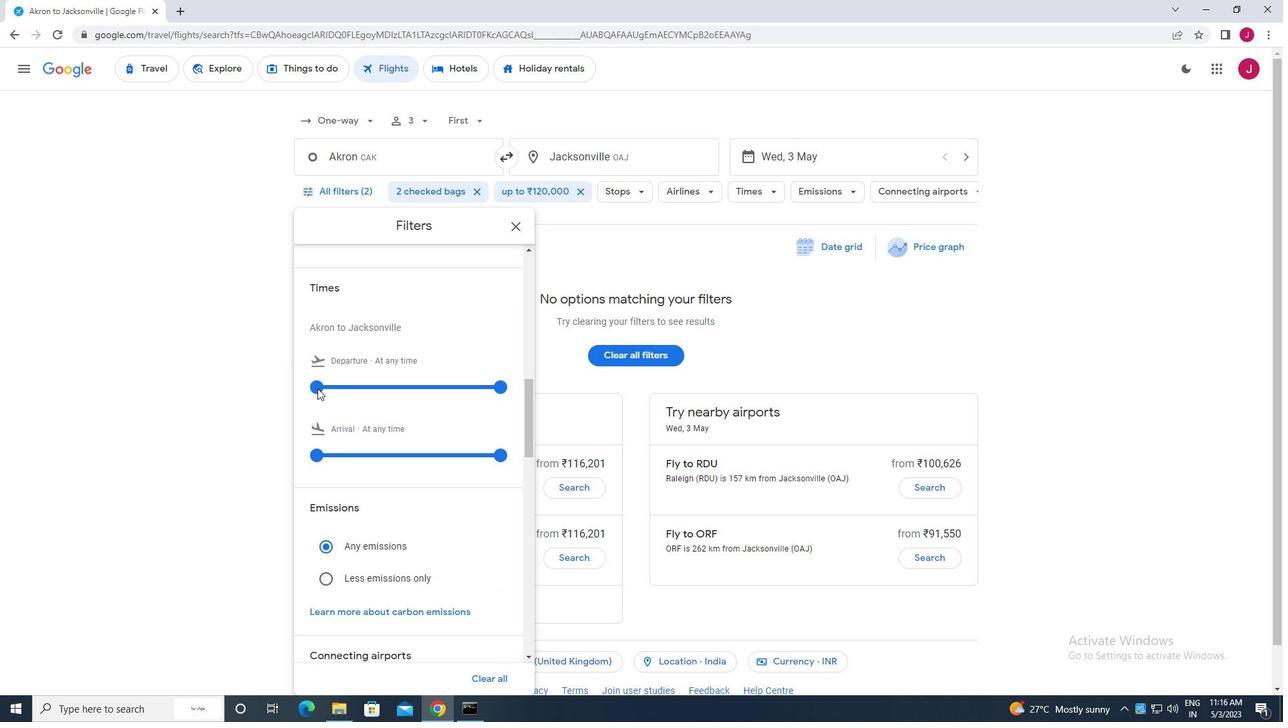 
Action: Mouse moved to (498, 387)
Screenshot: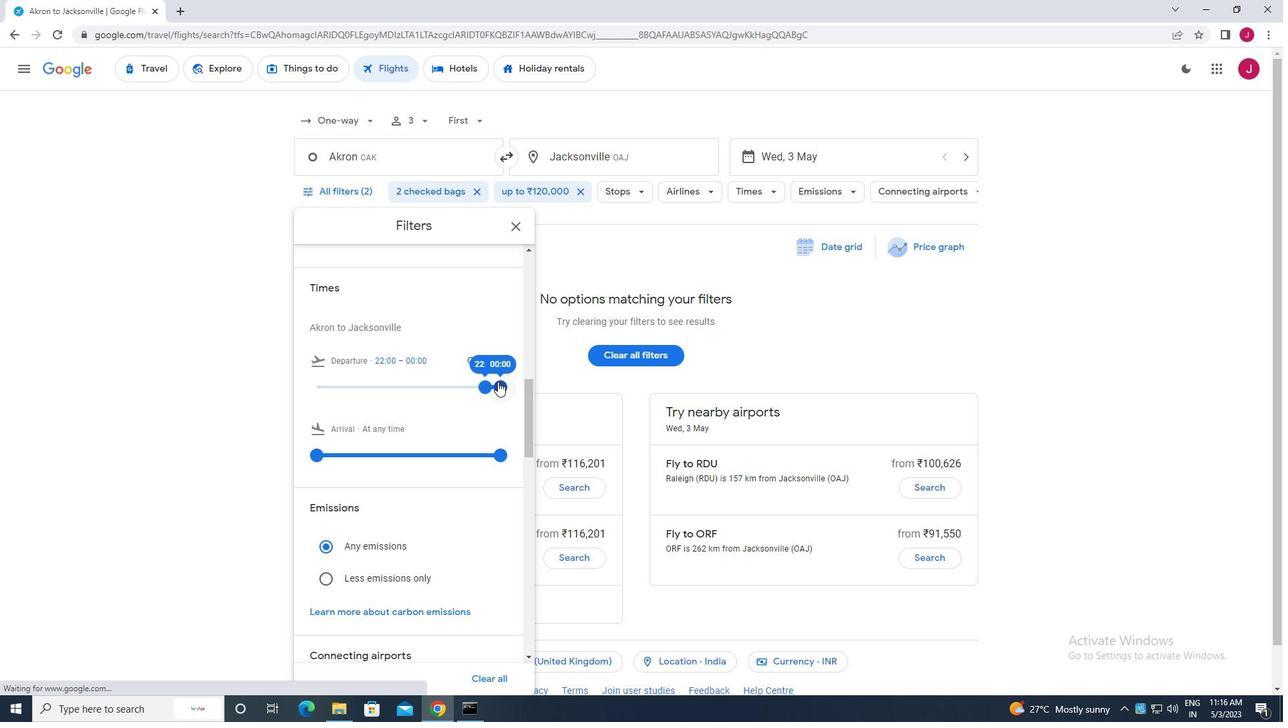 
Action: Mouse pressed left at (498, 387)
Screenshot: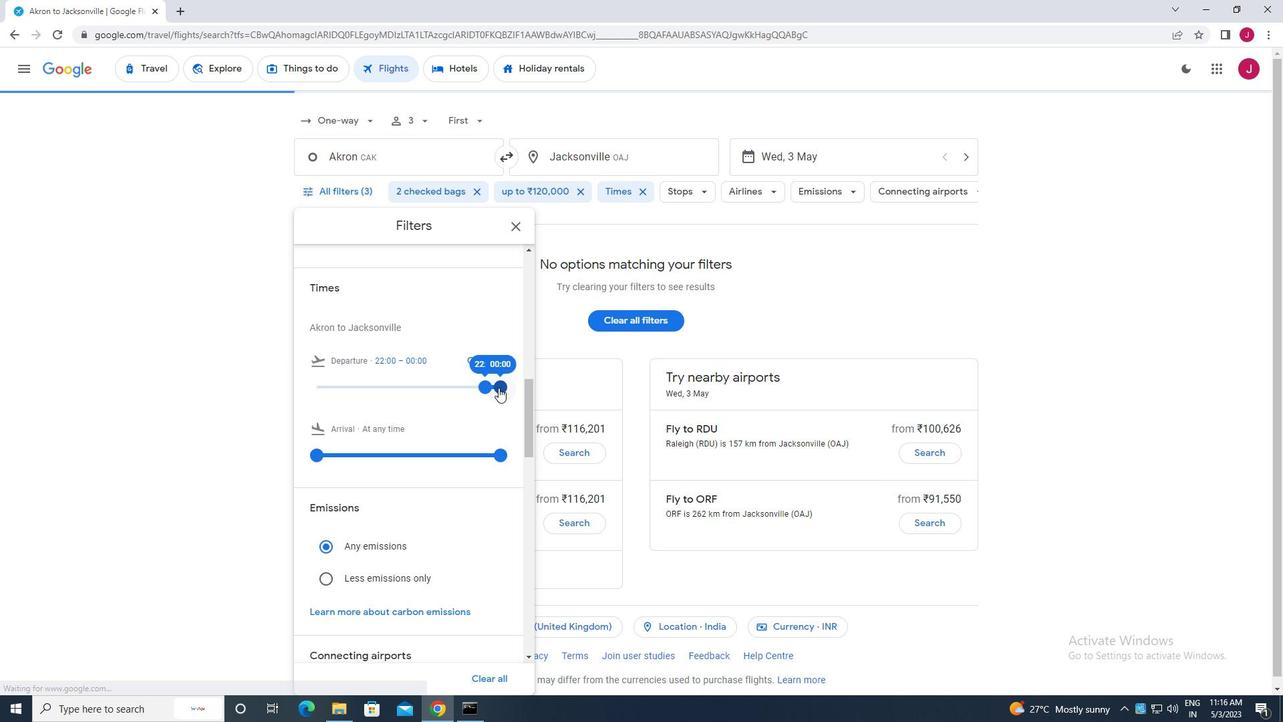 
Action: Mouse moved to (513, 227)
Screenshot: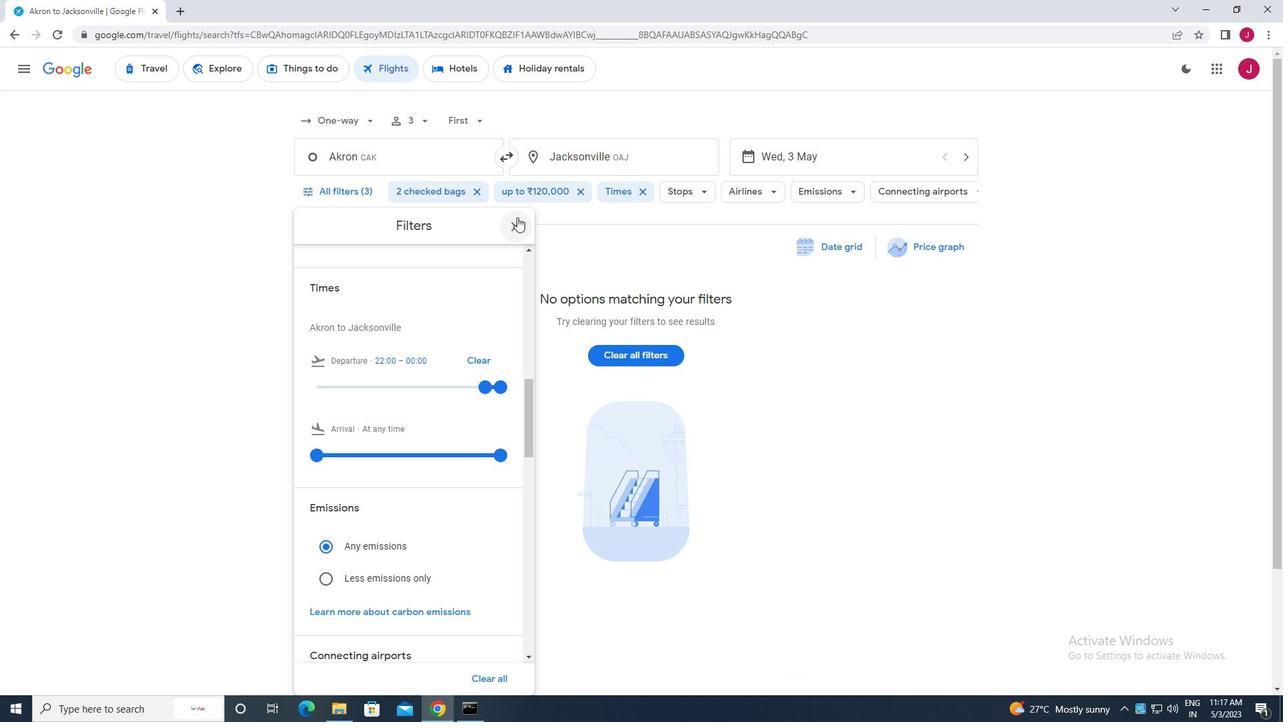 
Action: Mouse pressed left at (513, 227)
Screenshot: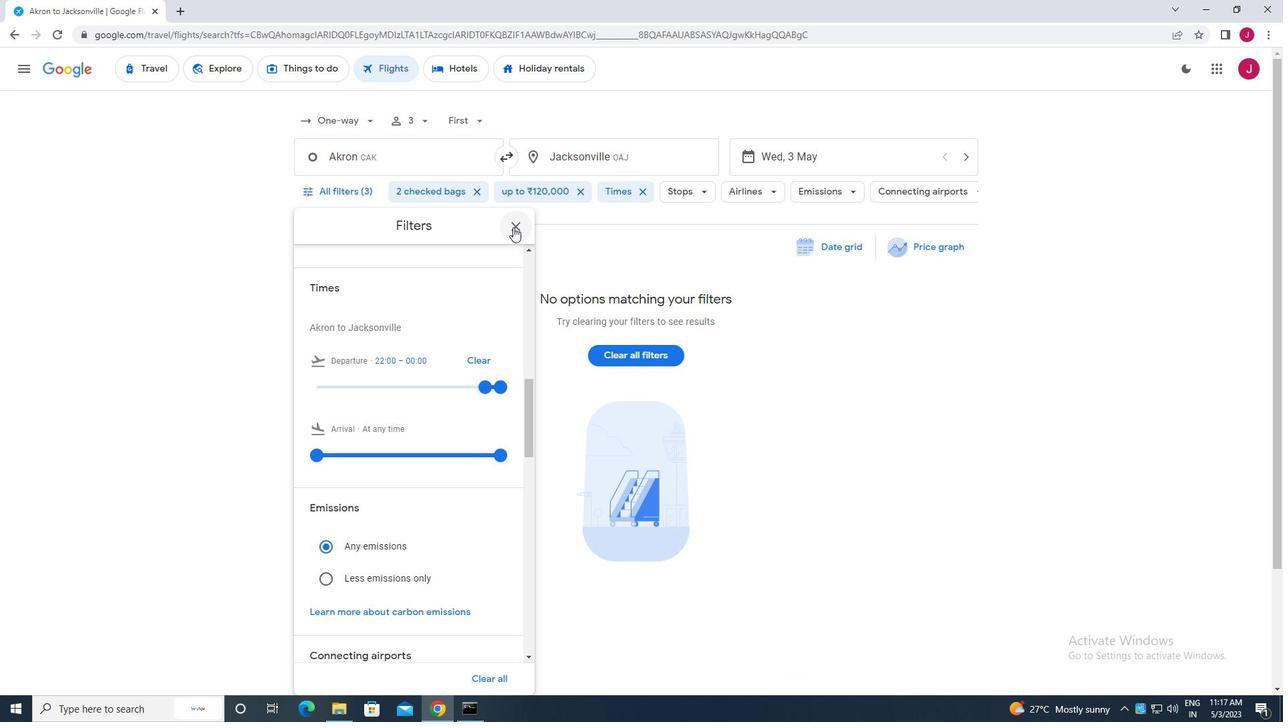 
Action: Mouse moved to (513, 228)
Screenshot: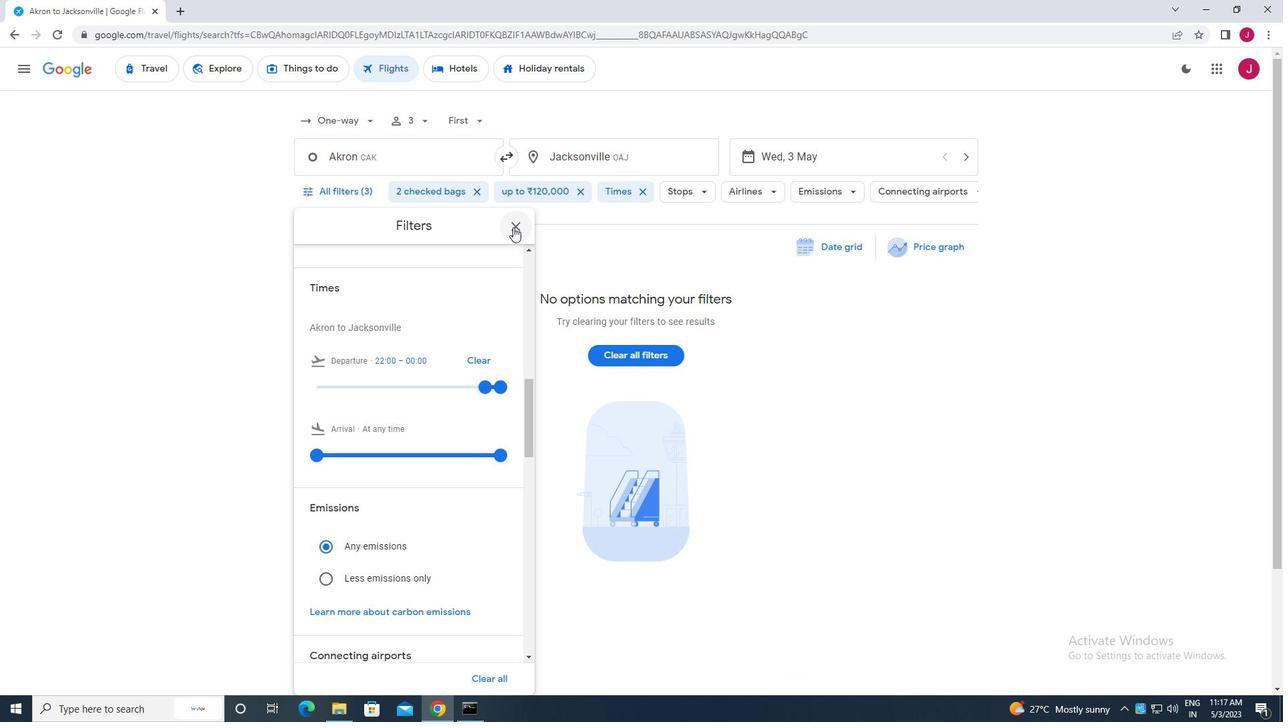 
